 Task: Search one way flight ticket for 1 adult, 5 children, 2 infants in seat and 1 infant on lap in first from Sanford: Orlando Sanford International Airport to Gillette: Gillette Campbell County Airport on 5-1-2023. Choice of flights is Emirates and Kenya Airways. Number of bags: 7 checked bags. Price is upto 55000. Outbound departure time preference is 21:00.
Action: Mouse moved to (231, 221)
Screenshot: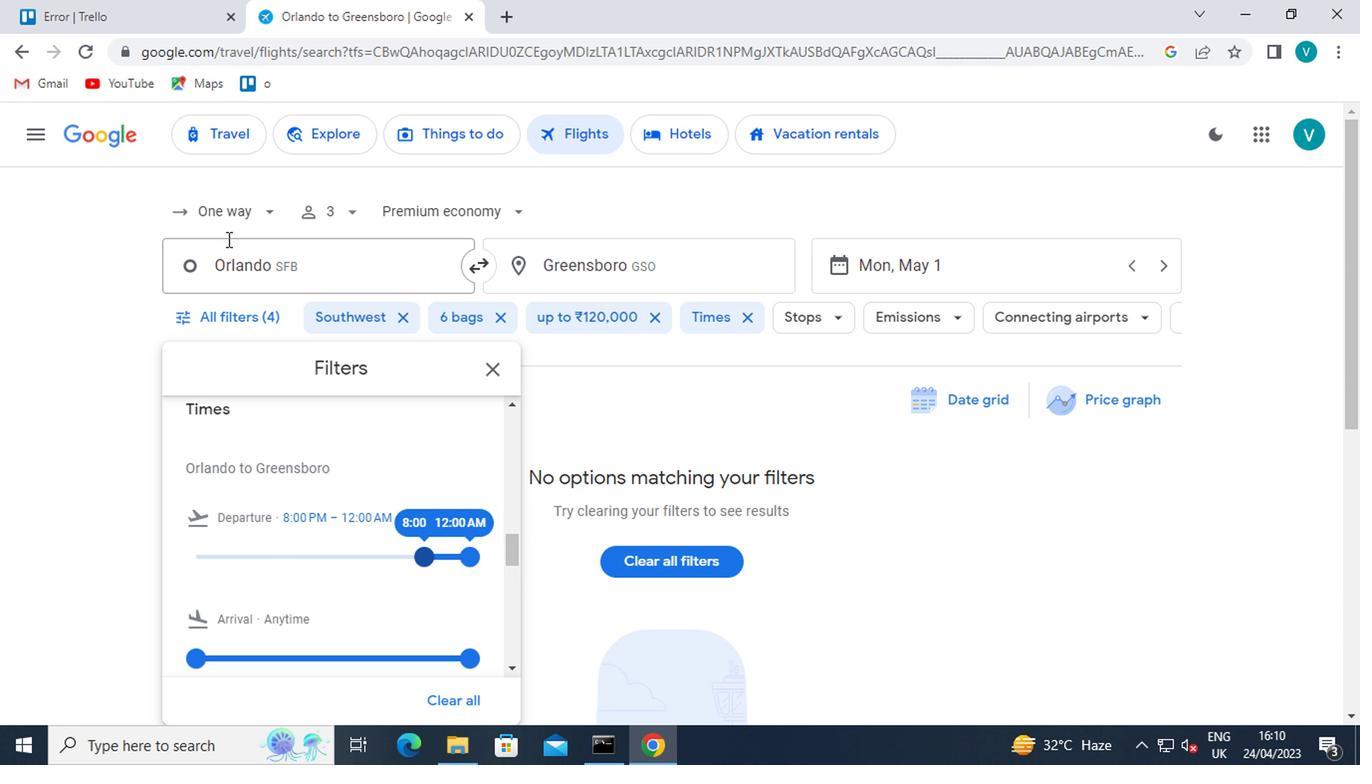 
Action: Mouse pressed left at (231, 221)
Screenshot: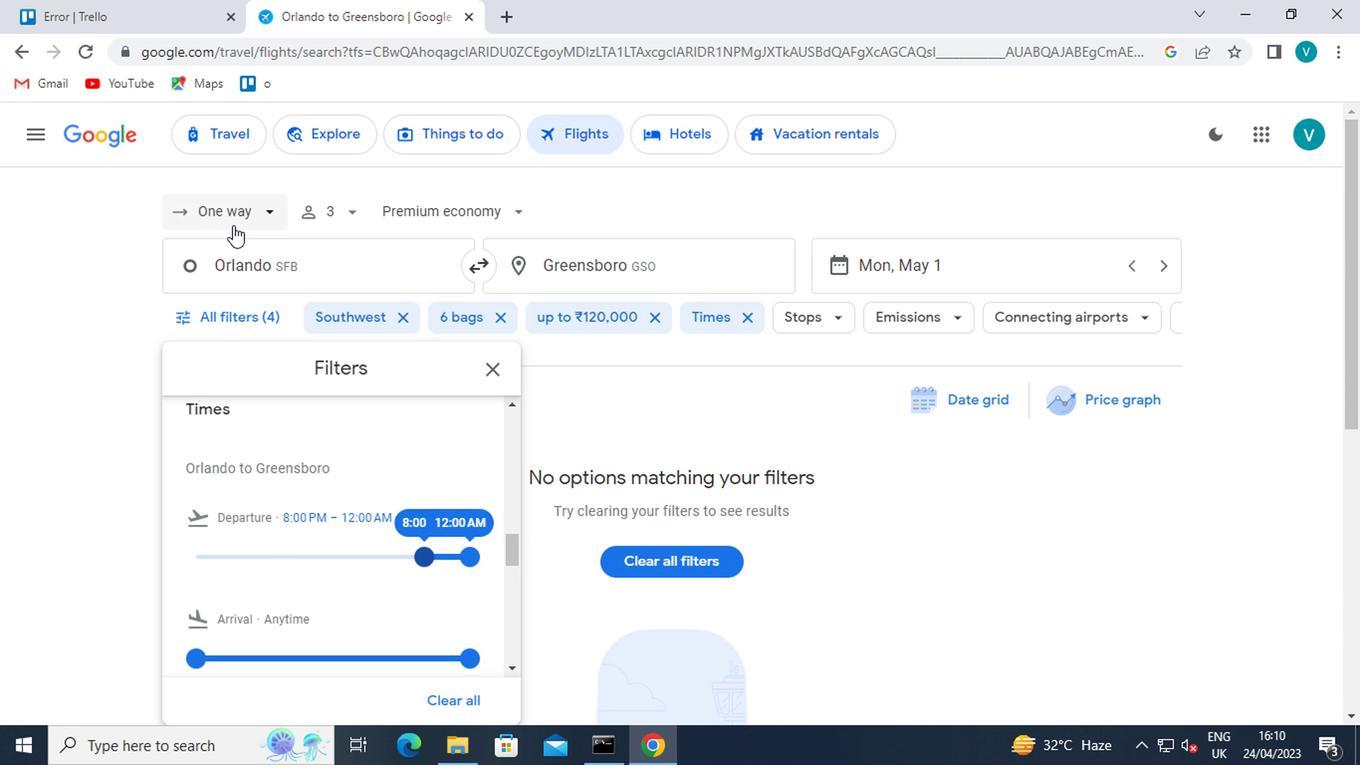 
Action: Mouse moved to (249, 310)
Screenshot: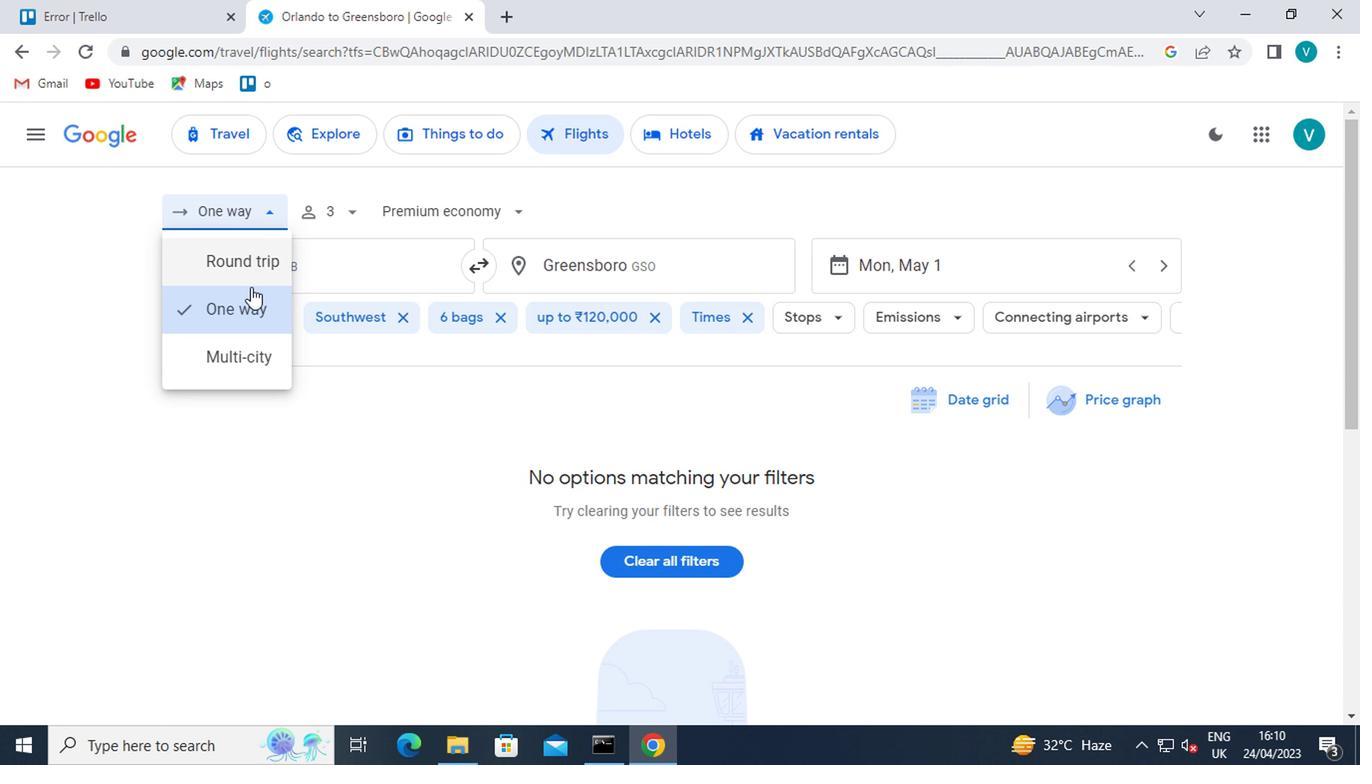 
Action: Mouse pressed left at (249, 310)
Screenshot: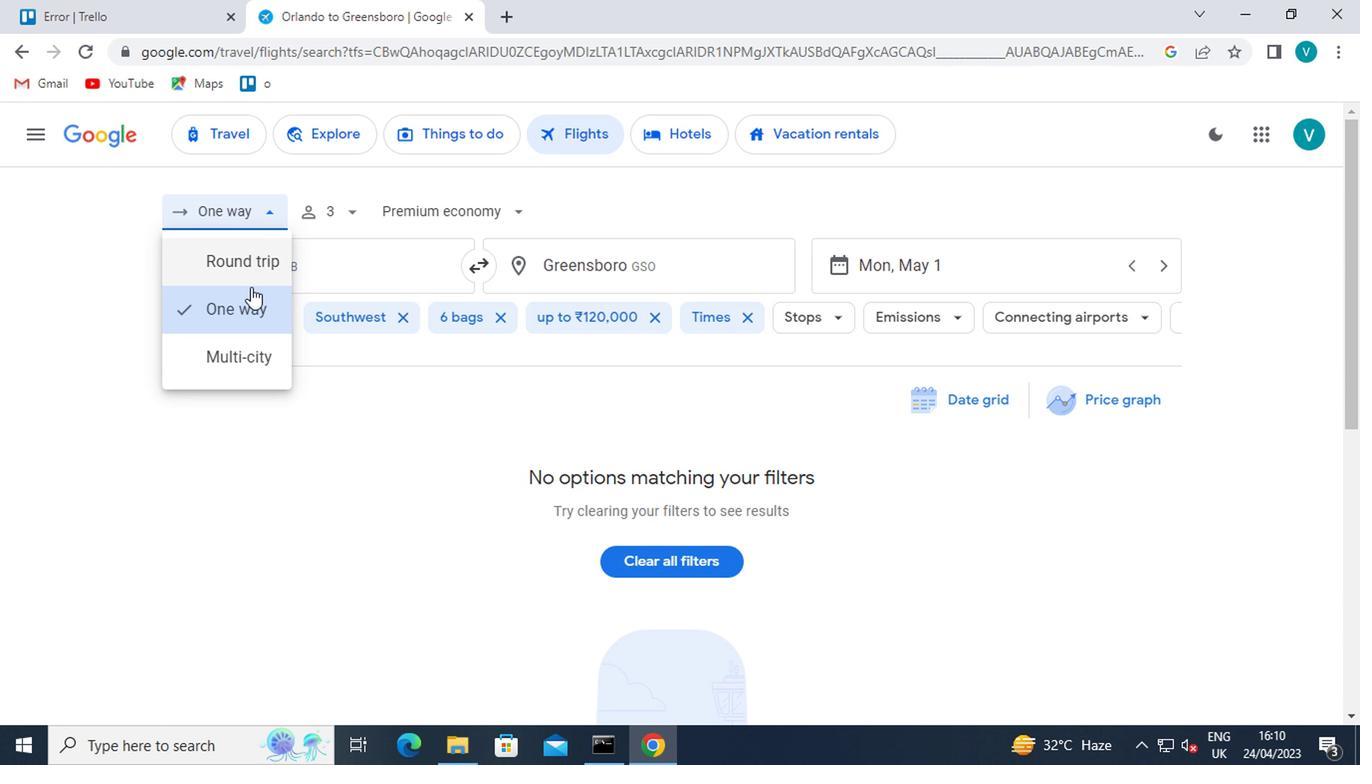 
Action: Mouse moved to (337, 211)
Screenshot: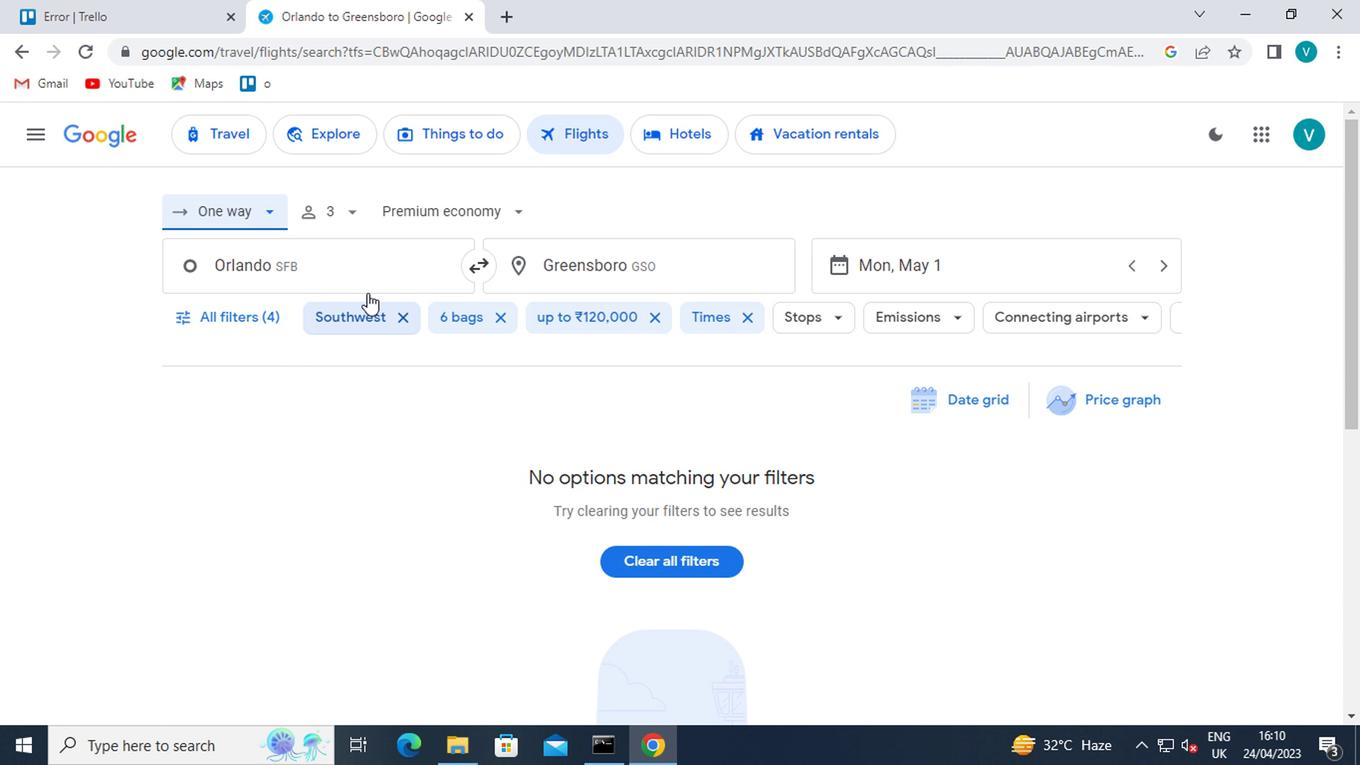 
Action: Mouse pressed left at (337, 211)
Screenshot: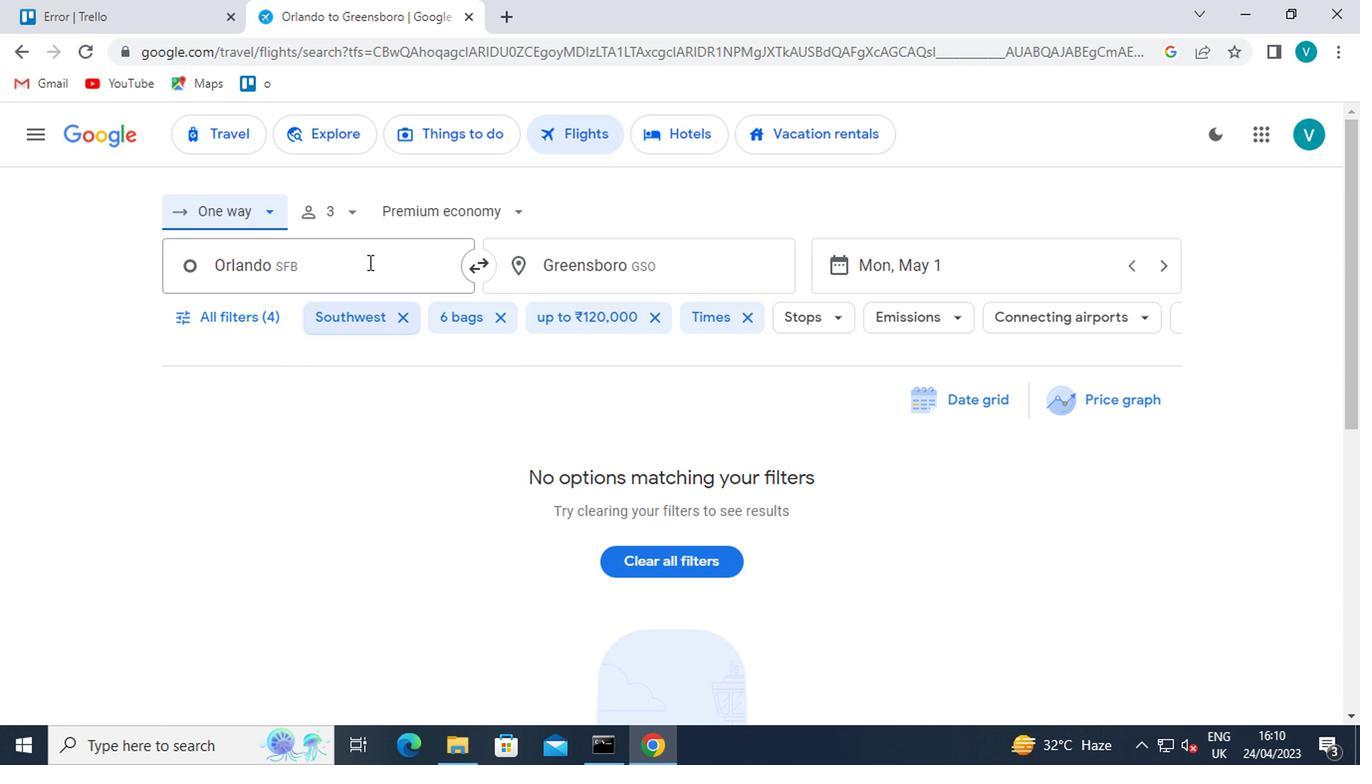 
Action: Mouse moved to (501, 310)
Screenshot: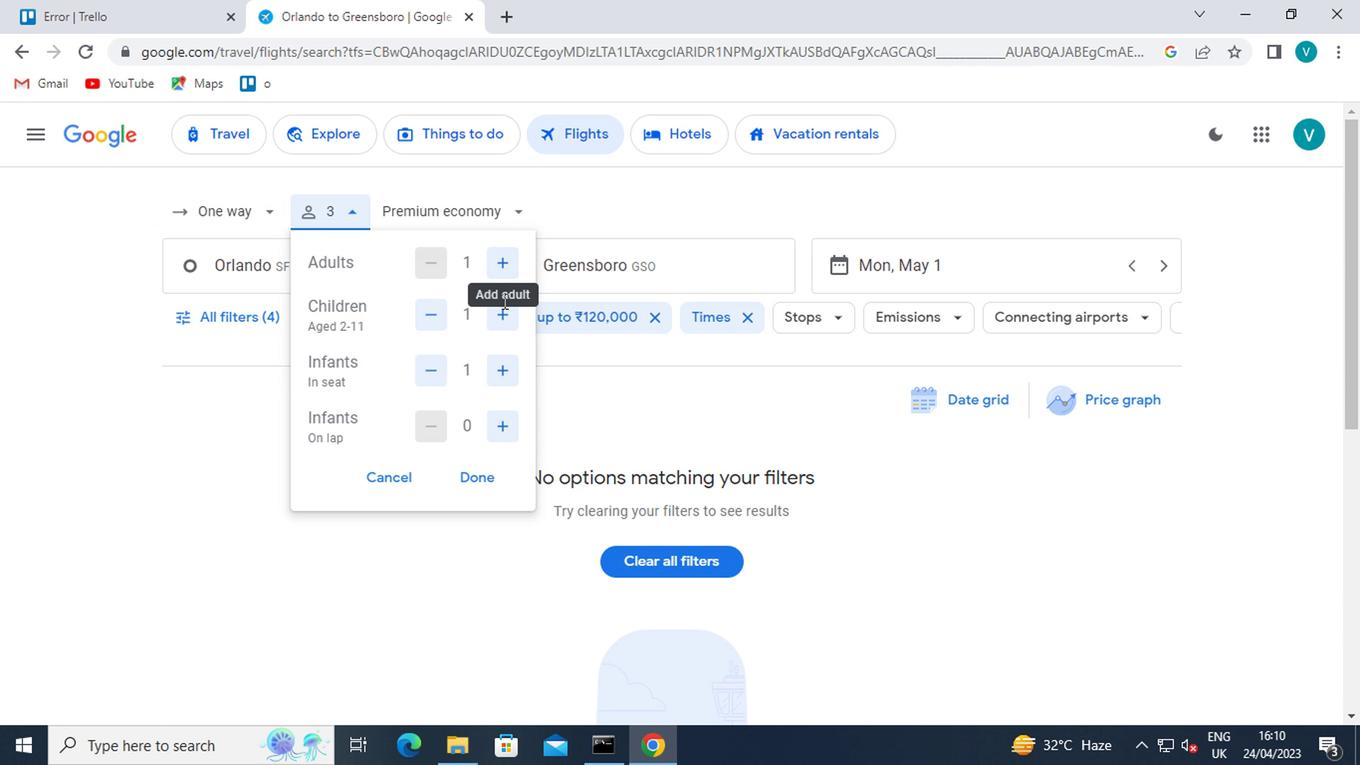 
Action: Mouse pressed left at (501, 310)
Screenshot: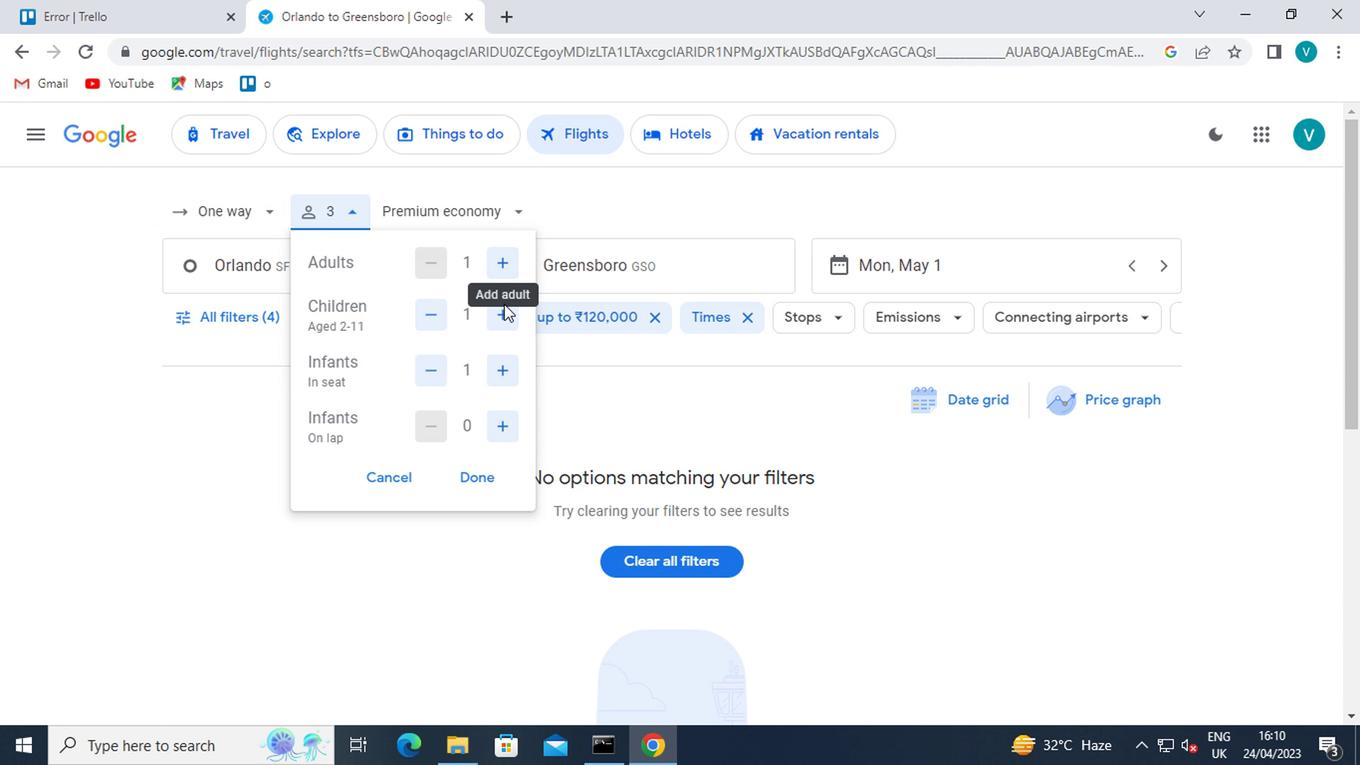 
Action: Mouse moved to (501, 310)
Screenshot: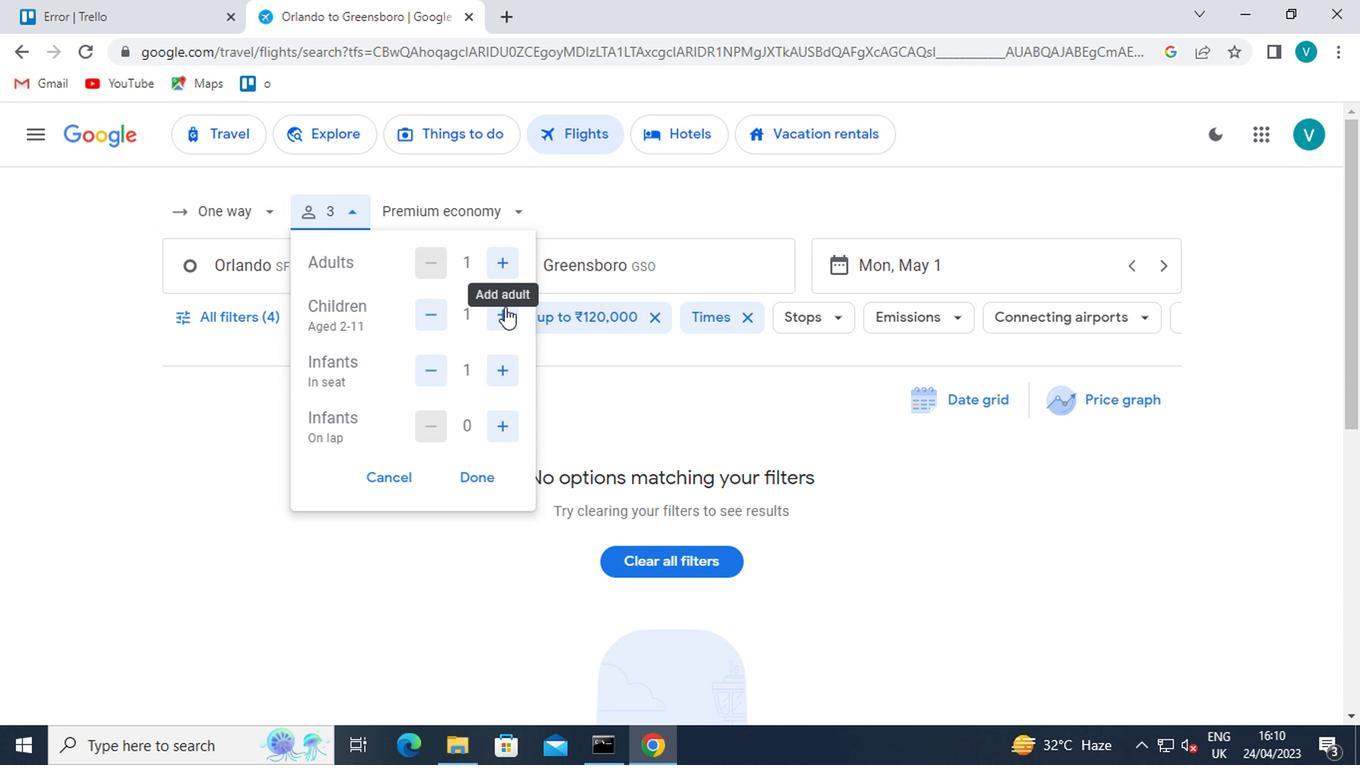 
Action: Mouse pressed left at (501, 310)
Screenshot: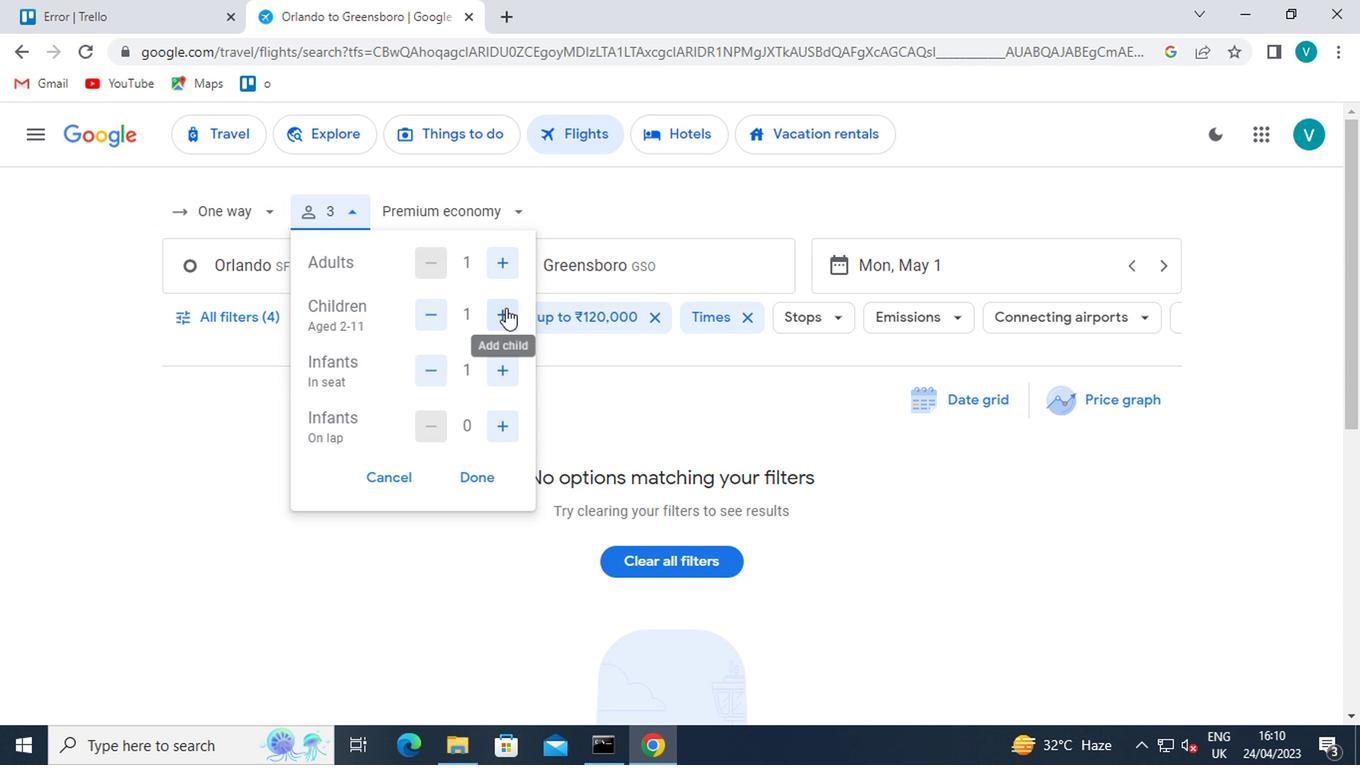
Action: Mouse moved to (500, 310)
Screenshot: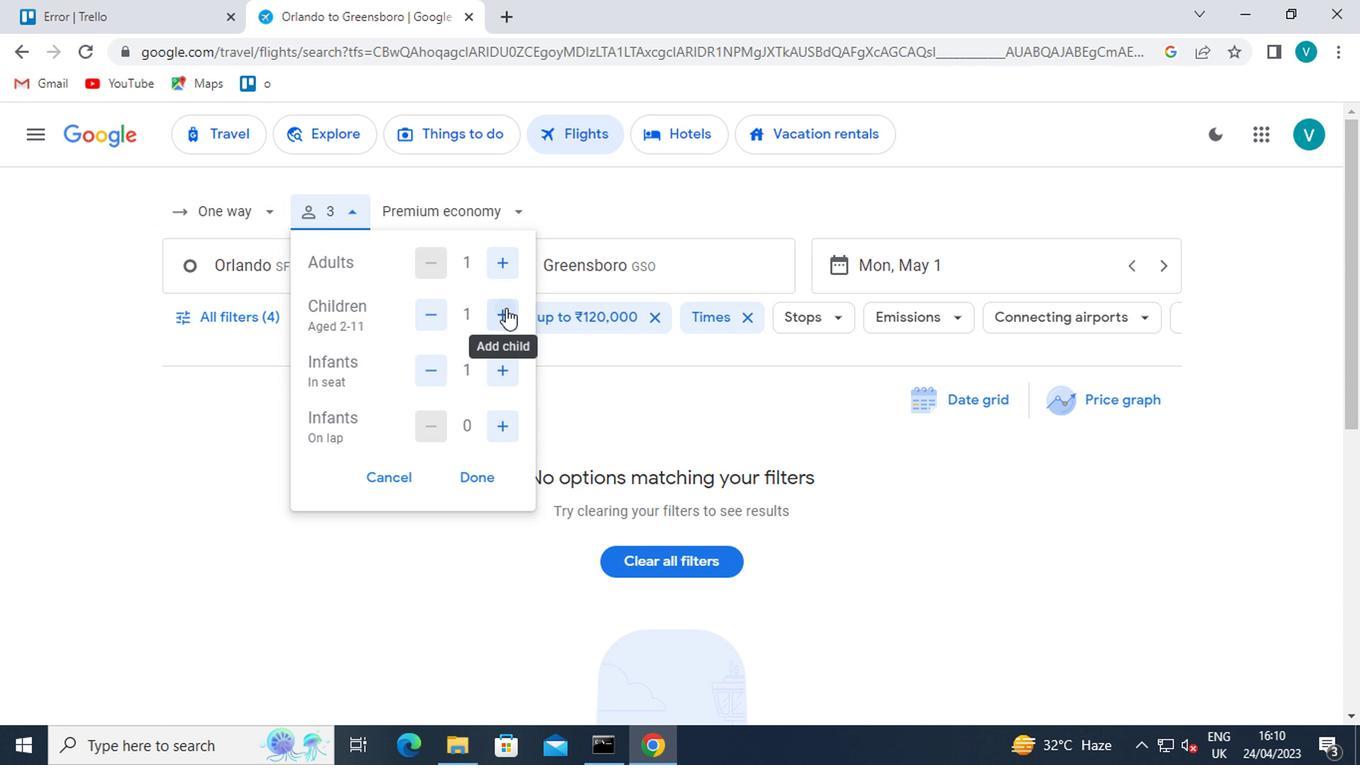 
Action: Mouse pressed left at (500, 310)
Screenshot: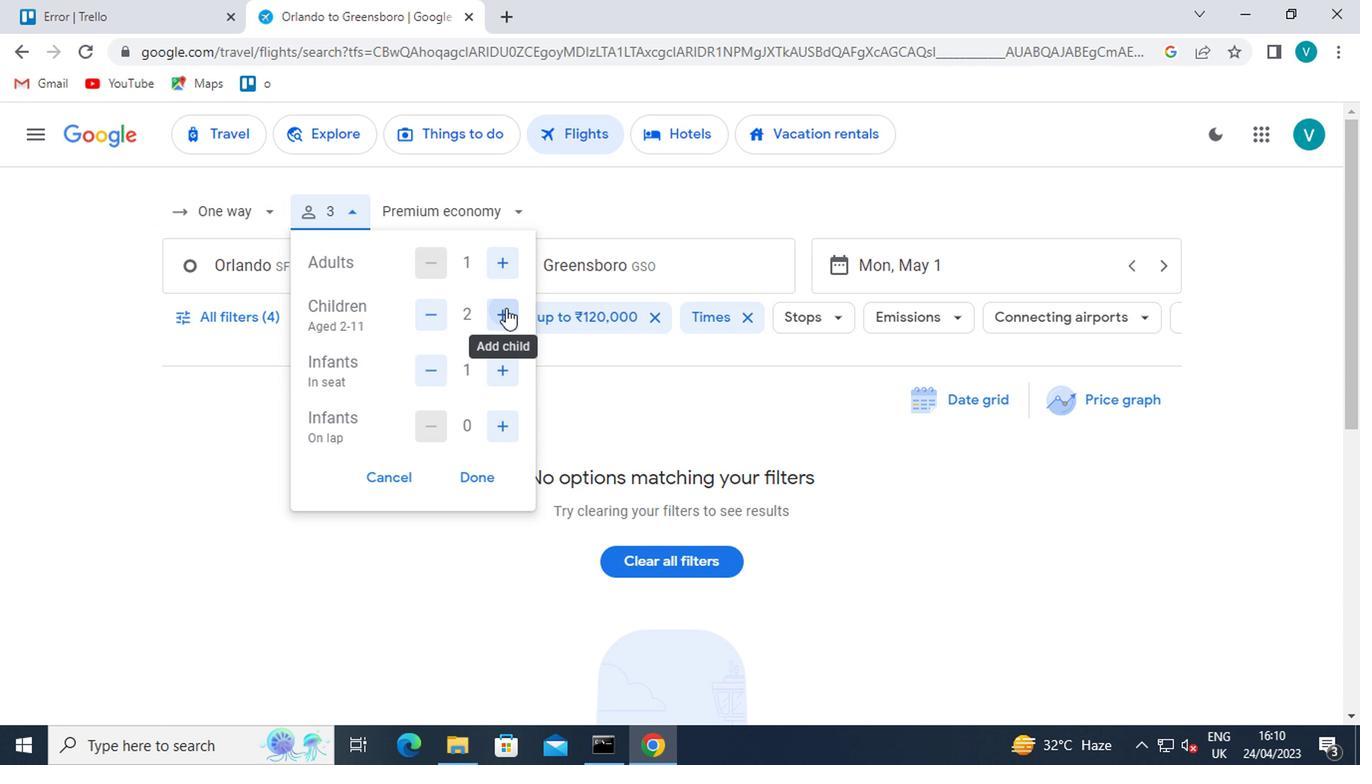 
Action: Mouse pressed left at (500, 310)
Screenshot: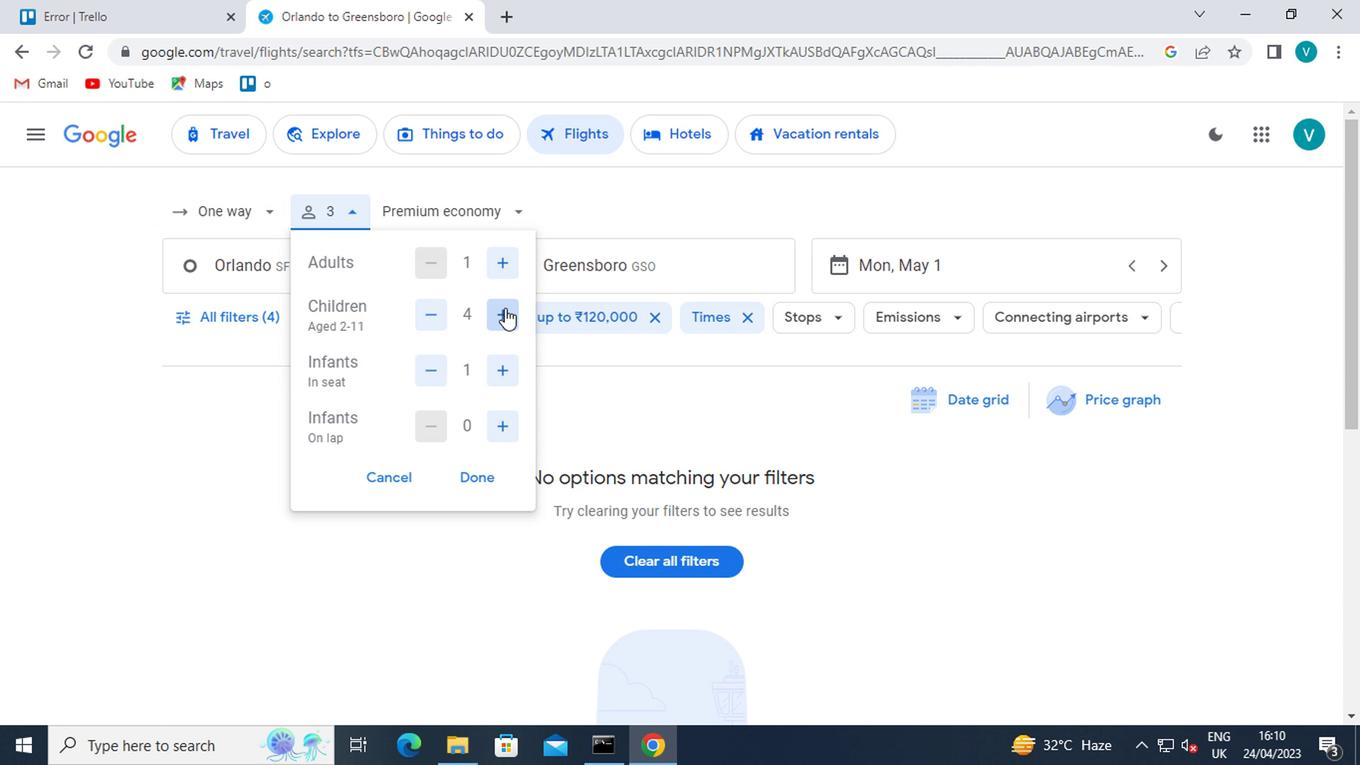 
Action: Mouse moved to (493, 366)
Screenshot: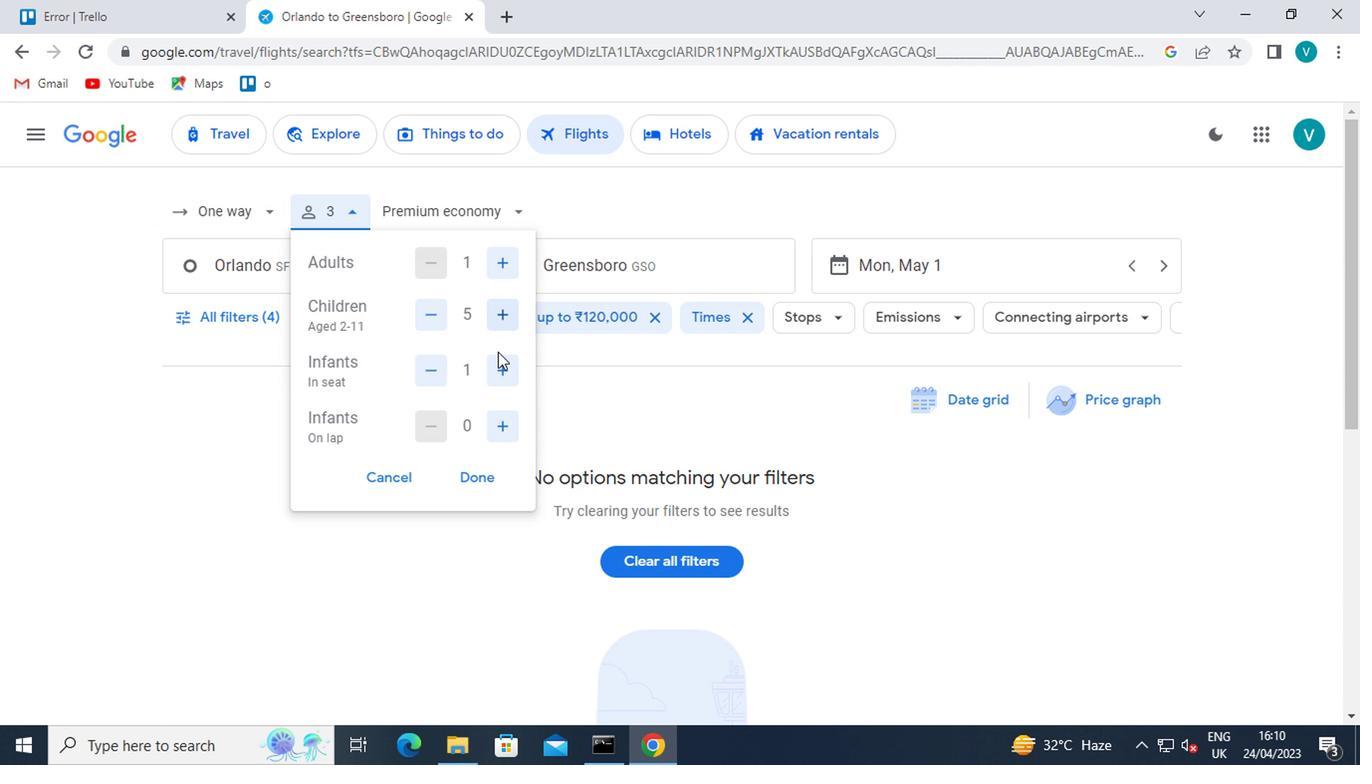 
Action: Mouse pressed left at (493, 366)
Screenshot: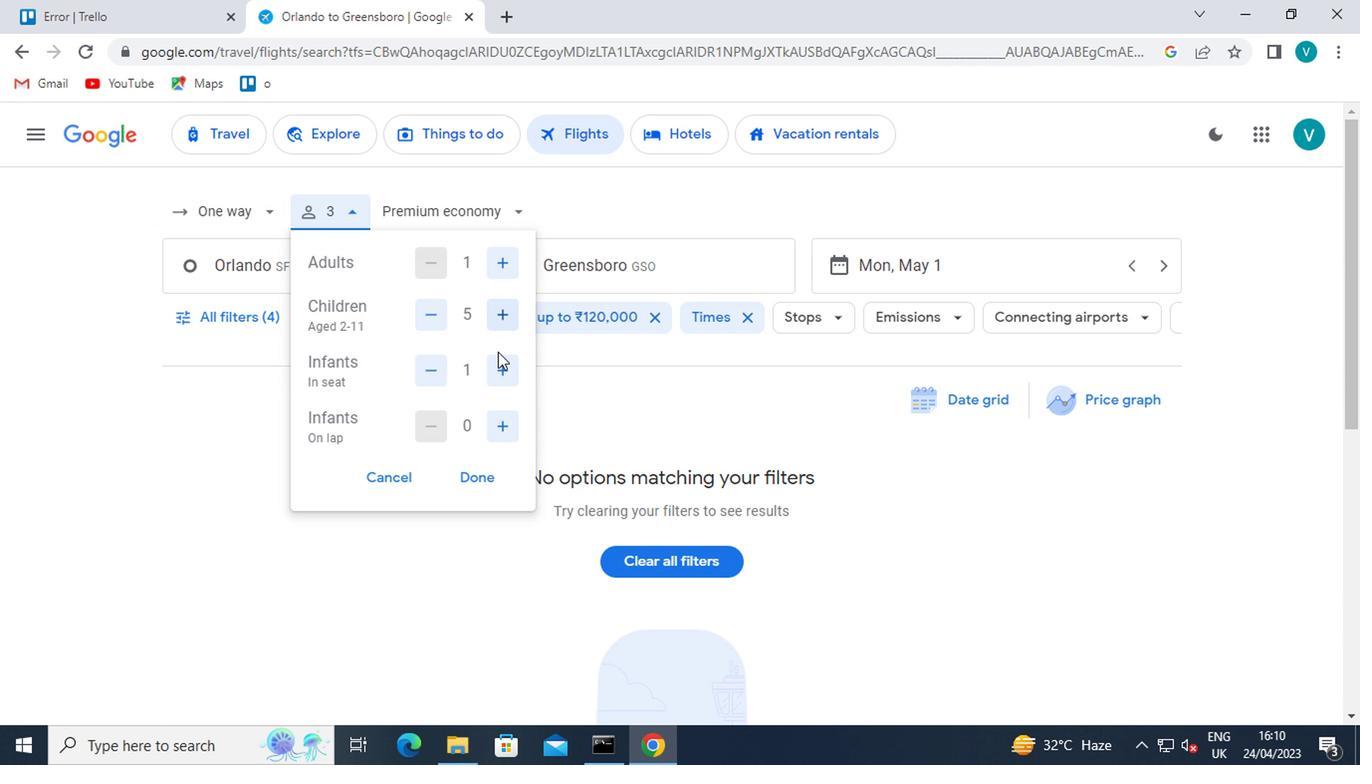 
Action: Mouse moved to (481, 479)
Screenshot: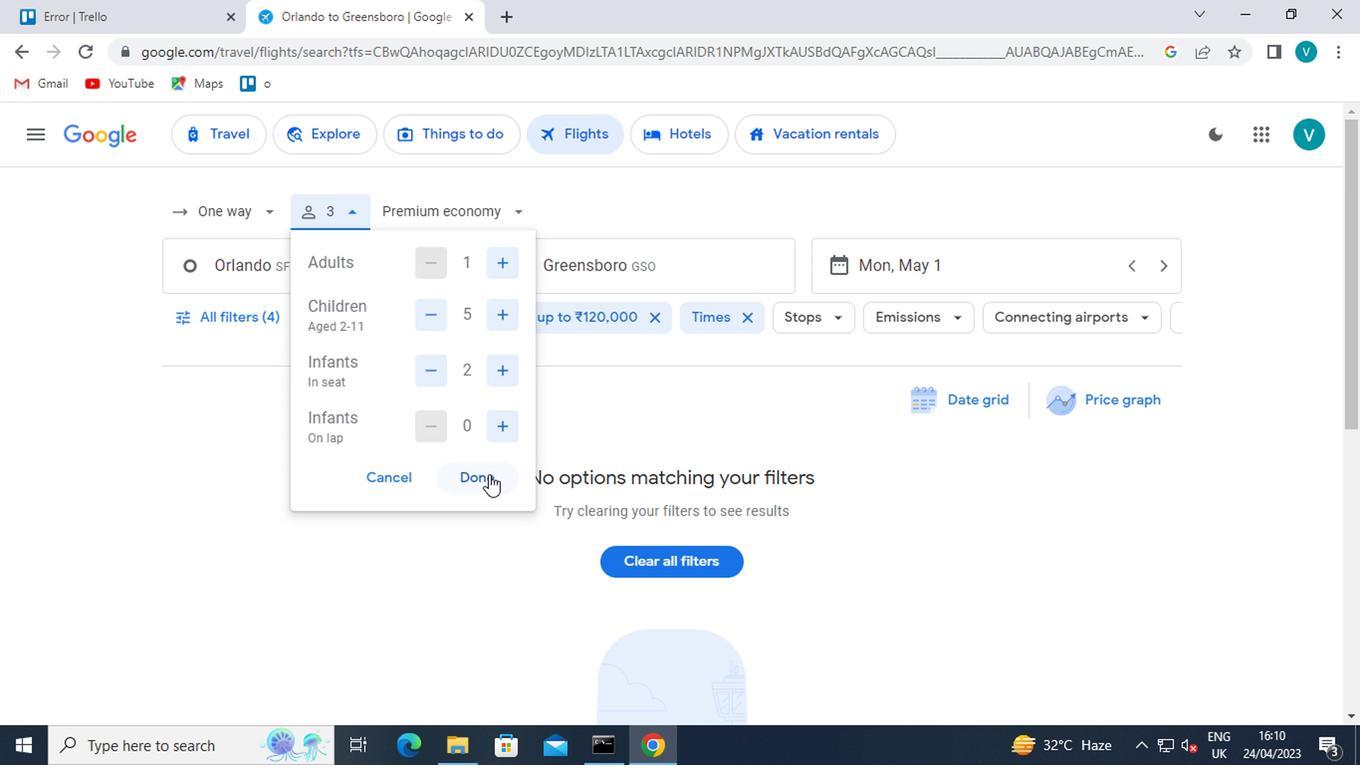 
Action: Mouse pressed left at (481, 479)
Screenshot: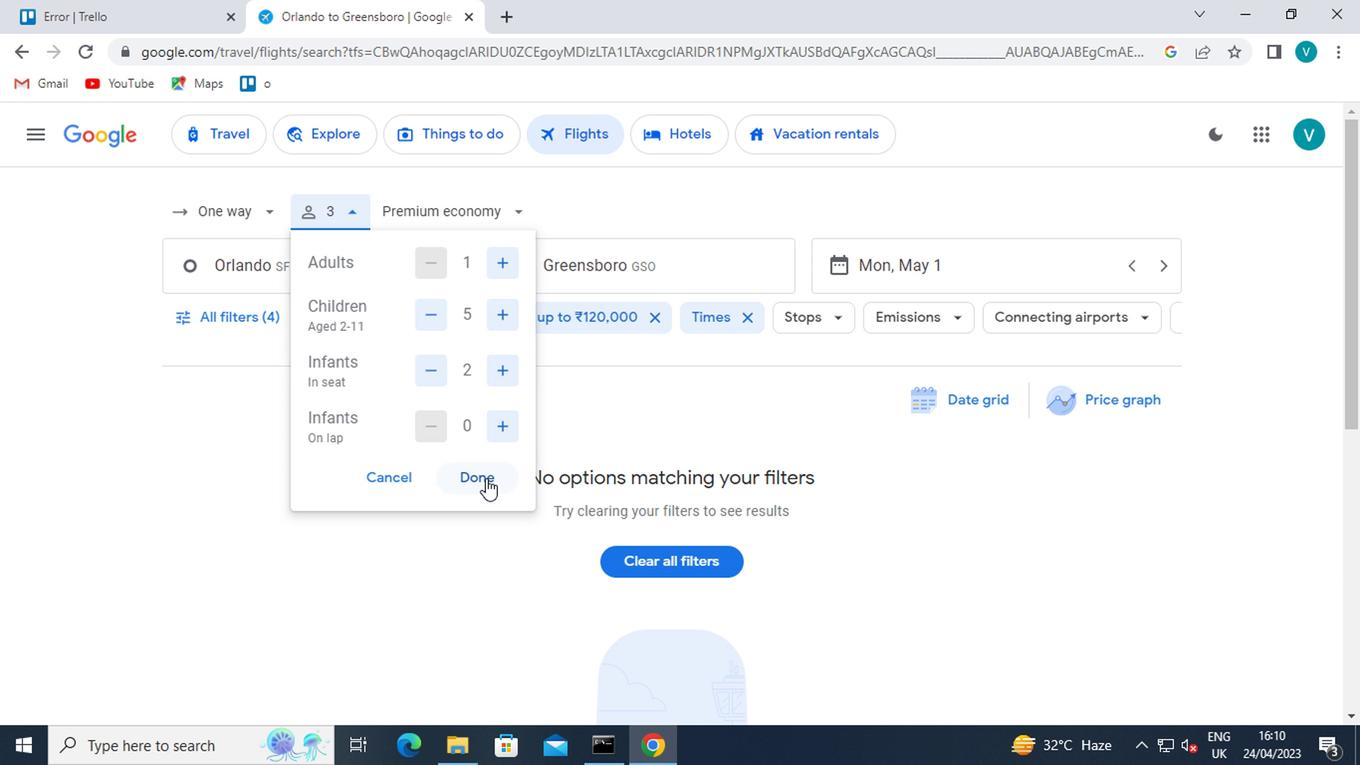 
Action: Mouse moved to (352, 206)
Screenshot: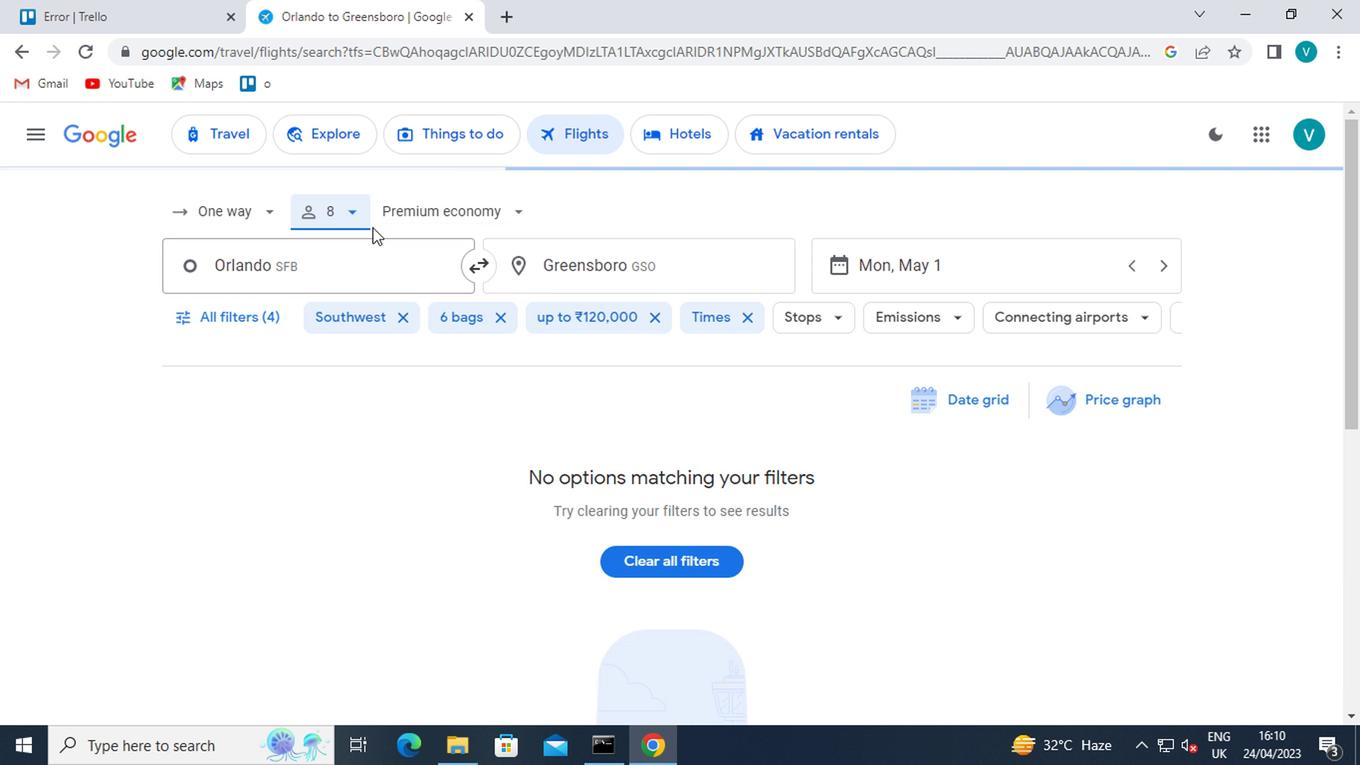 
Action: Mouse pressed left at (352, 206)
Screenshot: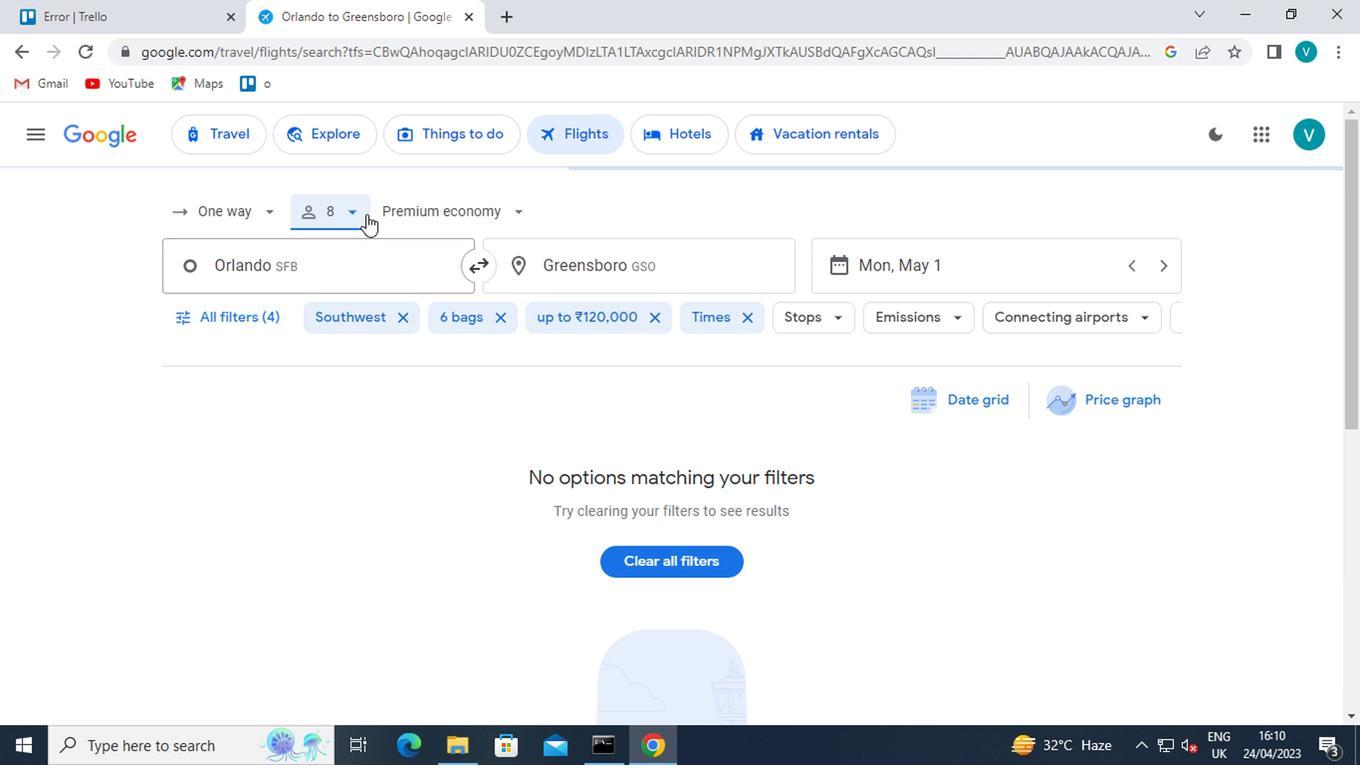
Action: Mouse moved to (494, 426)
Screenshot: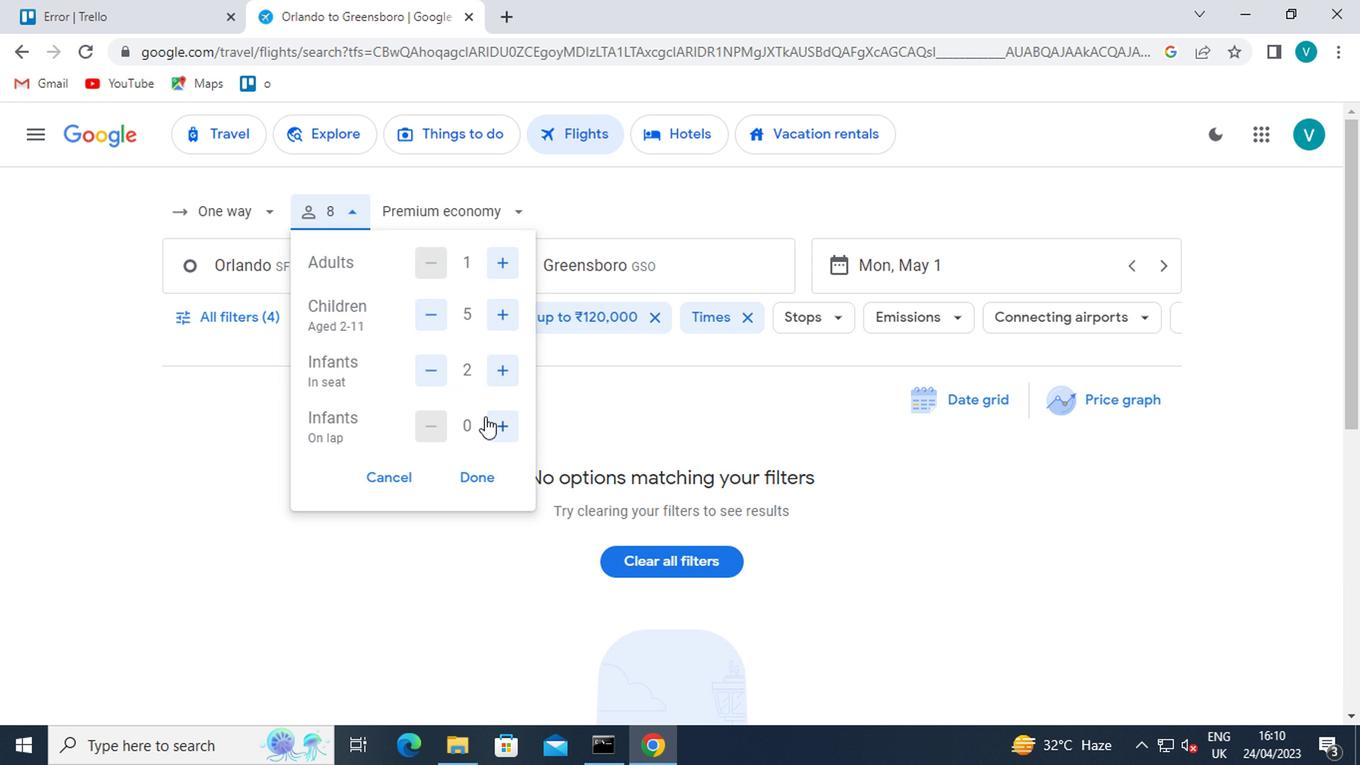 
Action: Mouse pressed left at (494, 426)
Screenshot: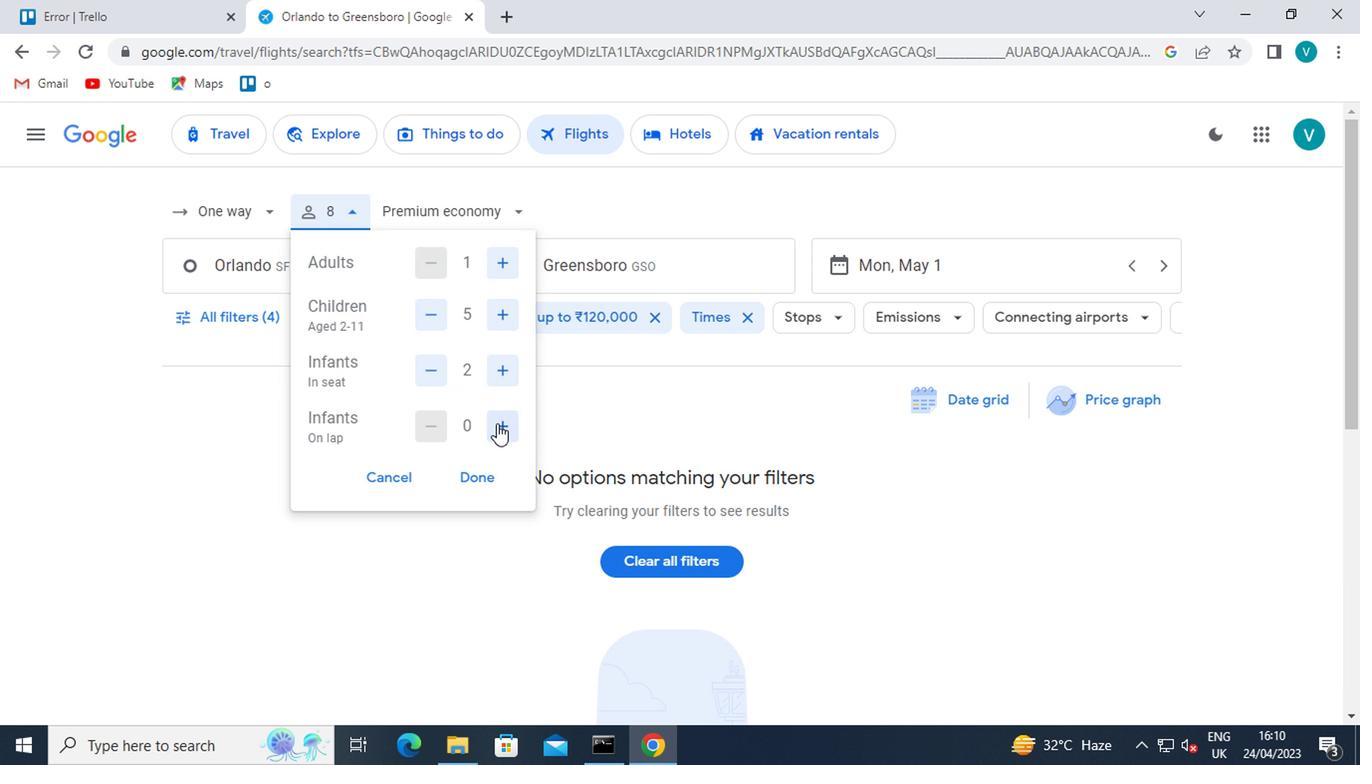 
Action: Mouse moved to (540, 409)
Screenshot: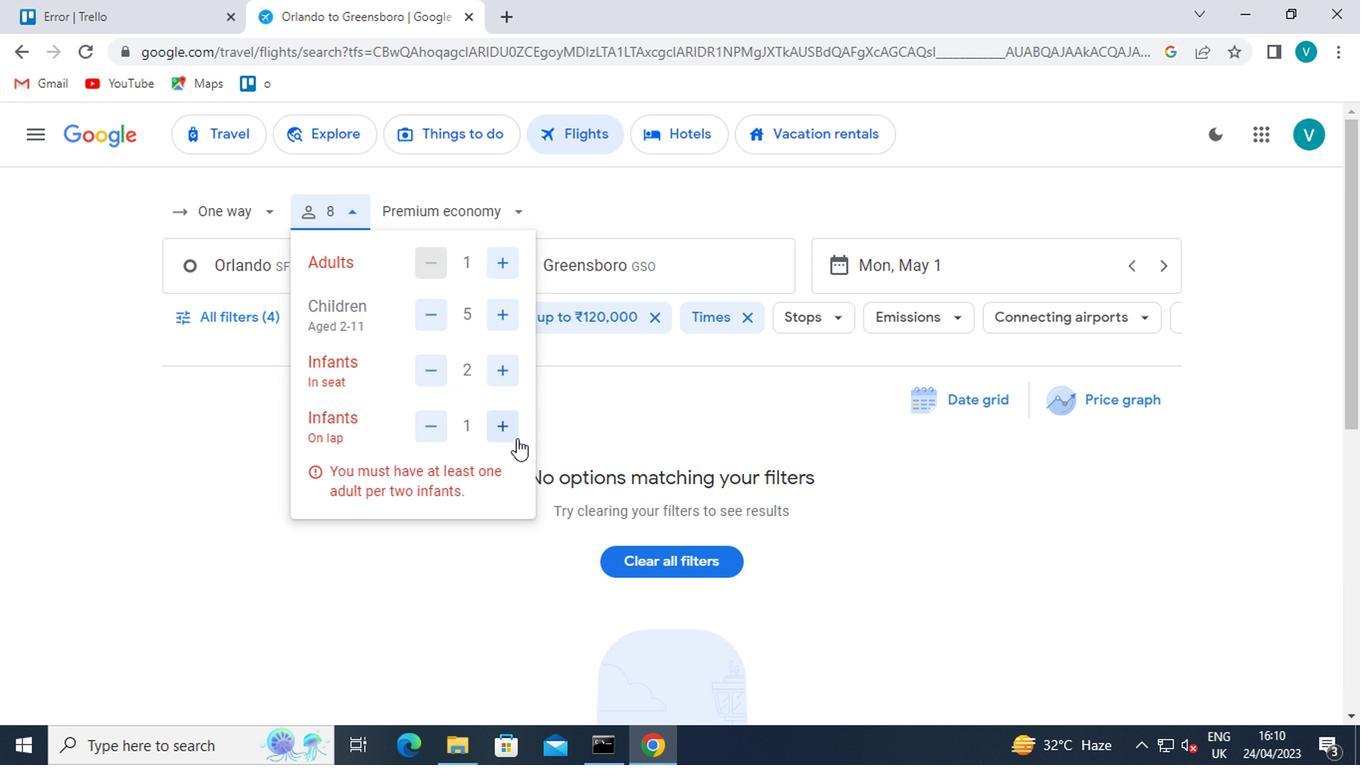 
Action: Mouse pressed left at (540, 409)
Screenshot: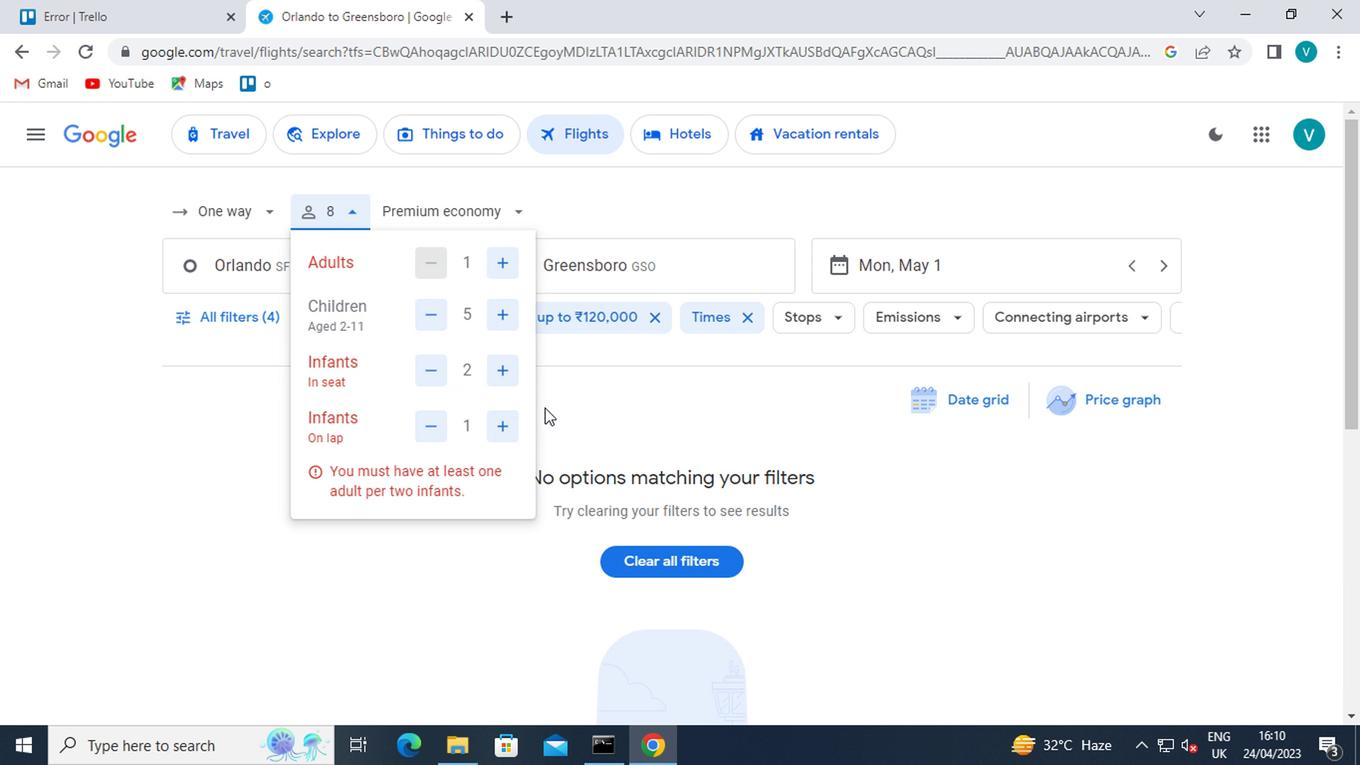 
Action: Mouse moved to (445, 199)
Screenshot: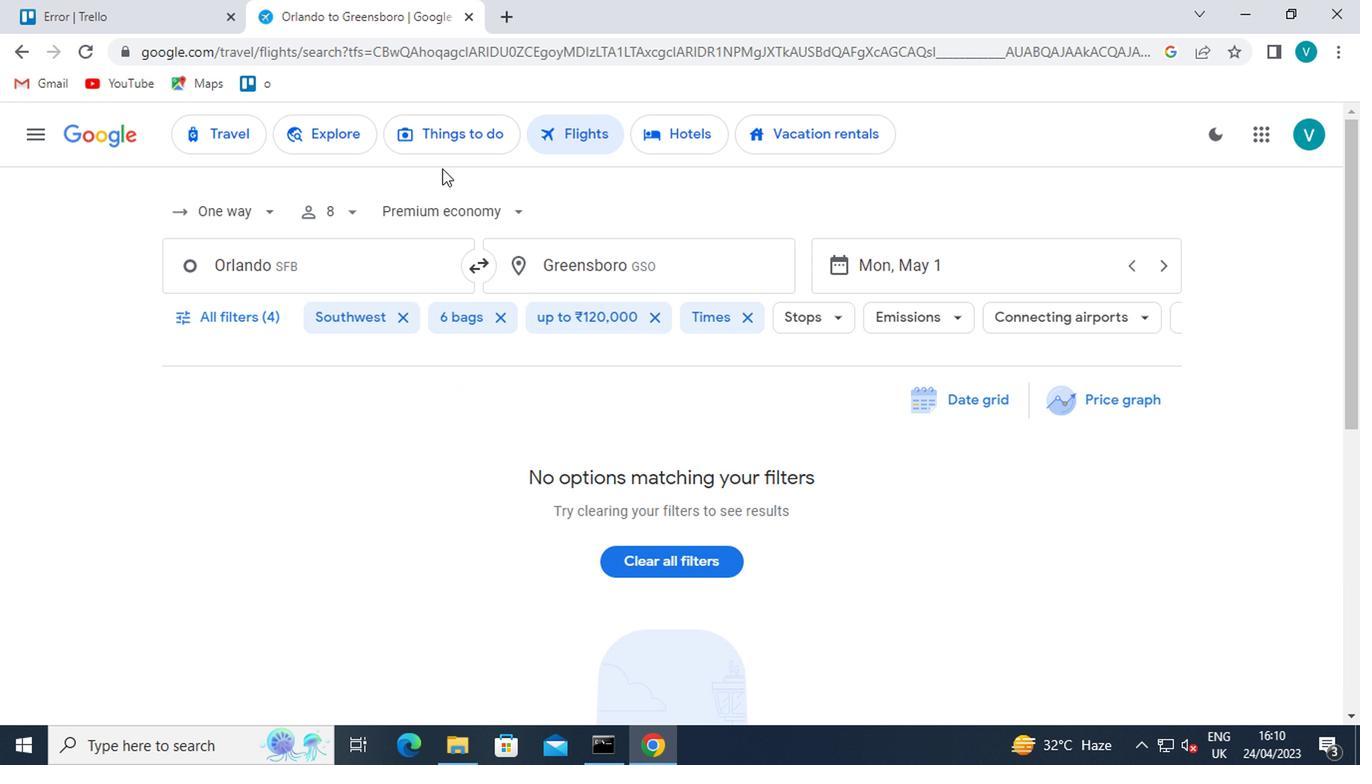 
Action: Mouse pressed left at (445, 199)
Screenshot: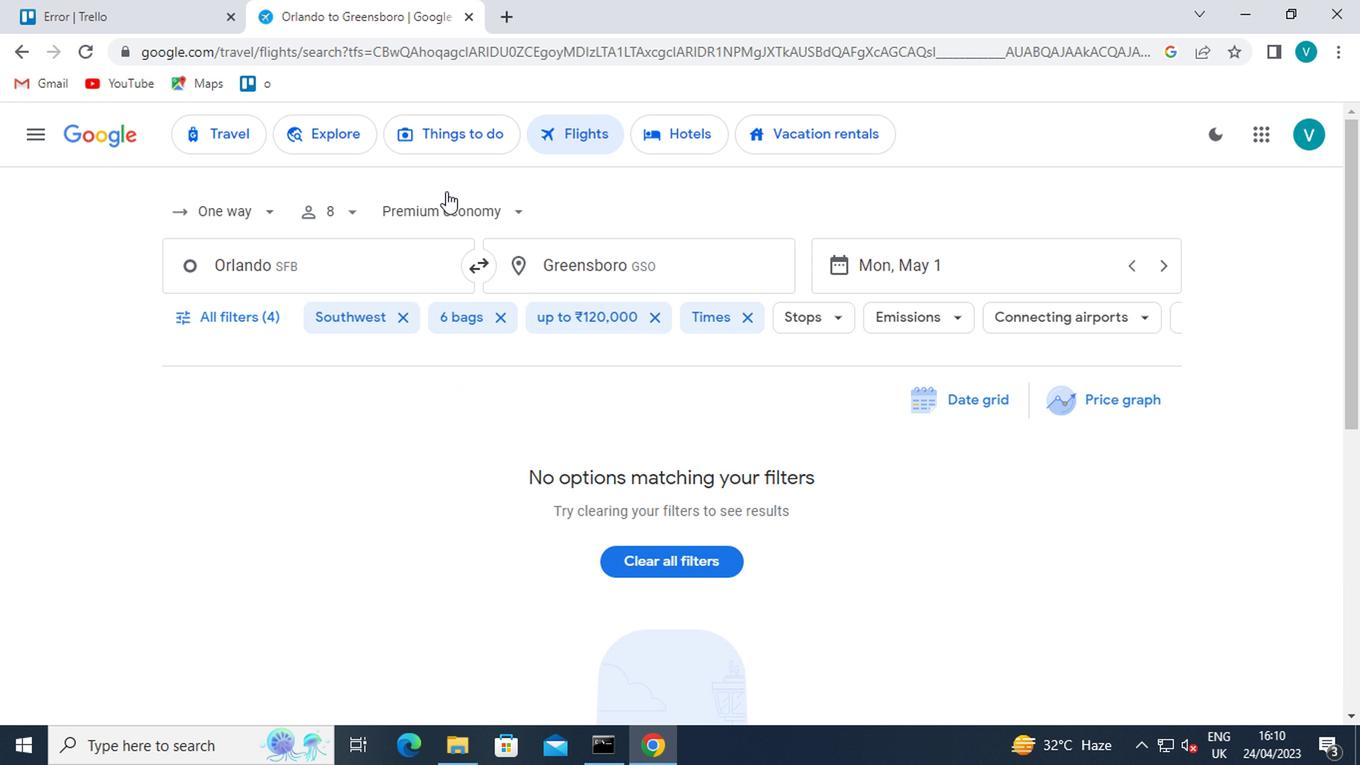 
Action: Mouse moved to (445, 410)
Screenshot: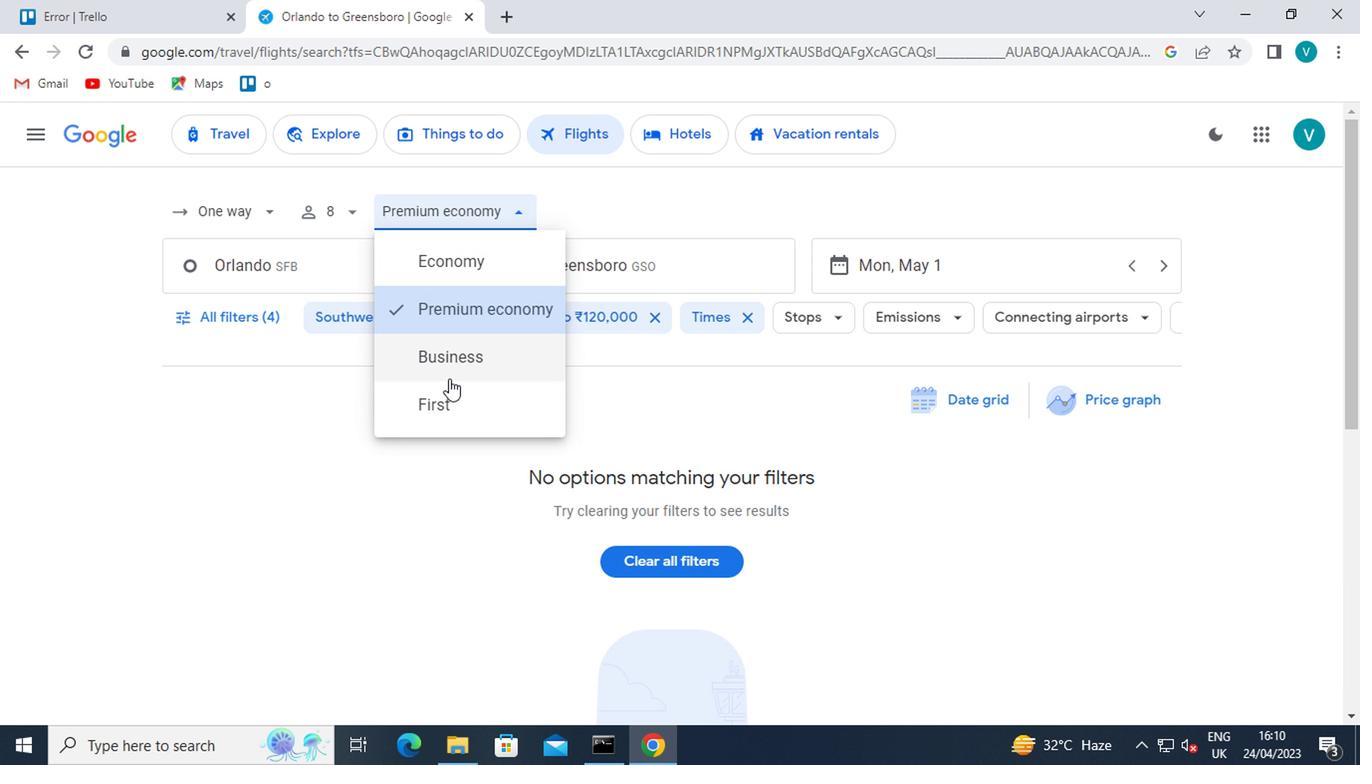 
Action: Mouse pressed left at (445, 410)
Screenshot: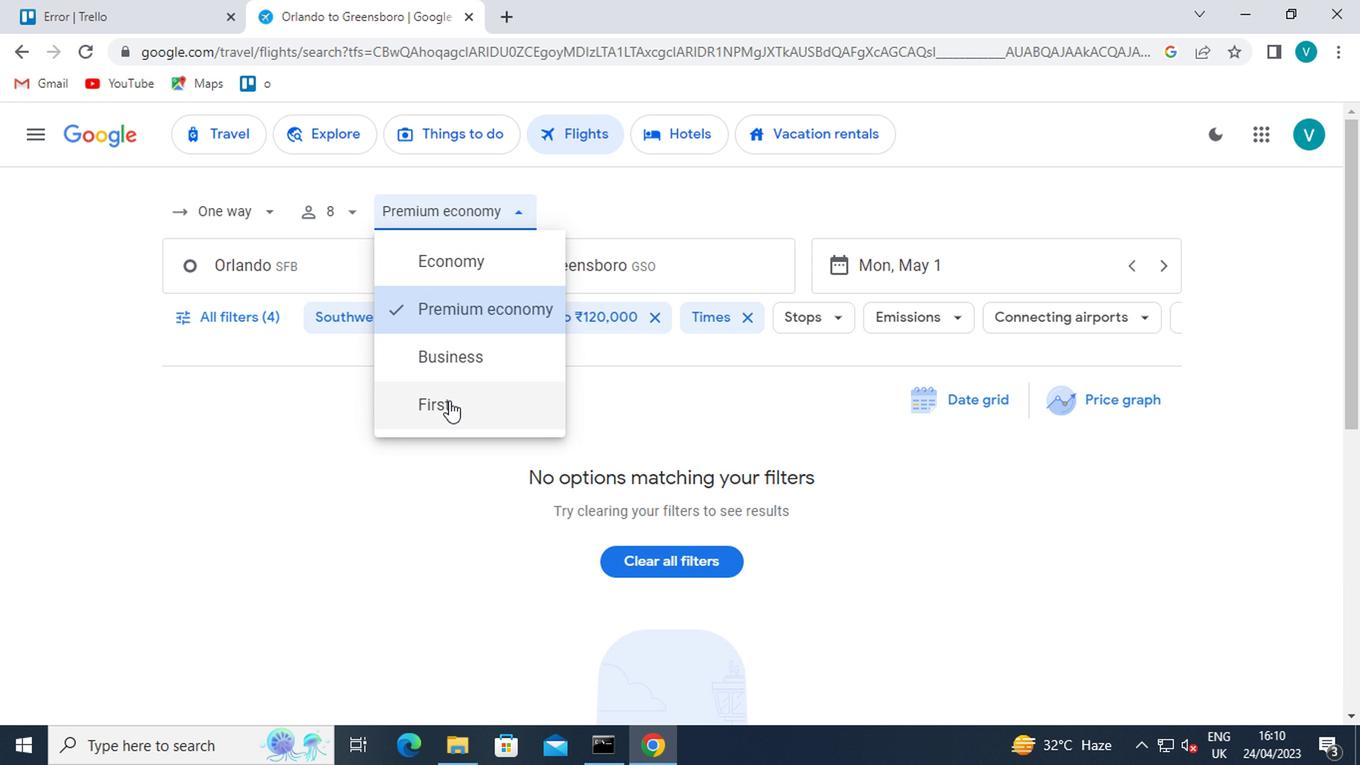 
Action: Mouse moved to (342, 270)
Screenshot: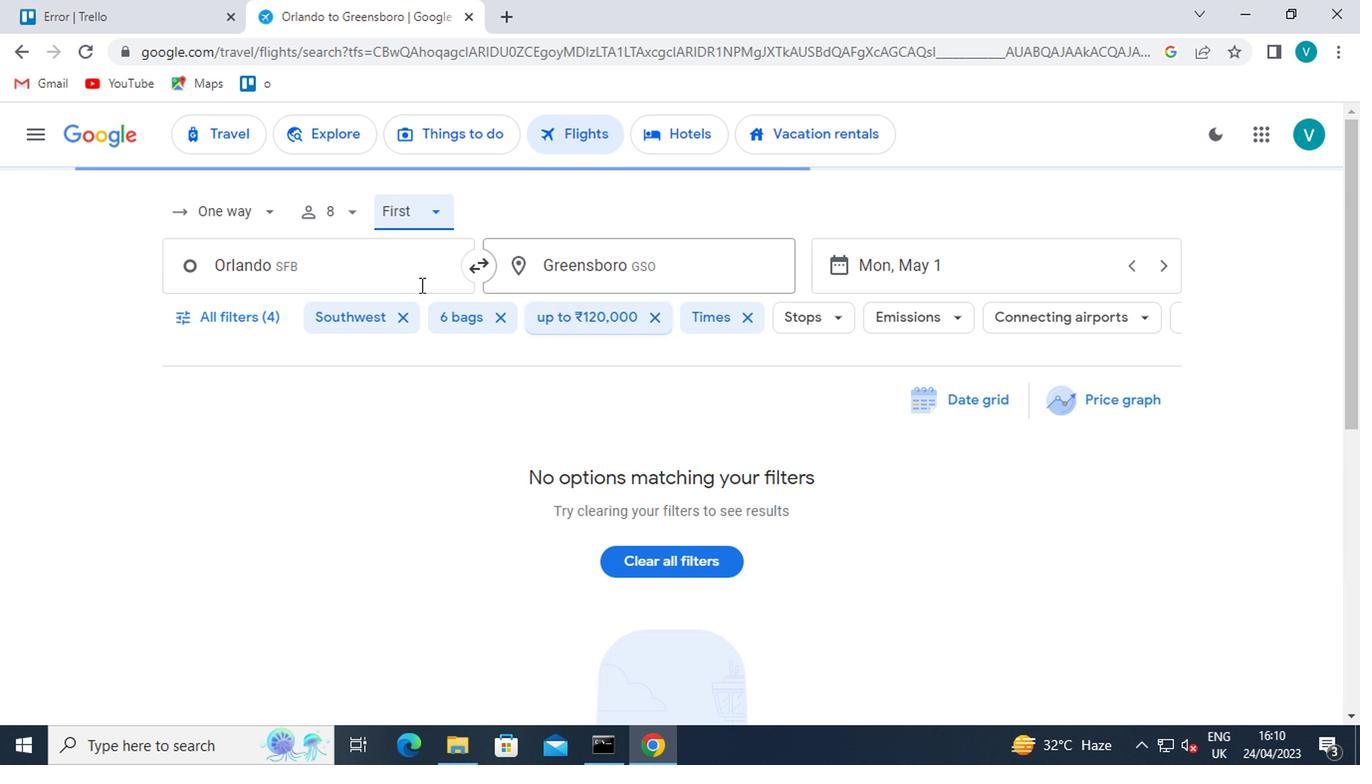
Action: Mouse pressed left at (342, 270)
Screenshot: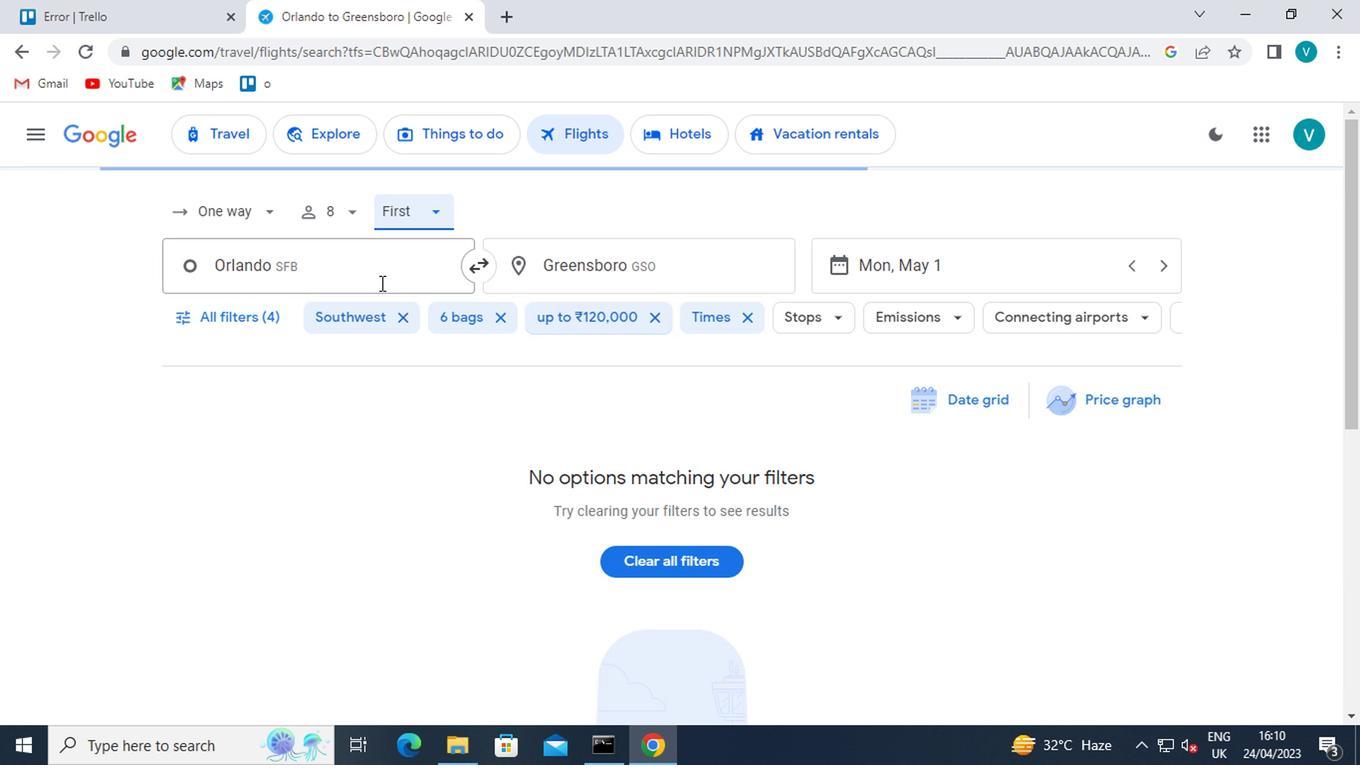 
Action: Key pressed <Key.shift><Key.shift><Key.shift><Key.shift><Key.shift><Key.shift><Key.shift><Key.shift><Key.shift><Key.shift>SANFORD
Screenshot: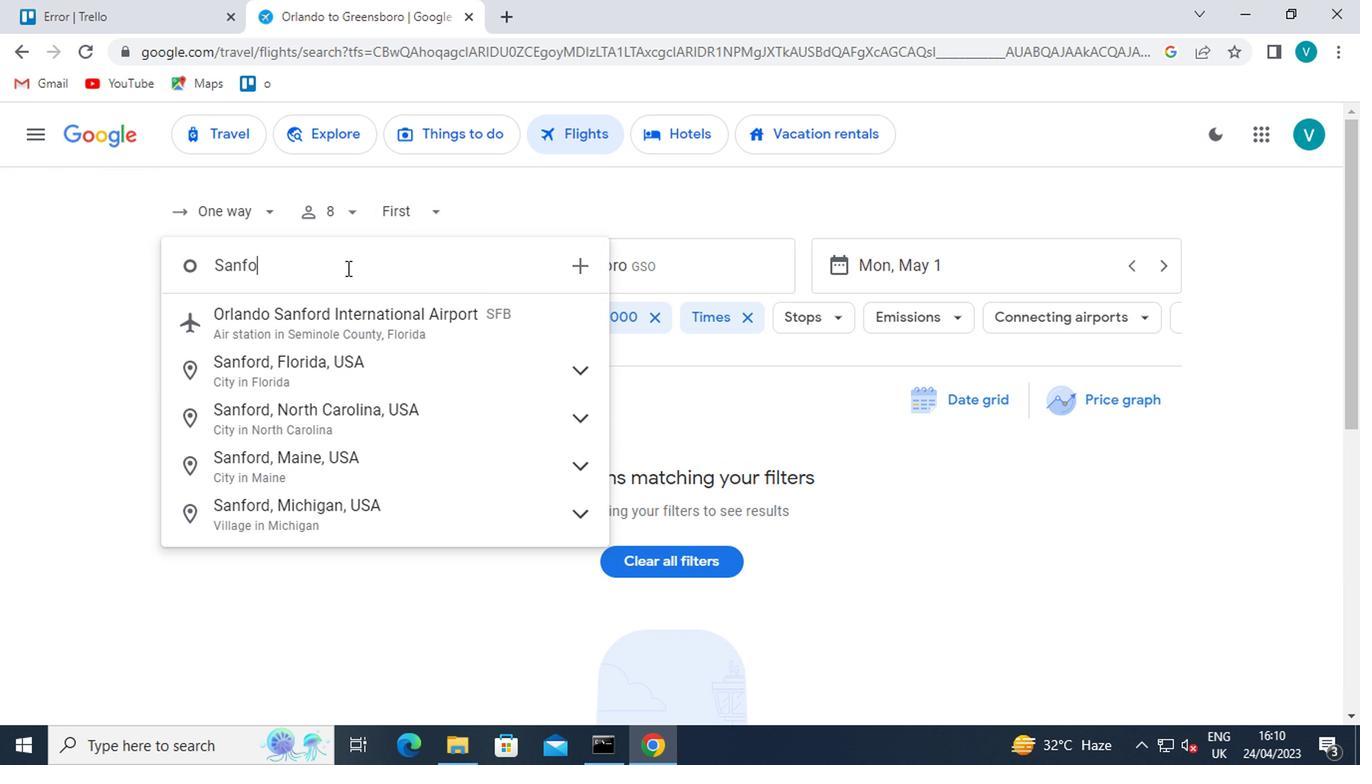 
Action: Mouse moved to (296, 321)
Screenshot: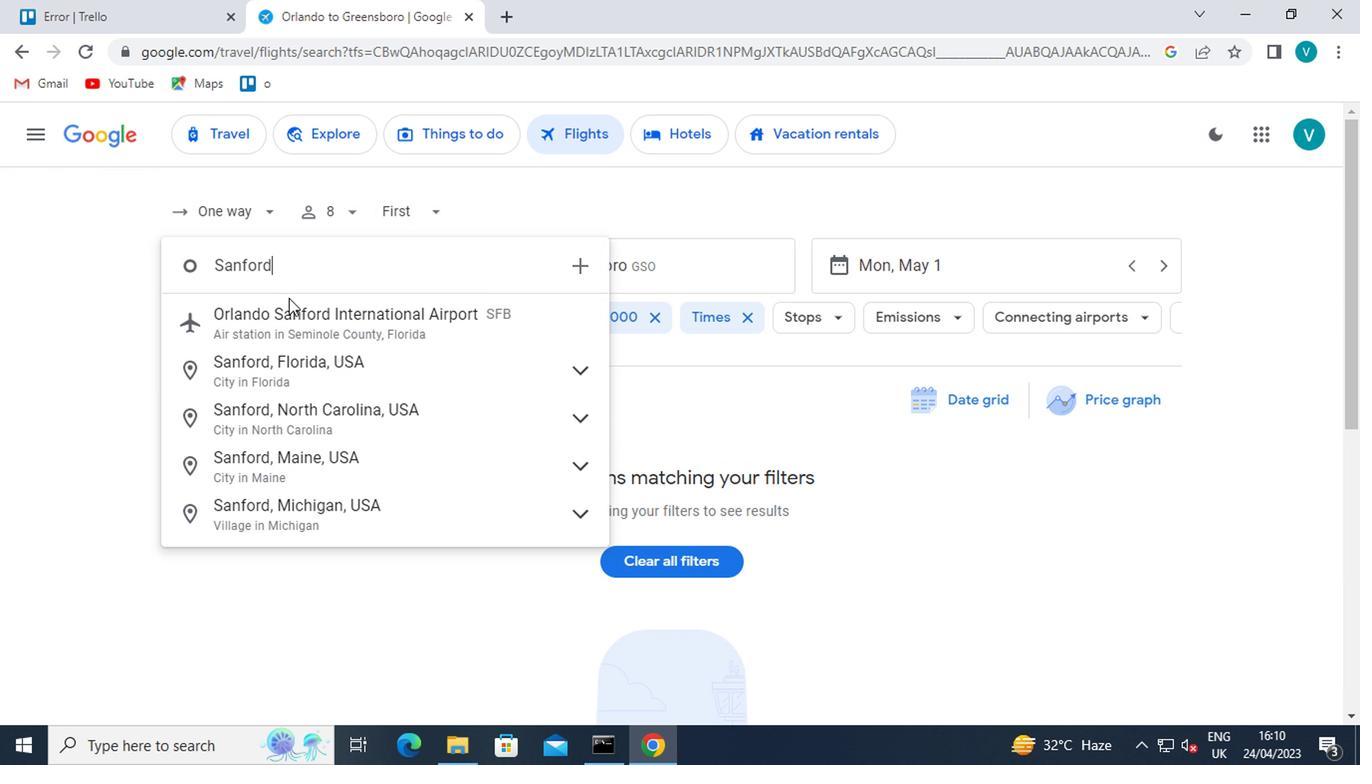 
Action: Mouse pressed left at (296, 321)
Screenshot: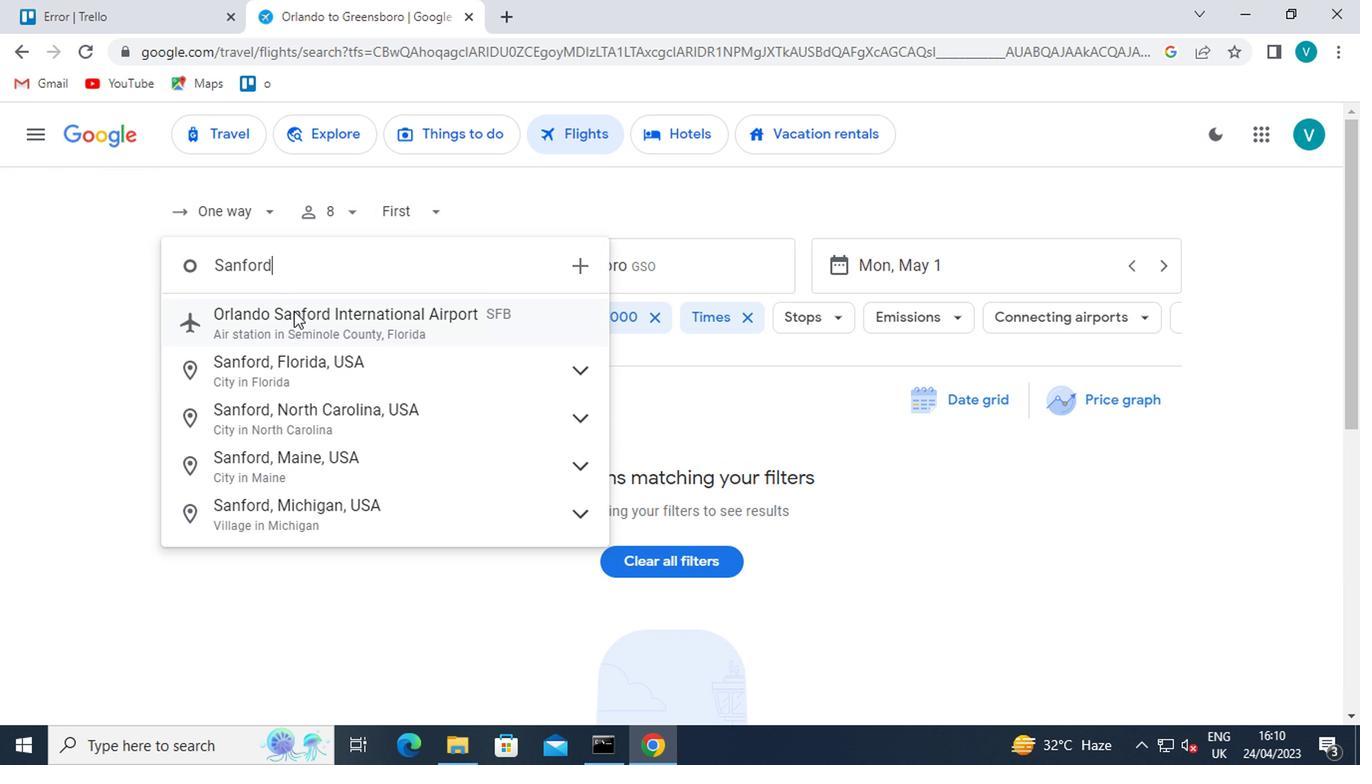 
Action: Mouse moved to (681, 266)
Screenshot: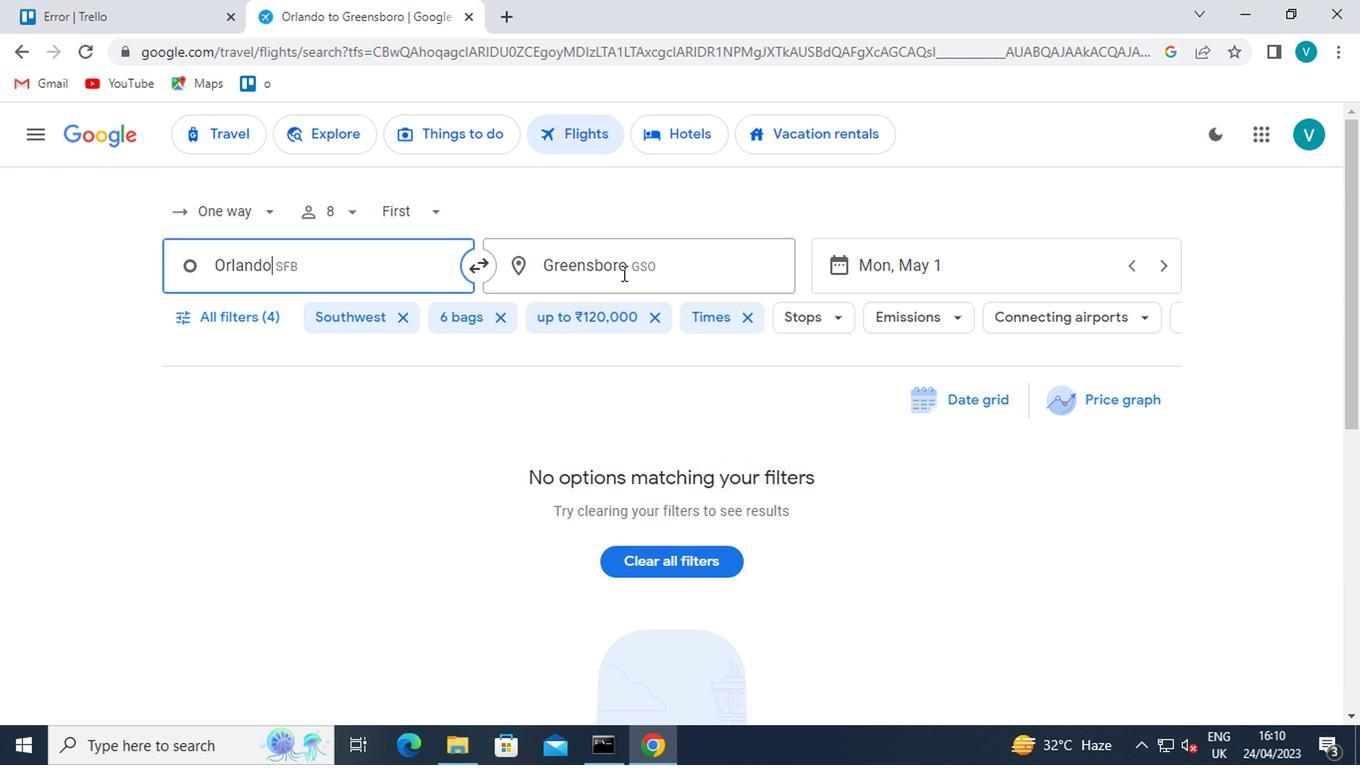 
Action: Mouse pressed left at (681, 266)
Screenshot: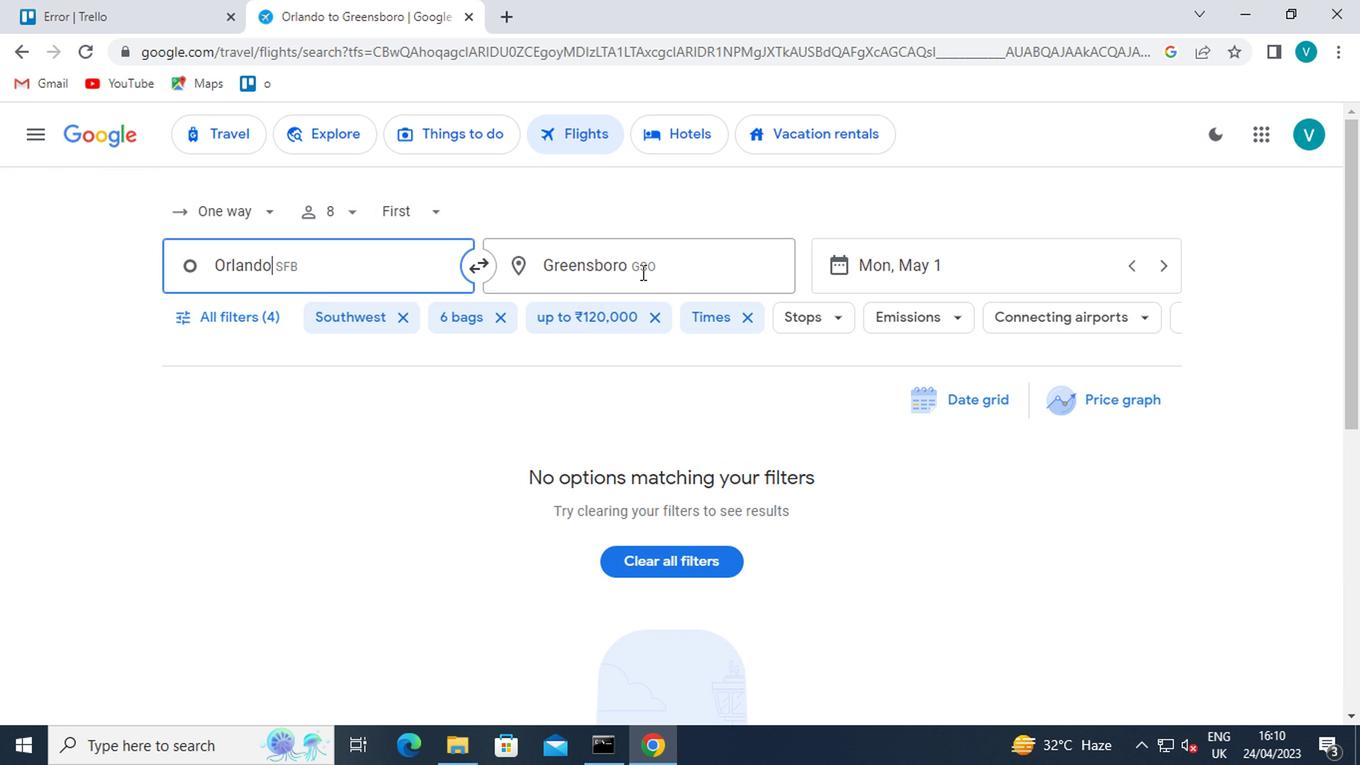 
Action: Mouse moved to (681, 266)
Screenshot: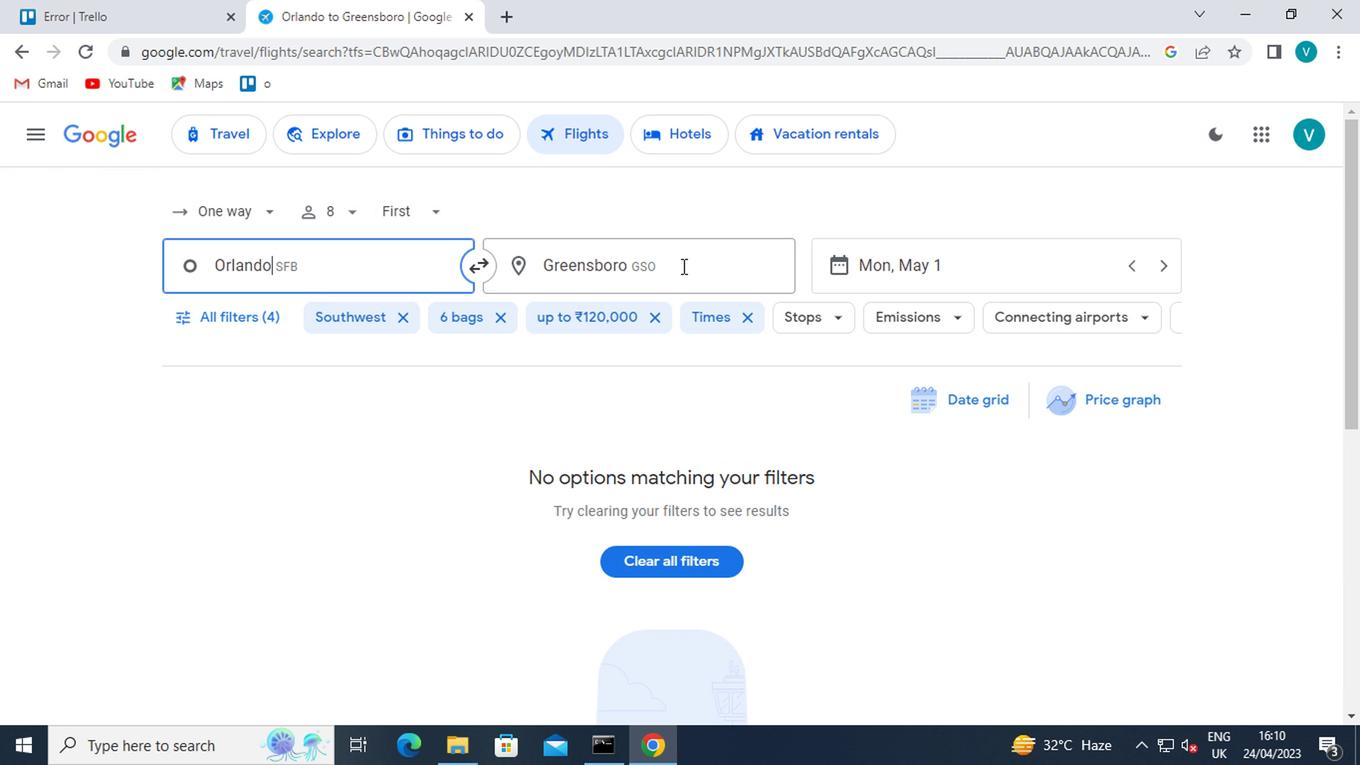 
Action: Key pressed <Key.shift>GILLETTE
Screenshot: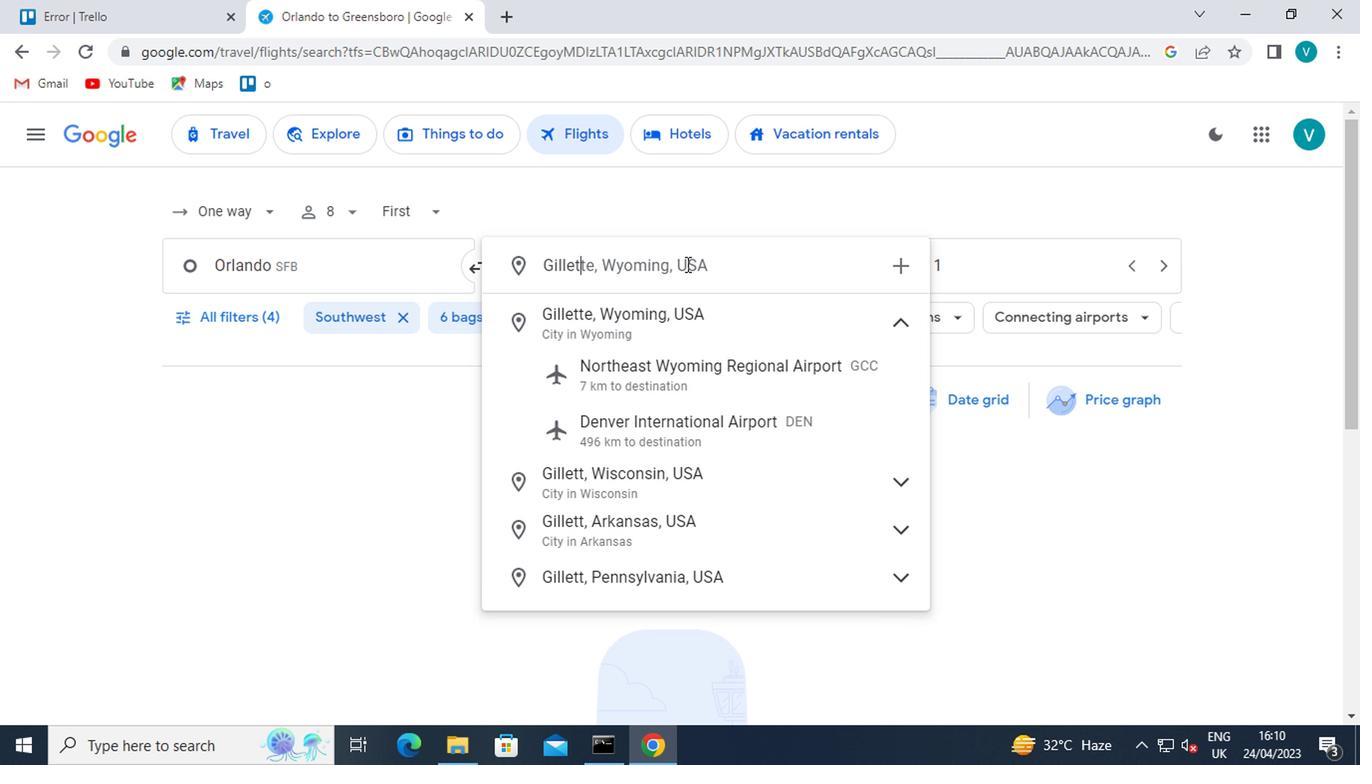 
Action: Mouse moved to (636, 240)
Screenshot: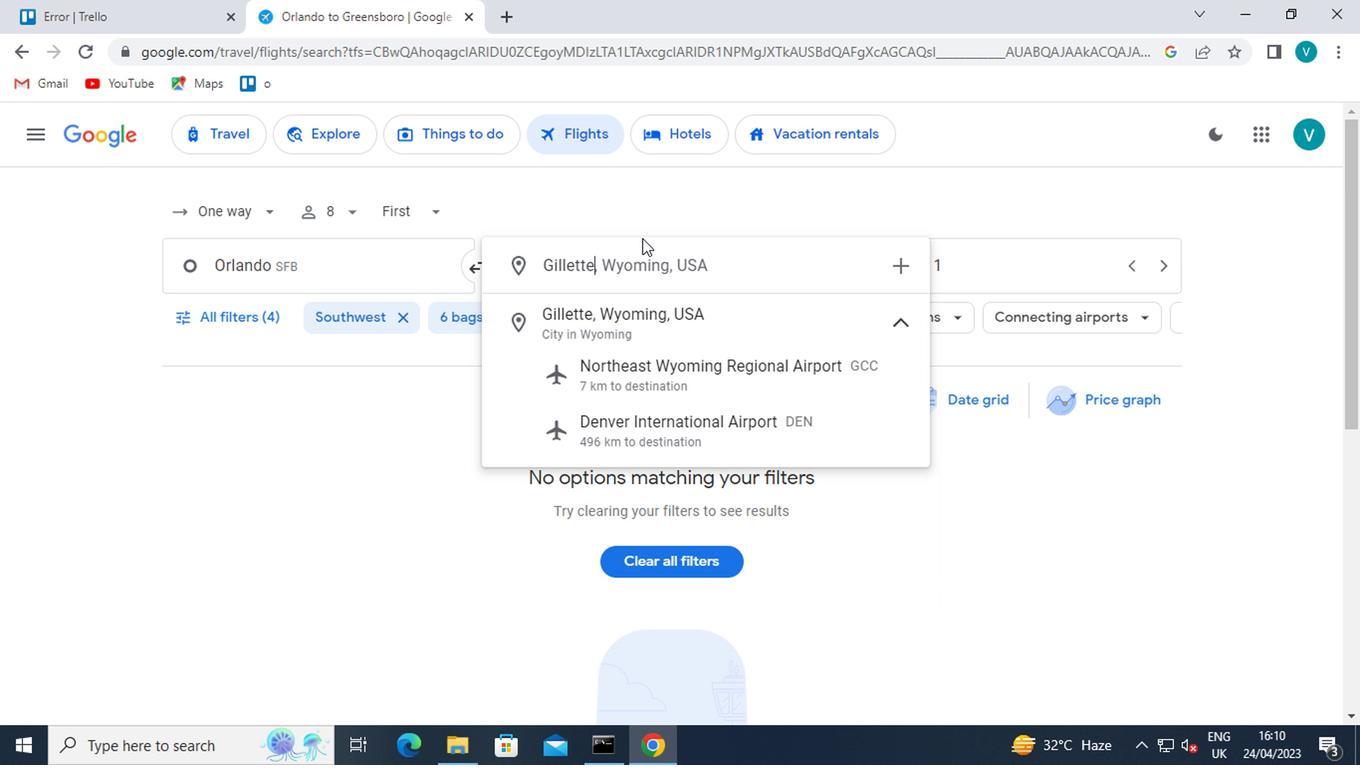 
Action: Key pressed <Key.enter>
Screenshot: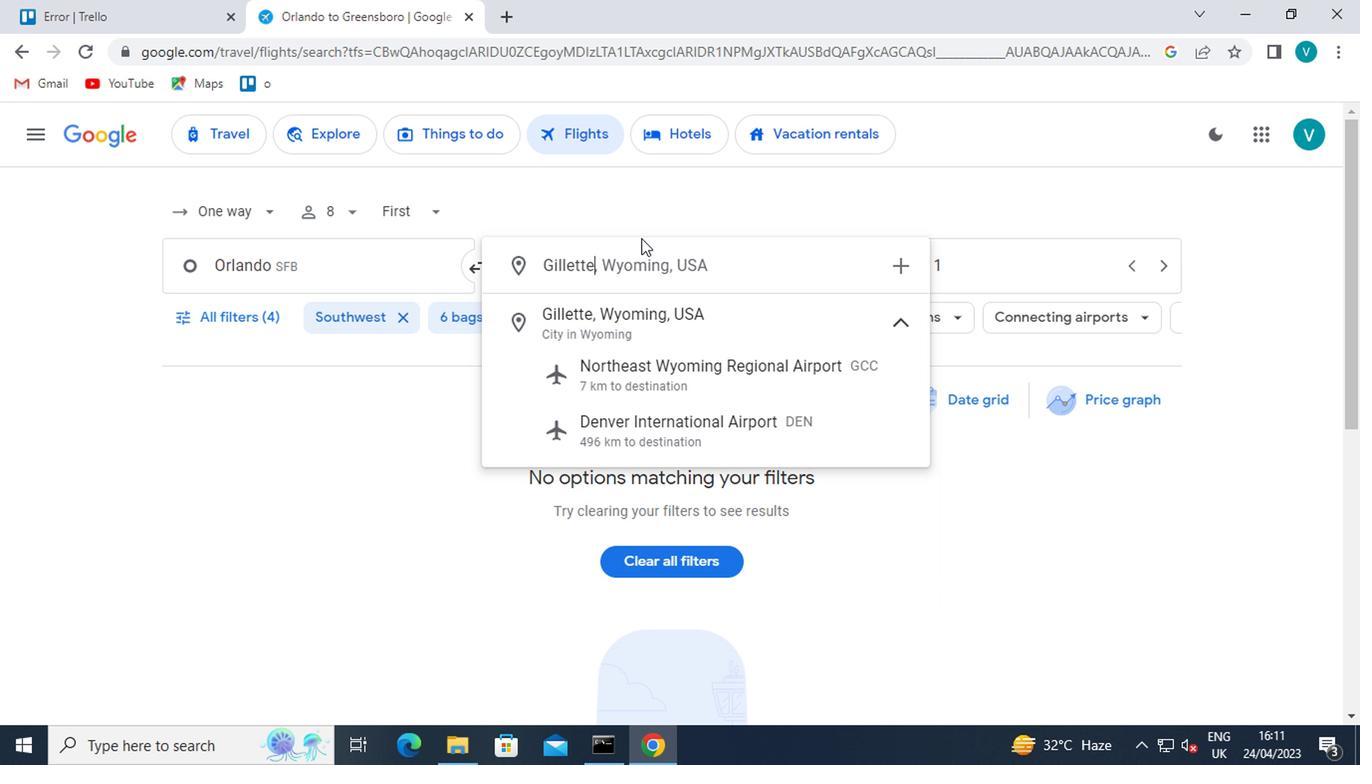 
Action: Mouse moved to (1058, 267)
Screenshot: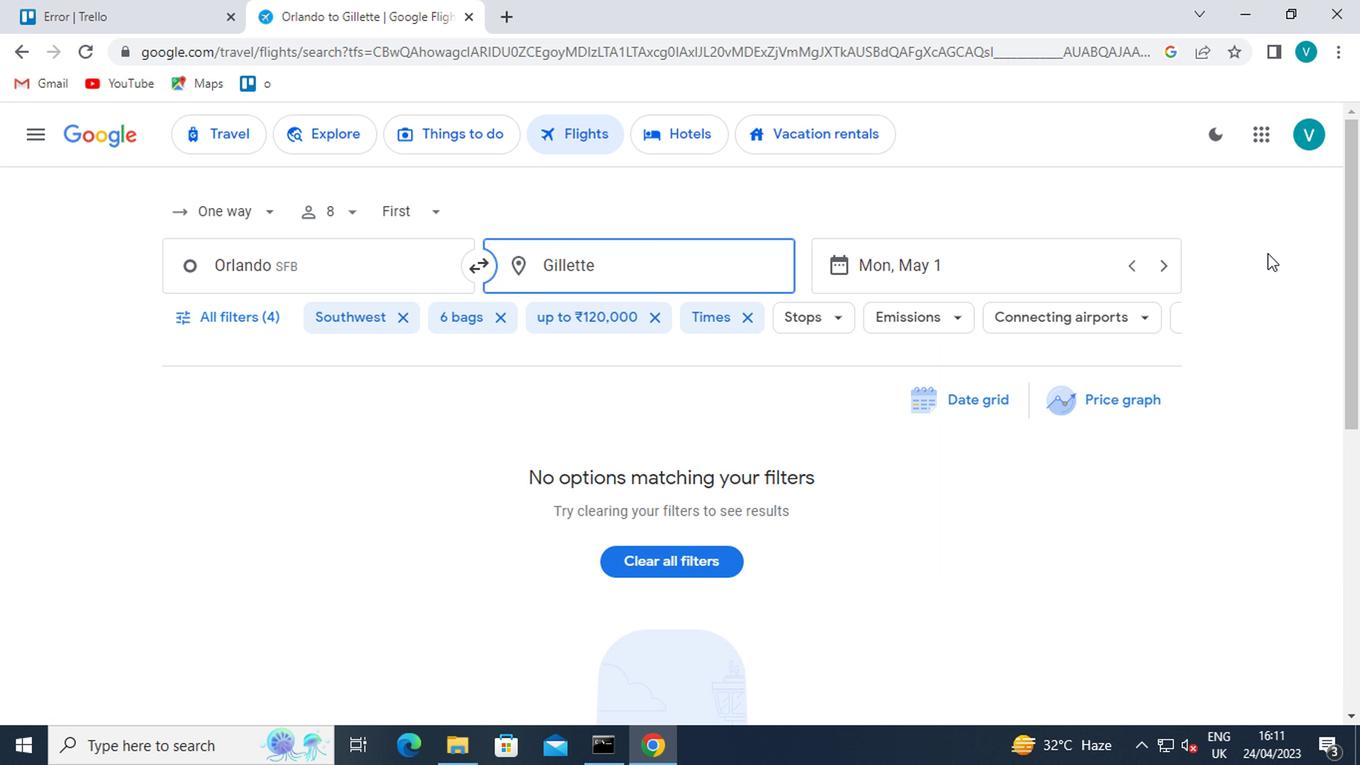 
Action: Mouse pressed left at (1058, 267)
Screenshot: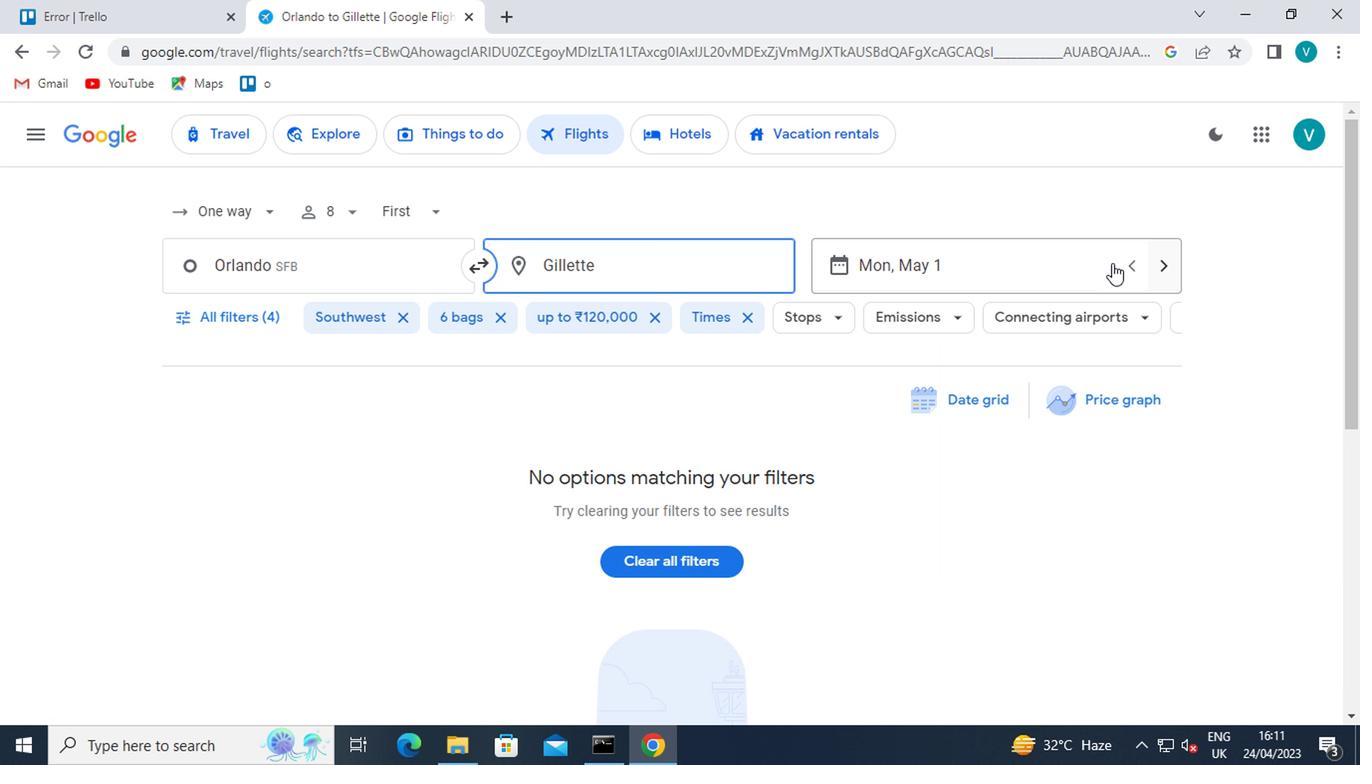 
Action: Mouse moved to (883, 368)
Screenshot: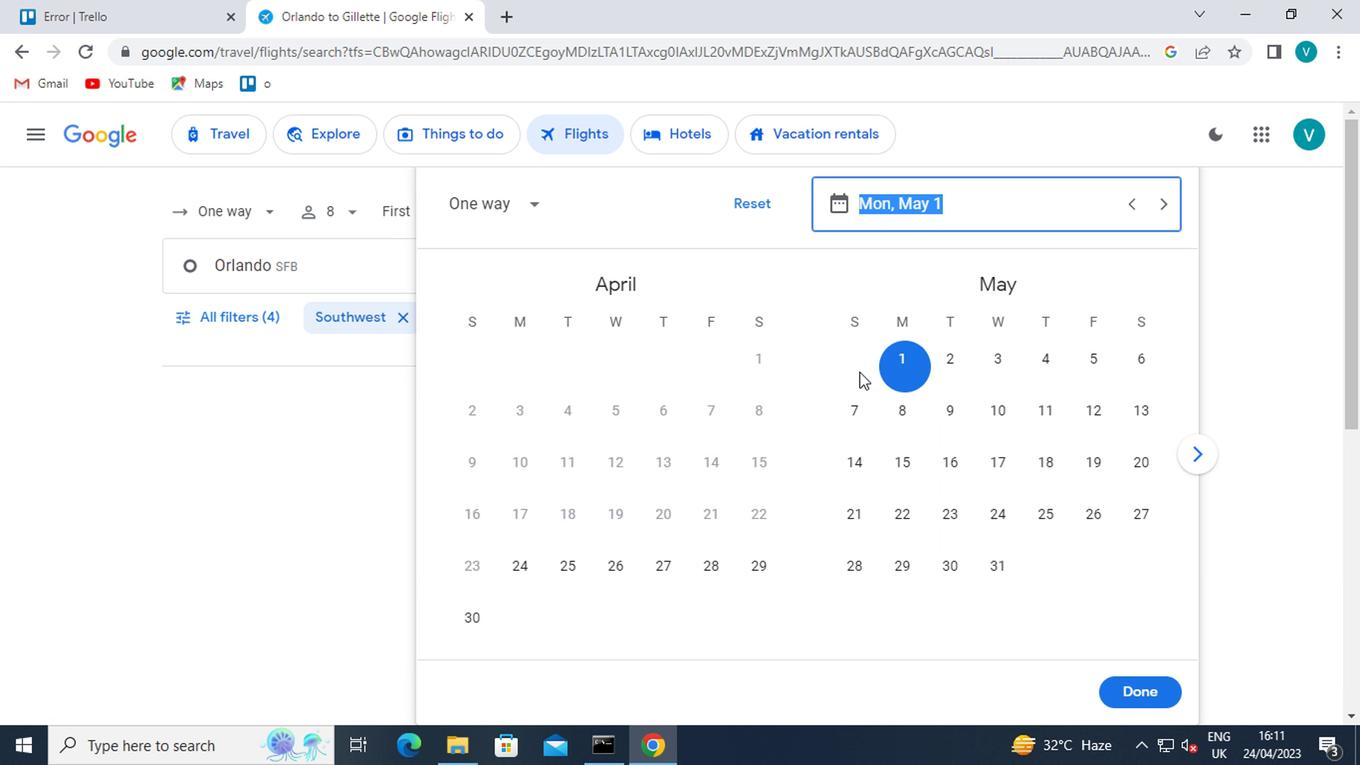 
Action: Mouse pressed left at (883, 368)
Screenshot: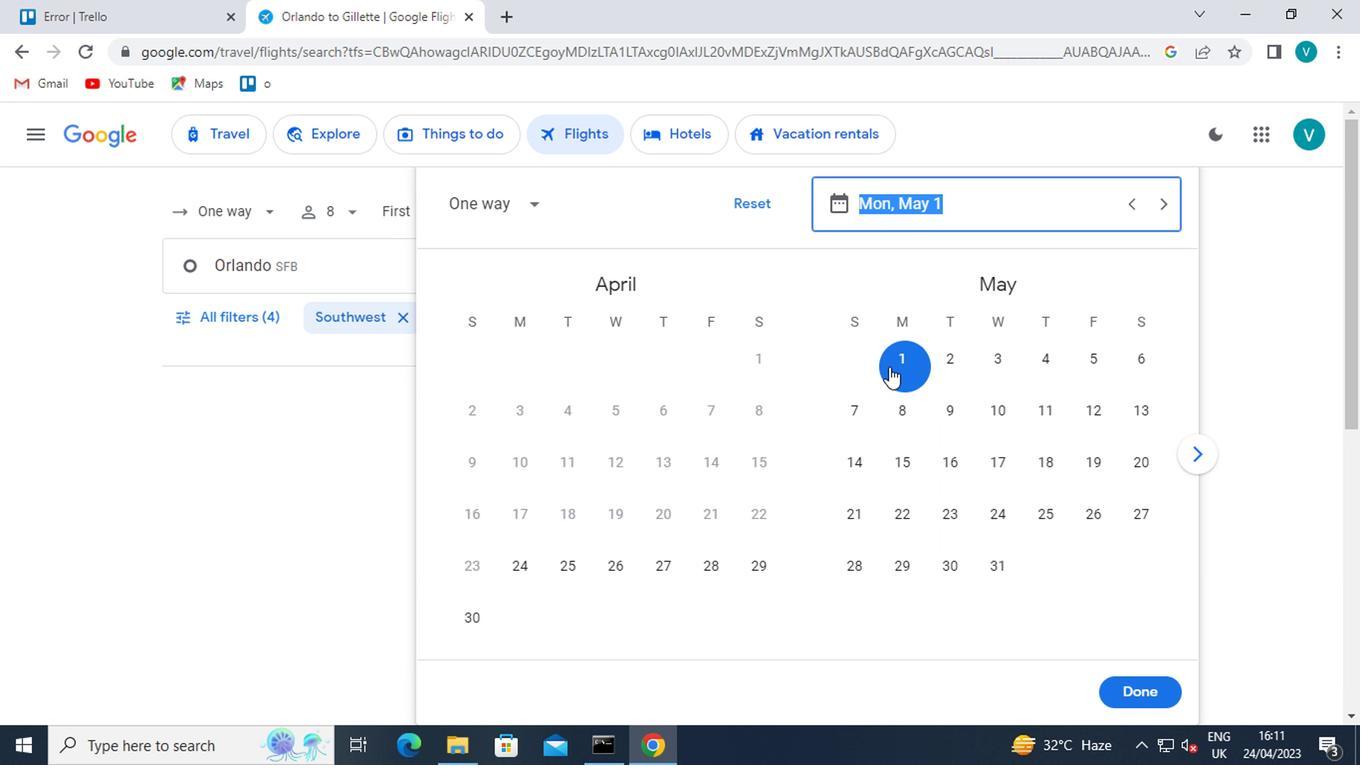 
Action: Mouse moved to (1138, 701)
Screenshot: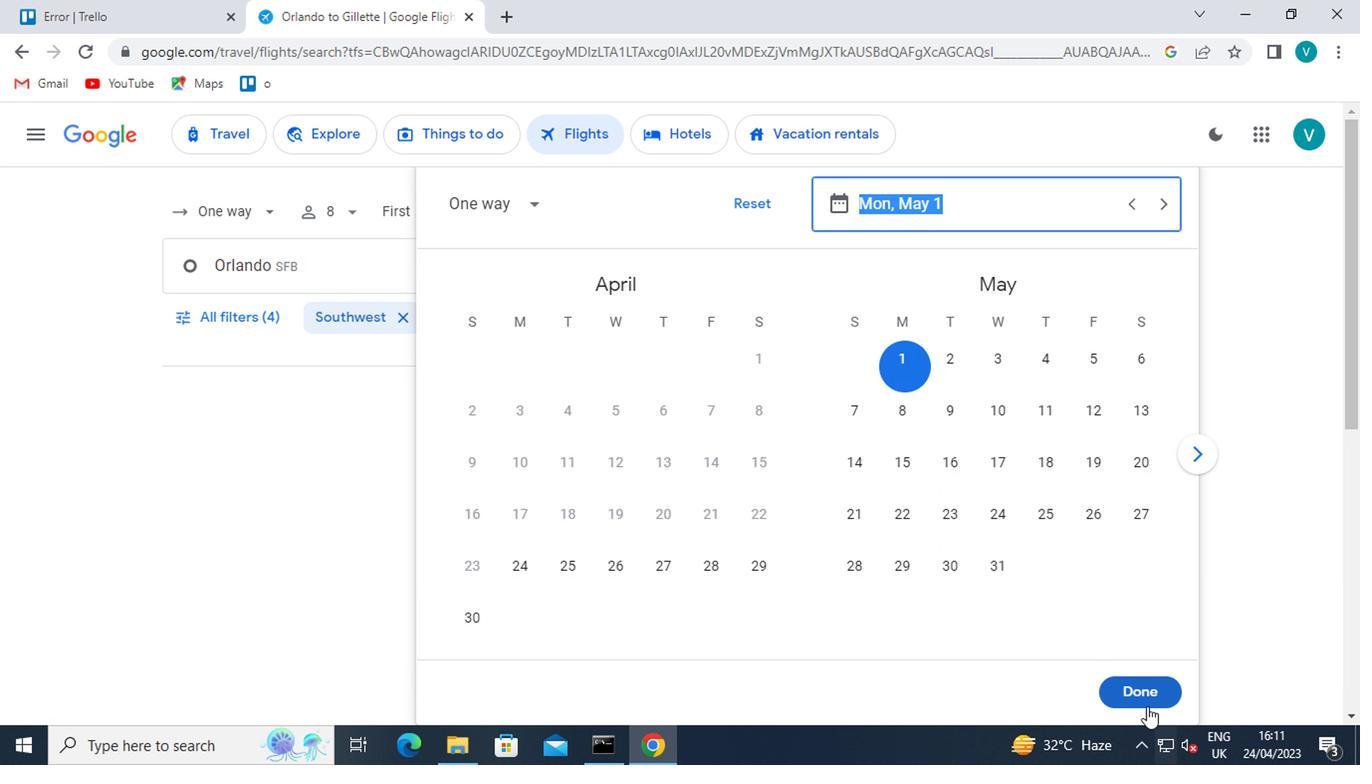 
Action: Mouse pressed left at (1138, 701)
Screenshot: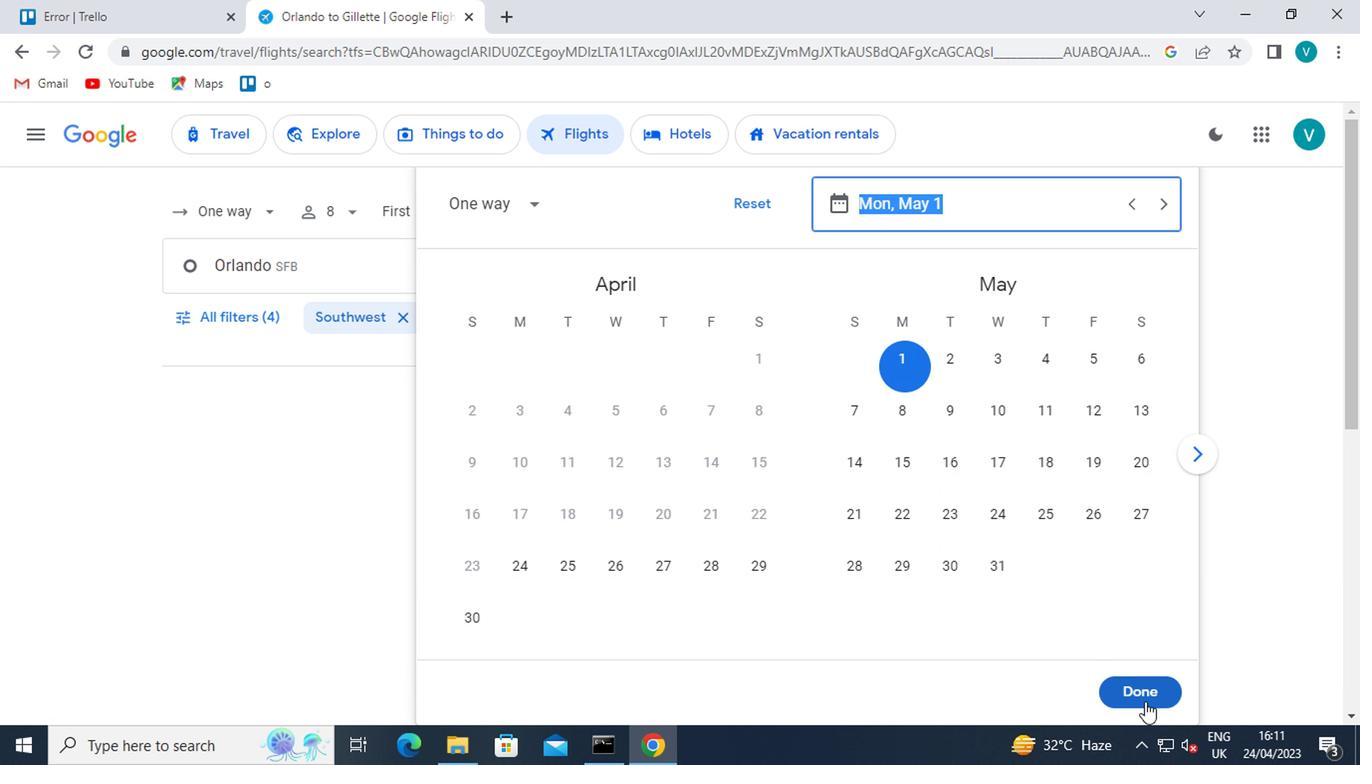 
Action: Mouse moved to (247, 330)
Screenshot: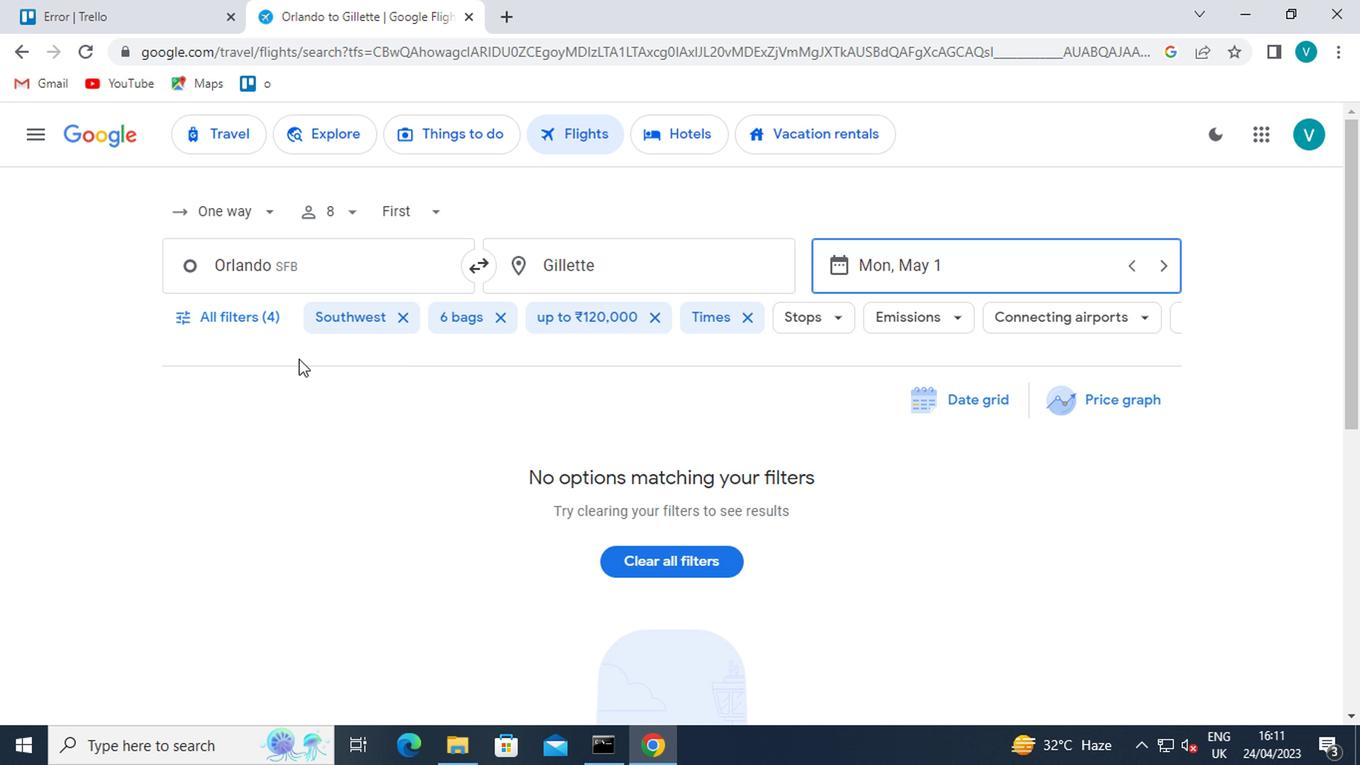 
Action: Mouse pressed left at (247, 330)
Screenshot: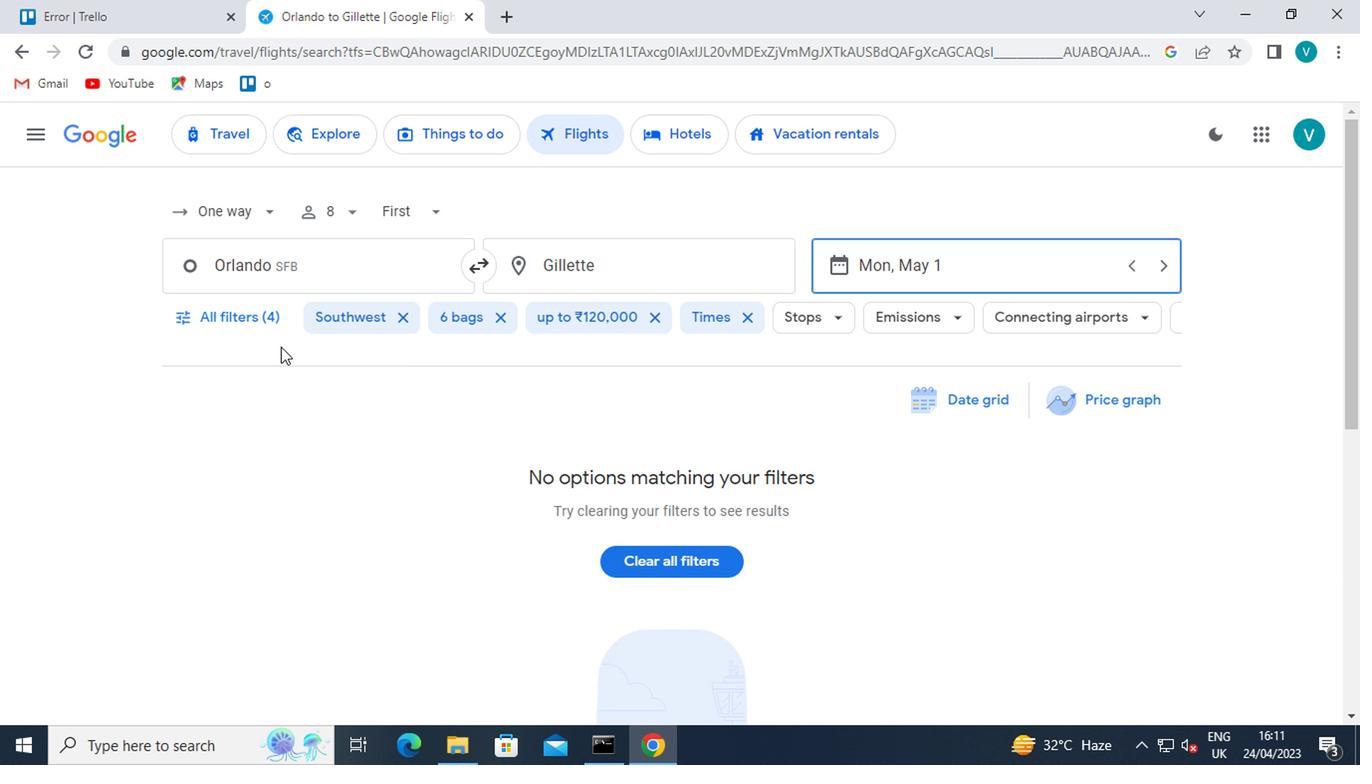 
Action: Mouse moved to (343, 526)
Screenshot: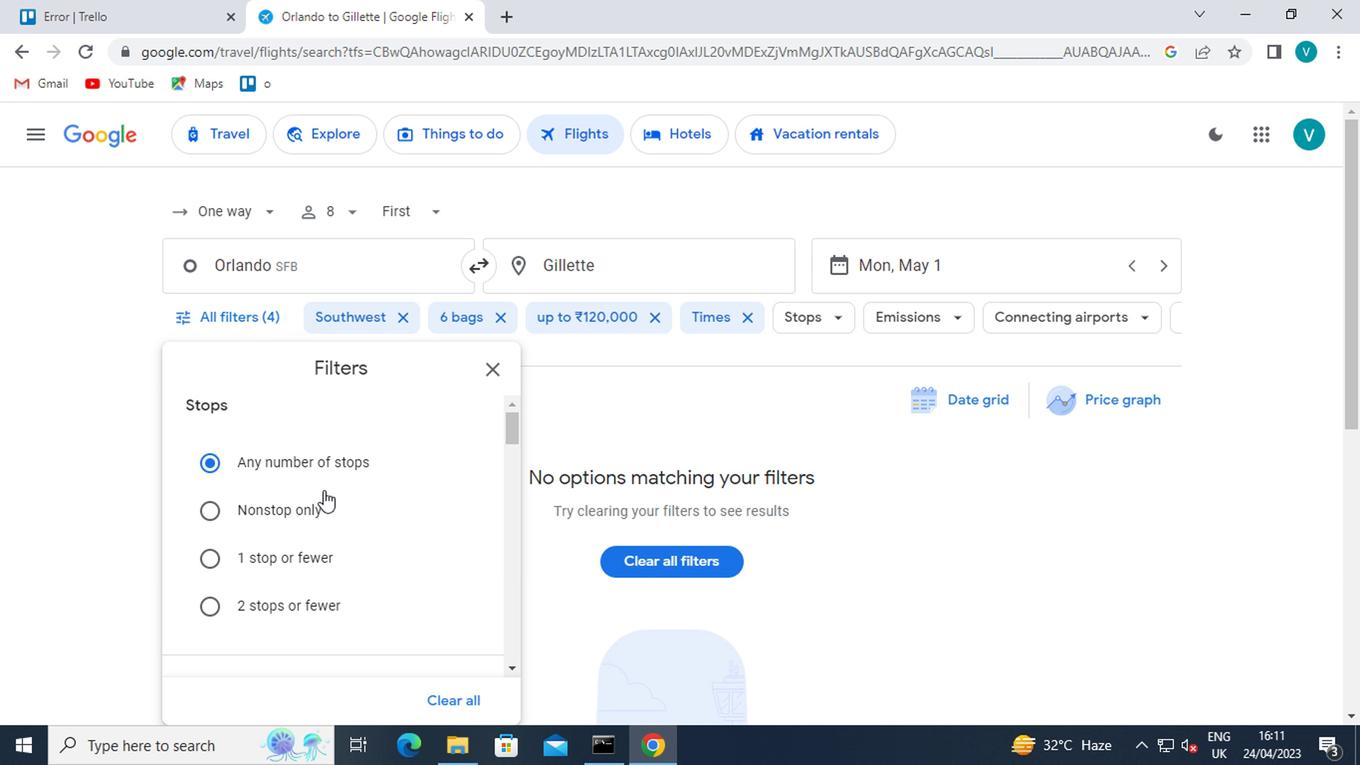 
Action: Mouse scrolled (343, 525) with delta (0, 0)
Screenshot: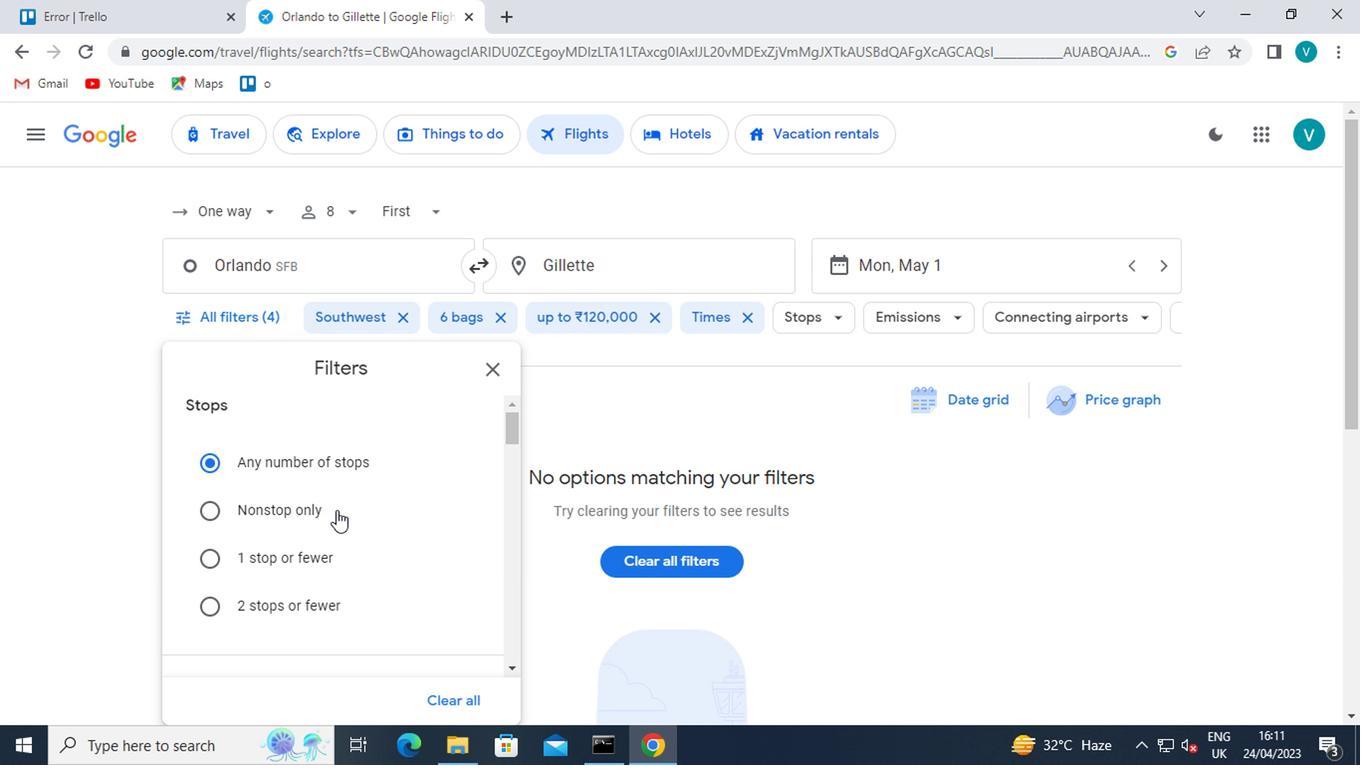 
Action: Mouse scrolled (343, 525) with delta (0, 0)
Screenshot: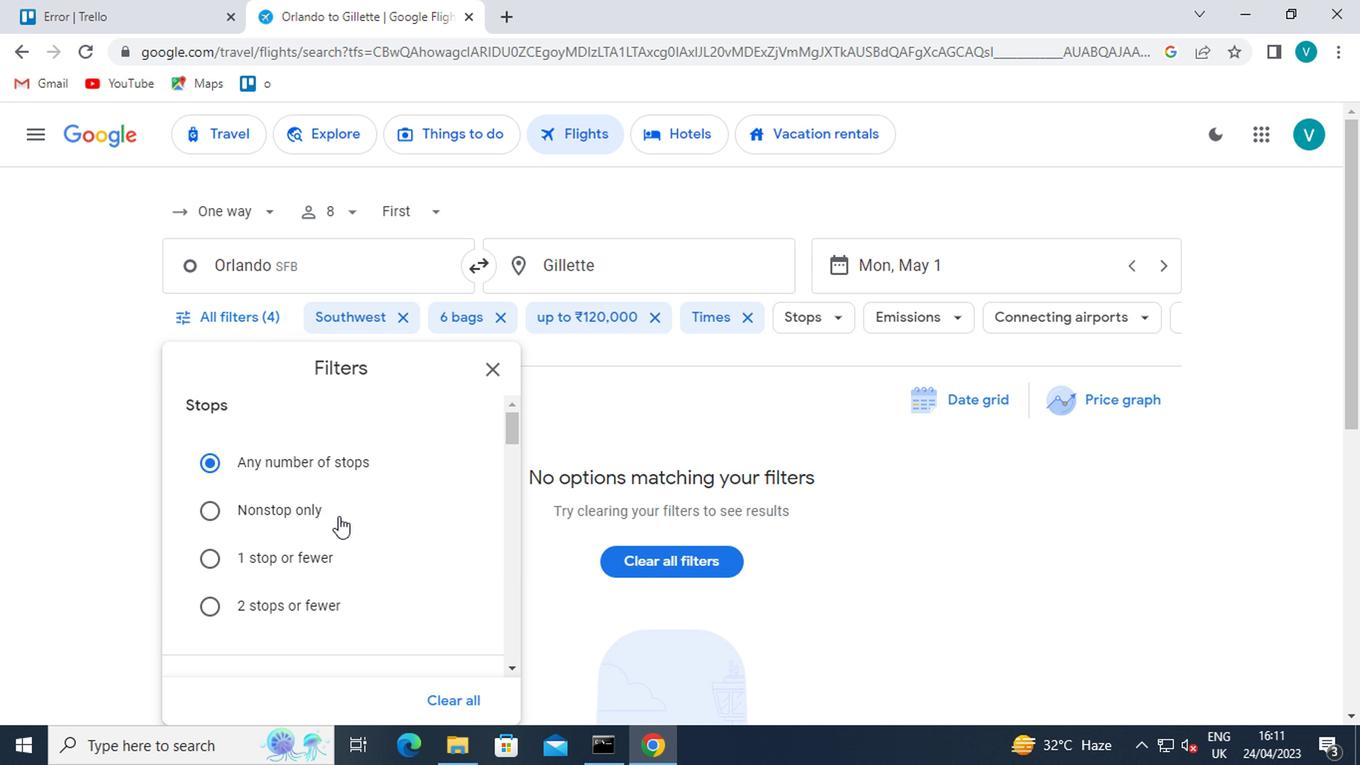 
Action: Mouse scrolled (343, 525) with delta (0, 0)
Screenshot: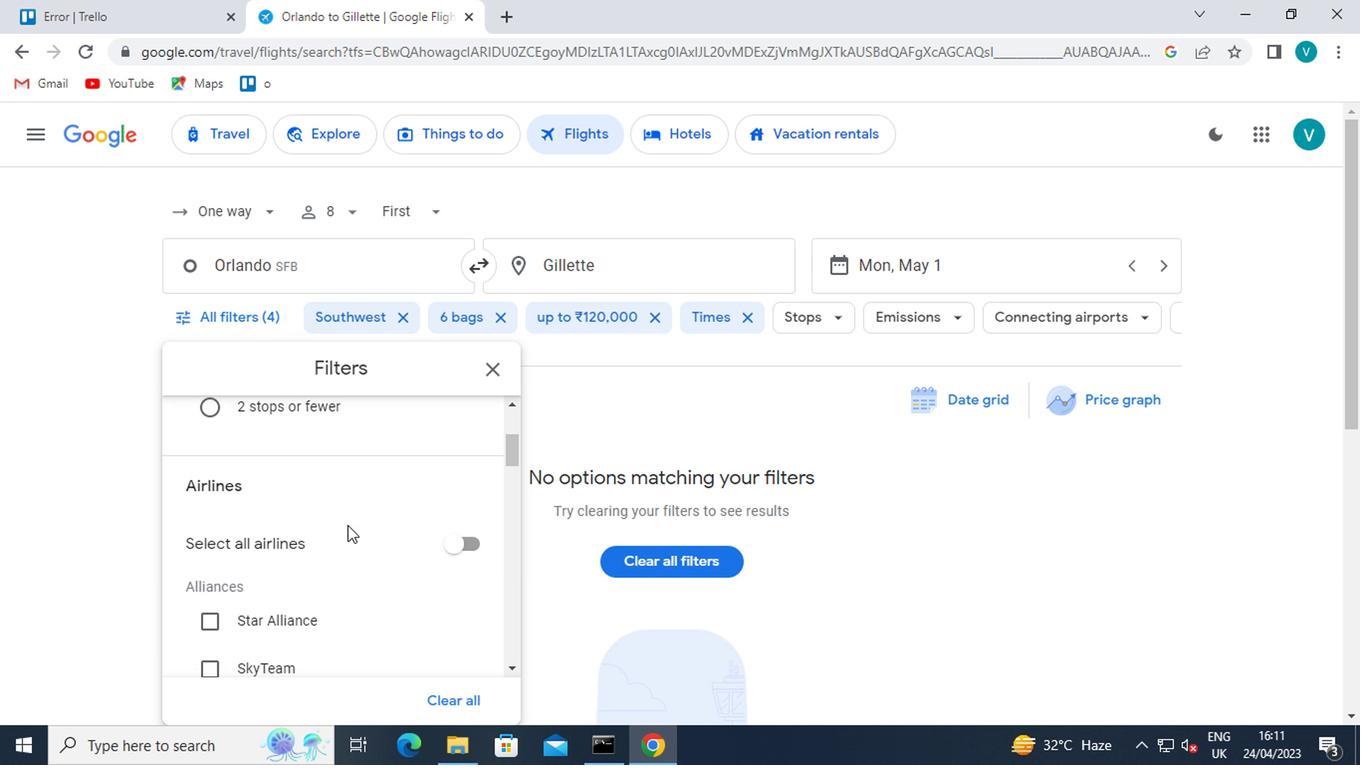 
Action: Mouse scrolled (343, 525) with delta (0, 0)
Screenshot: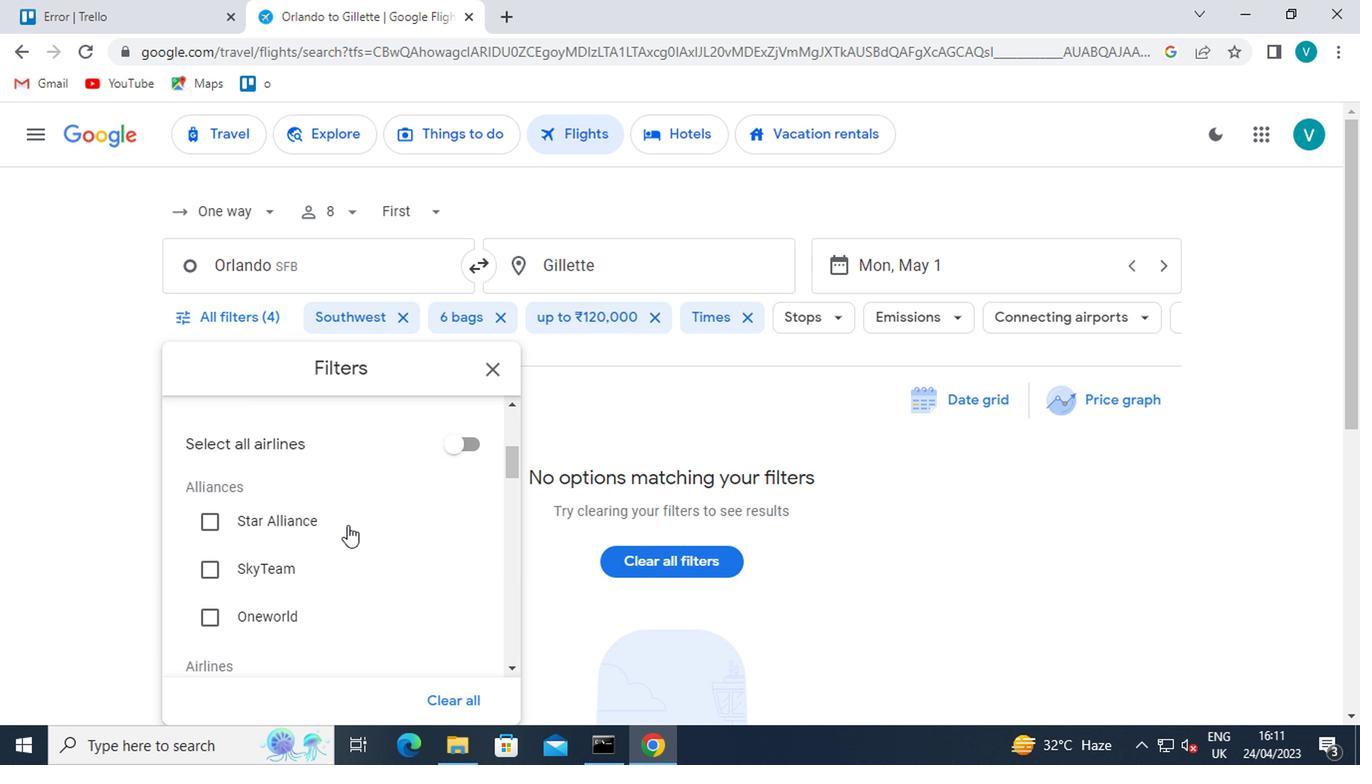 
Action: Mouse scrolled (343, 525) with delta (0, 0)
Screenshot: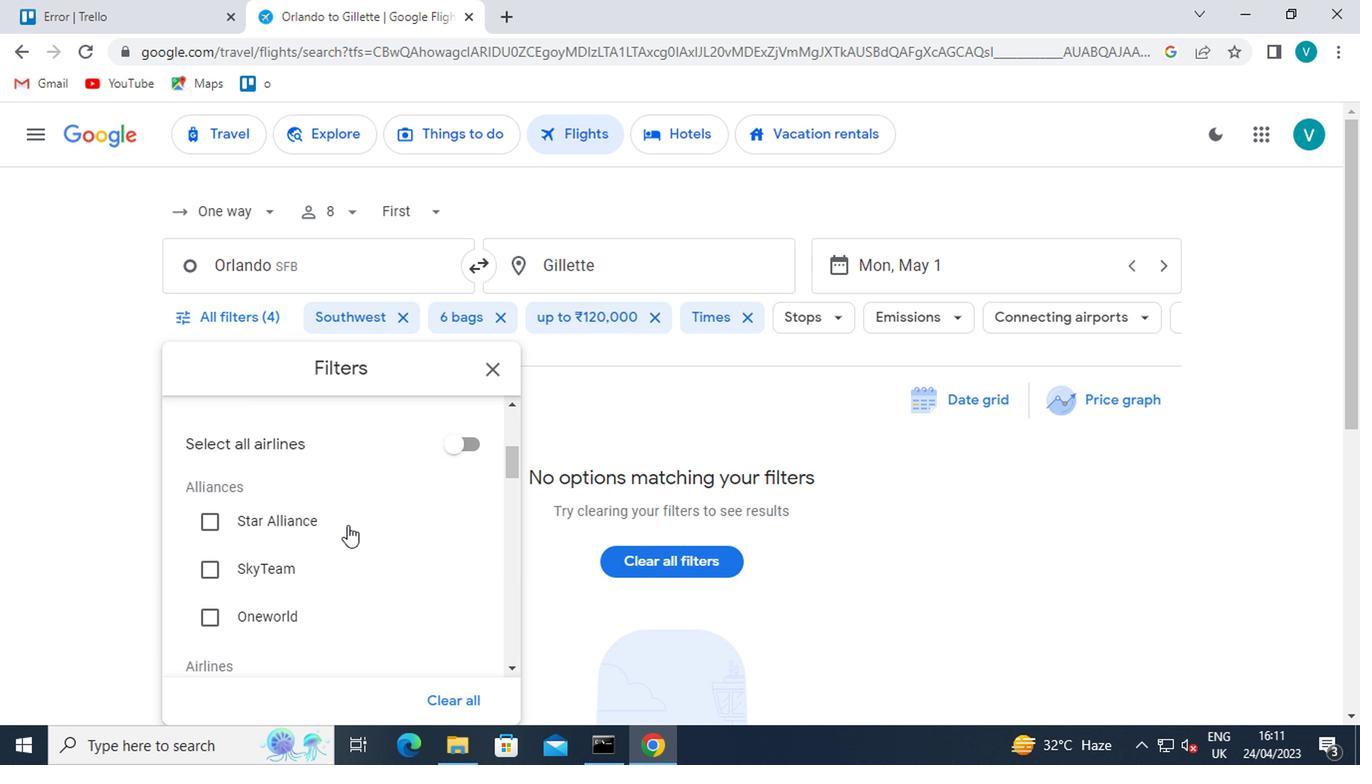
Action: Mouse scrolled (343, 525) with delta (0, 0)
Screenshot: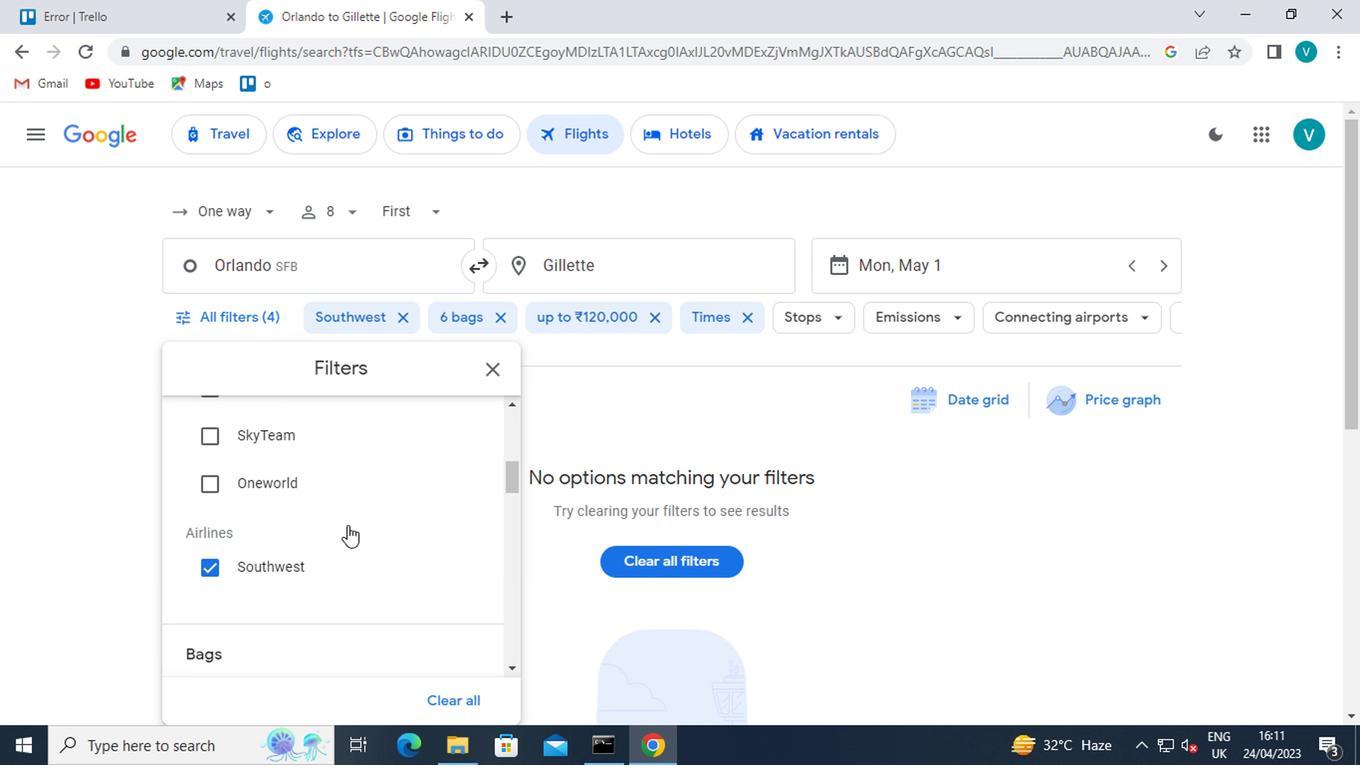 
Action: Mouse moved to (349, 526)
Screenshot: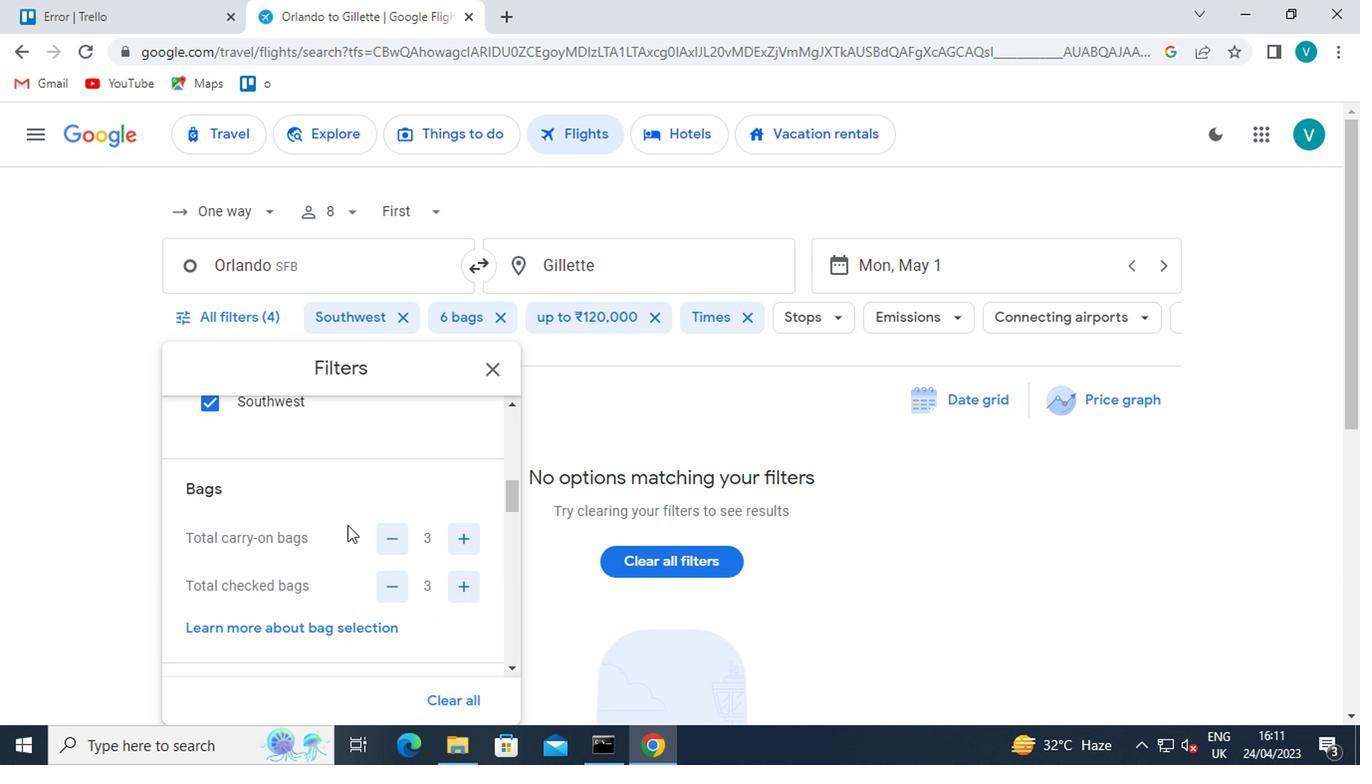 
Action: Mouse scrolled (349, 527) with delta (0, 0)
Screenshot: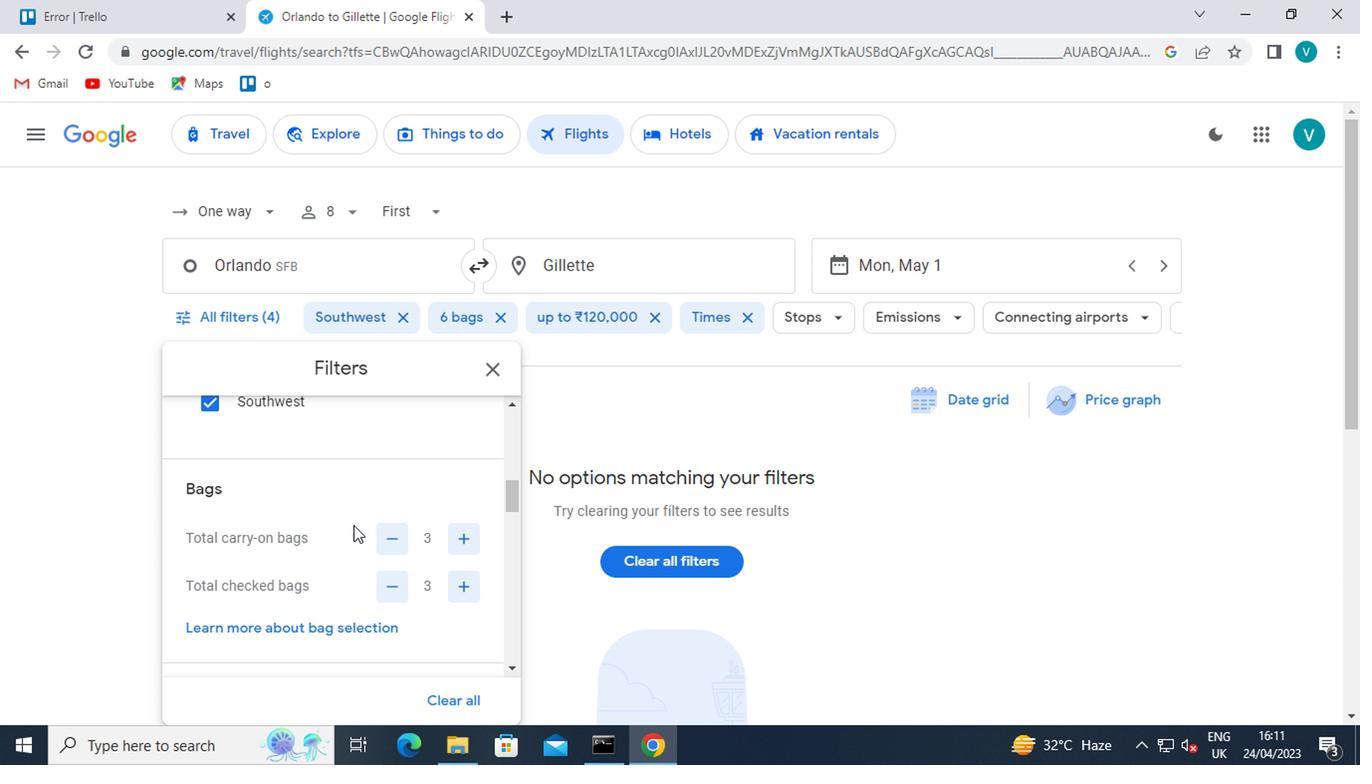 
Action: Mouse scrolled (349, 527) with delta (0, 0)
Screenshot: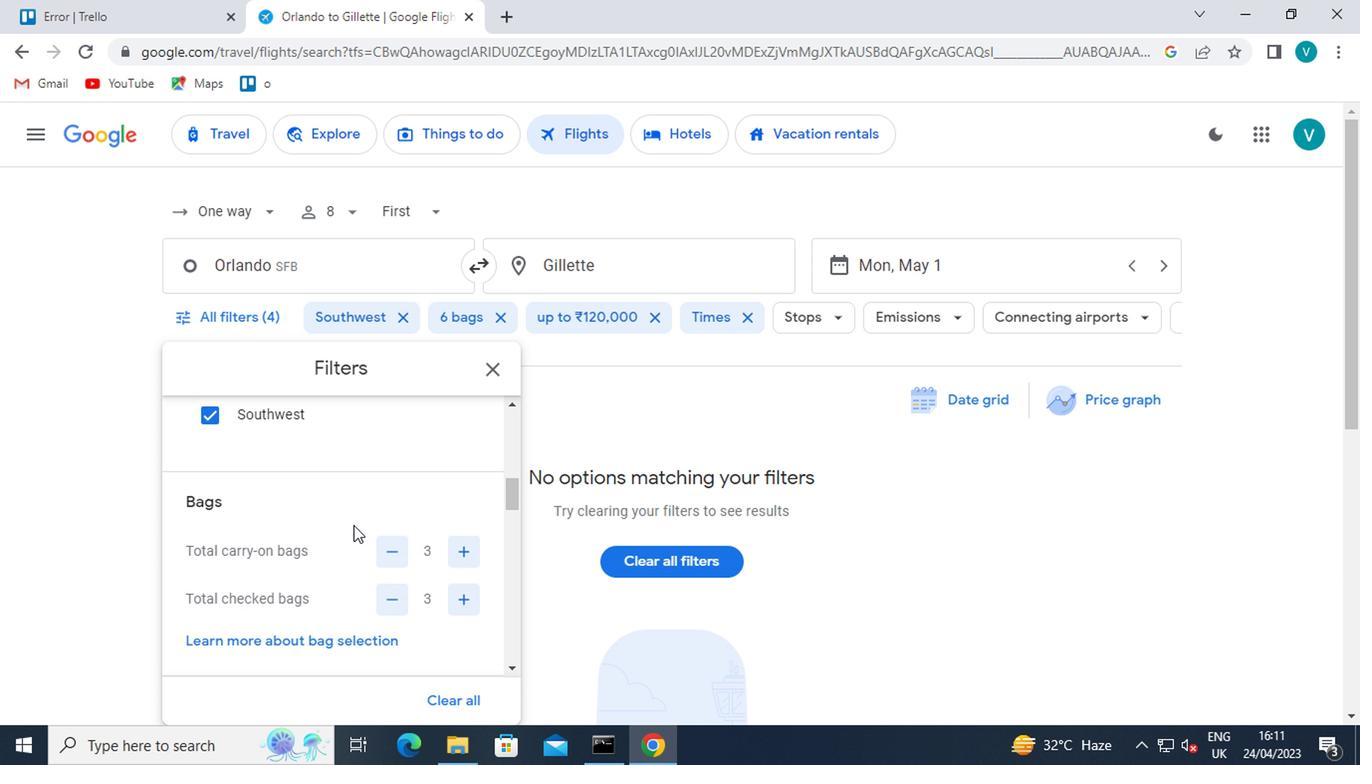 
Action: Mouse scrolled (349, 527) with delta (0, 0)
Screenshot: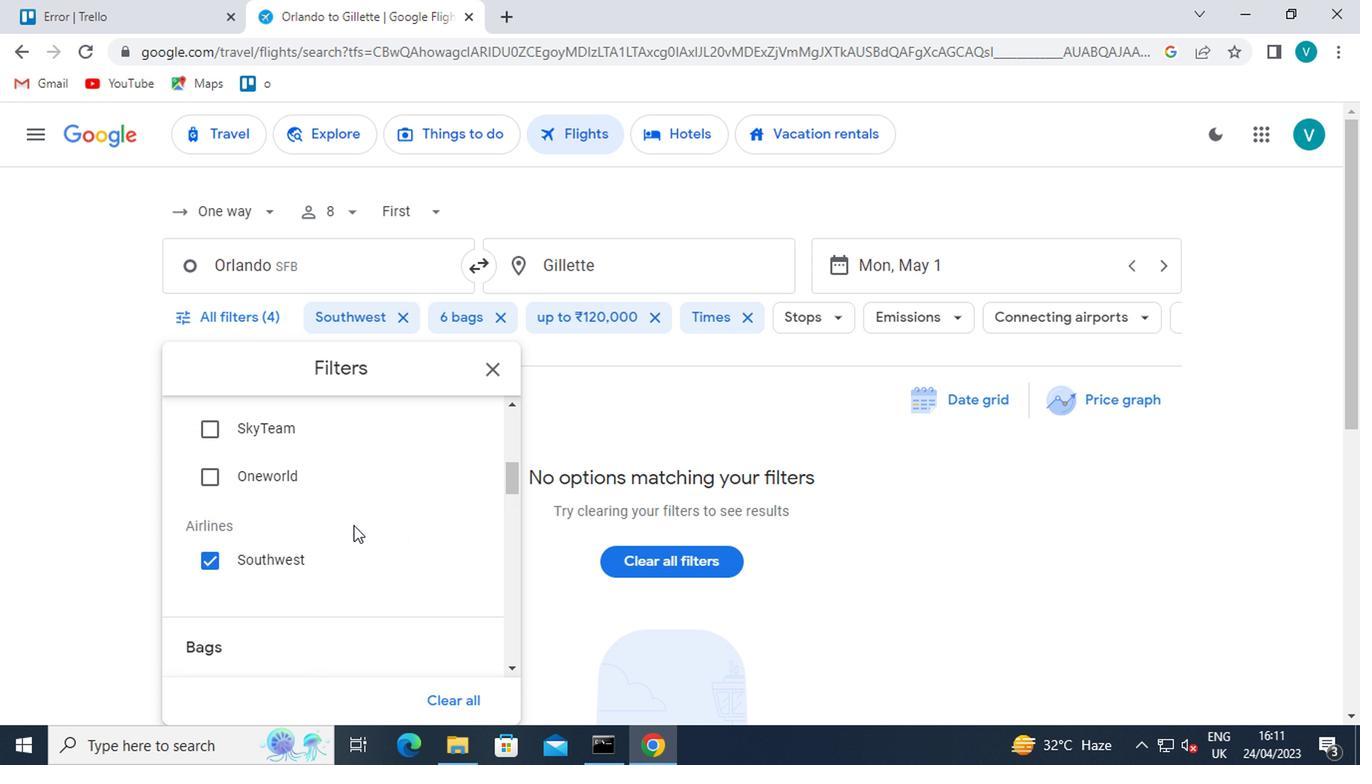 
Action: Mouse scrolled (349, 525) with delta (0, 0)
Screenshot: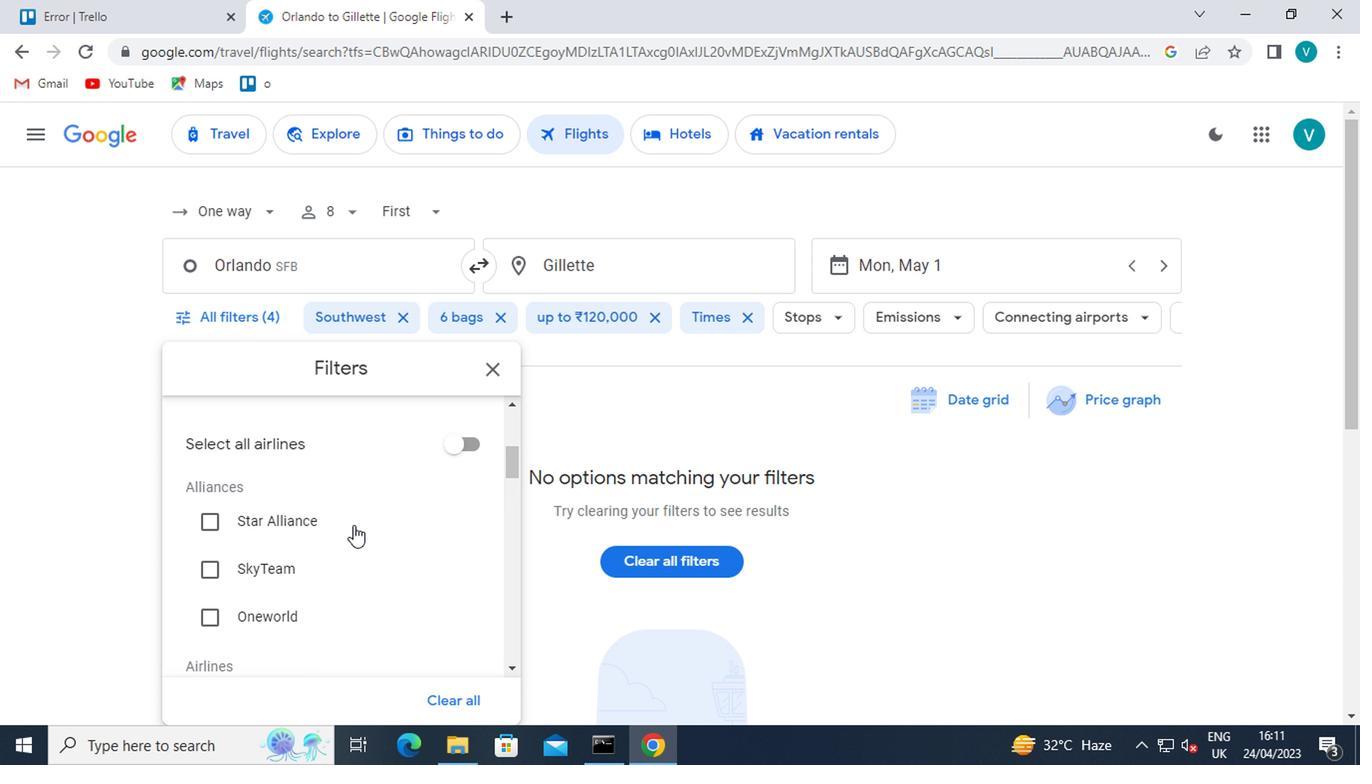 
Action: Mouse scrolled (349, 525) with delta (0, 0)
Screenshot: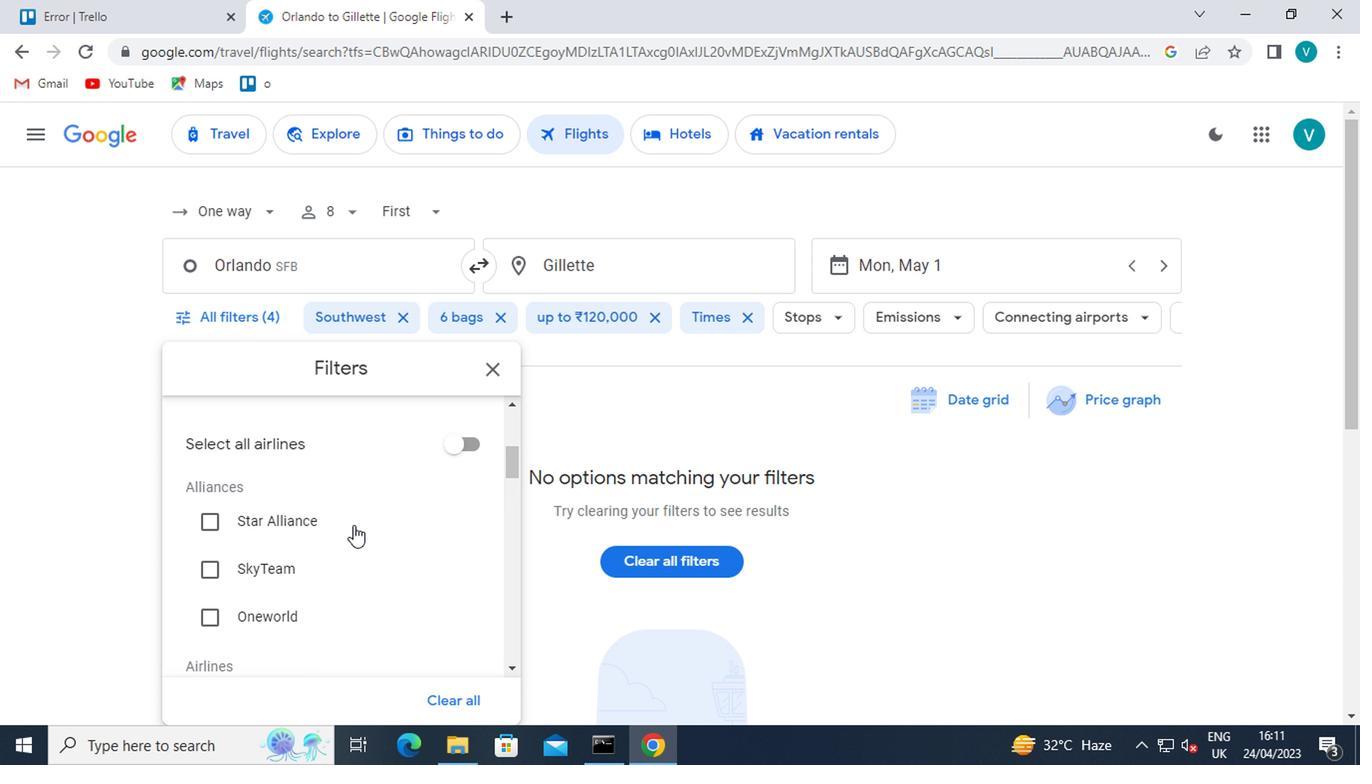 
Action: Mouse moved to (351, 526)
Screenshot: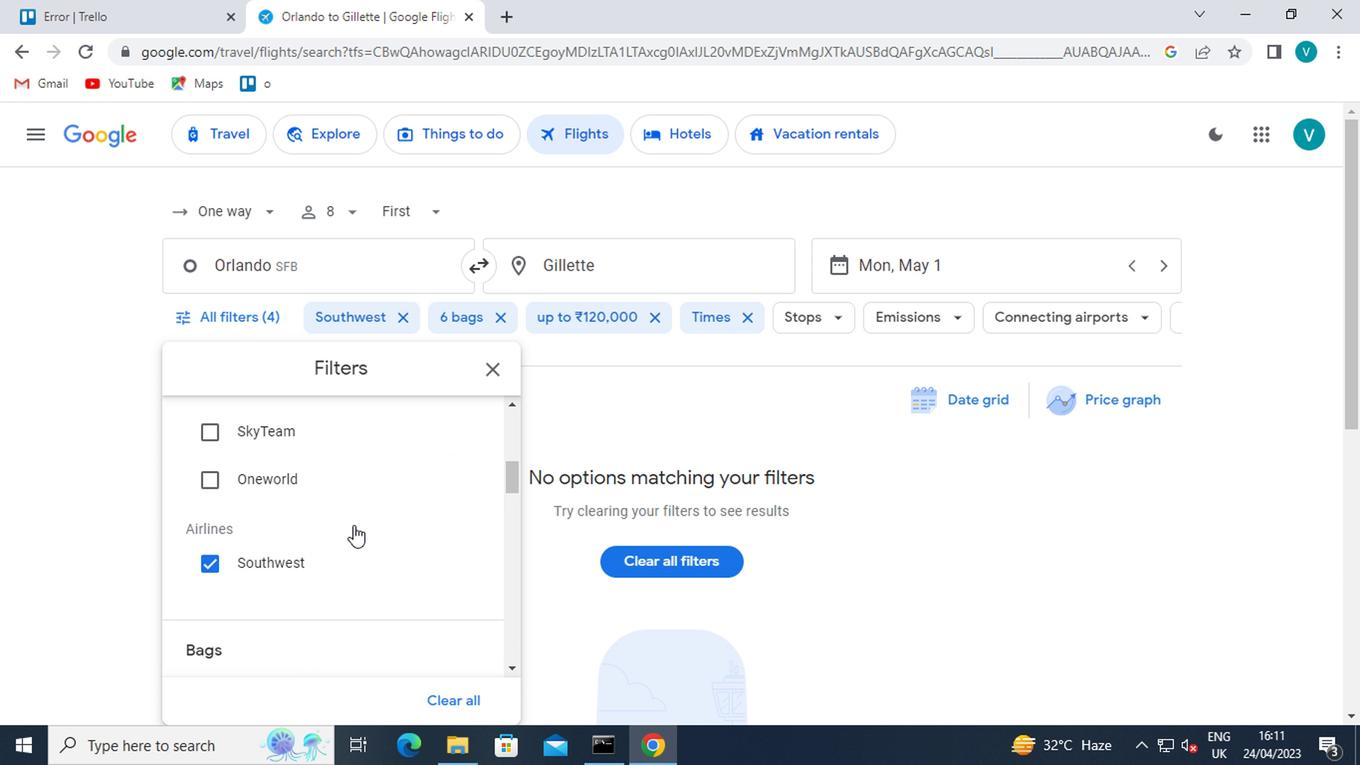 
Action: Mouse scrolled (351, 525) with delta (0, 0)
Screenshot: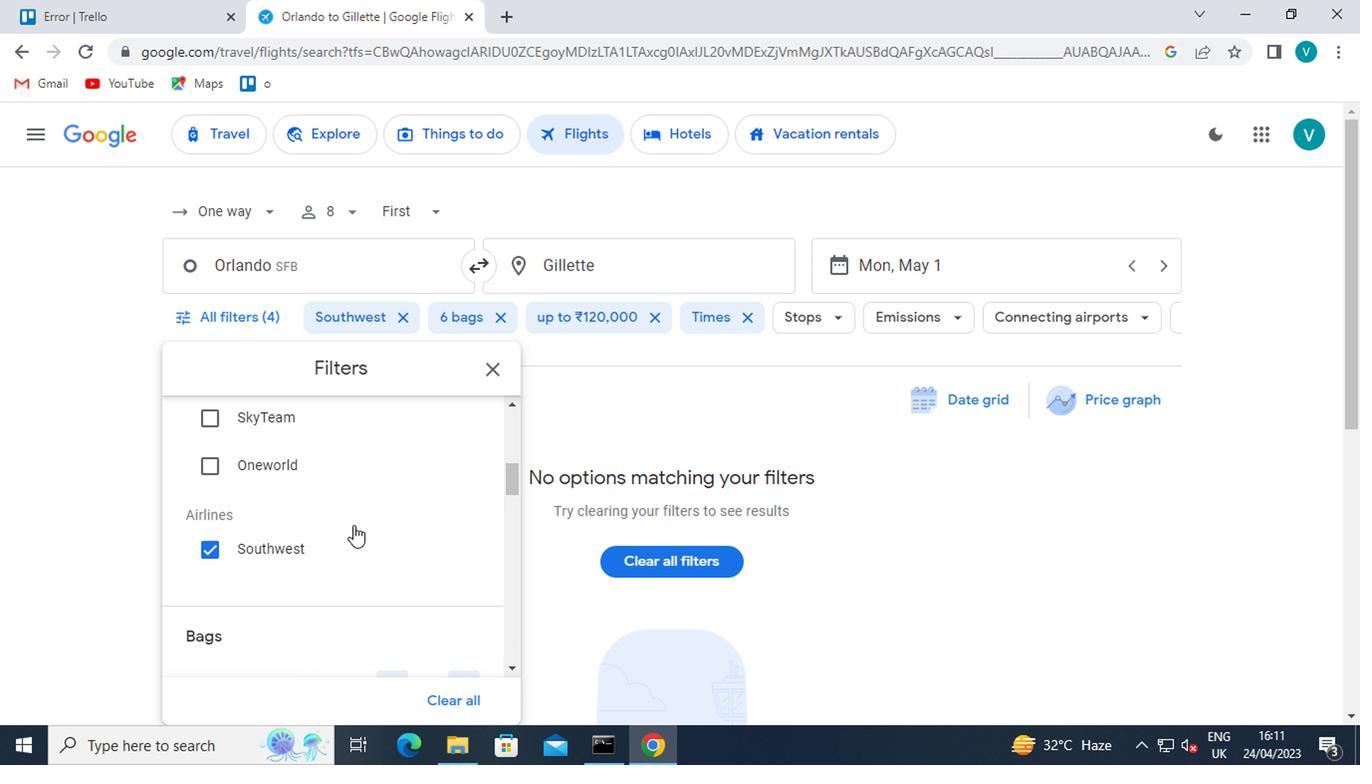 
Action: Mouse scrolled (351, 525) with delta (0, 0)
Screenshot: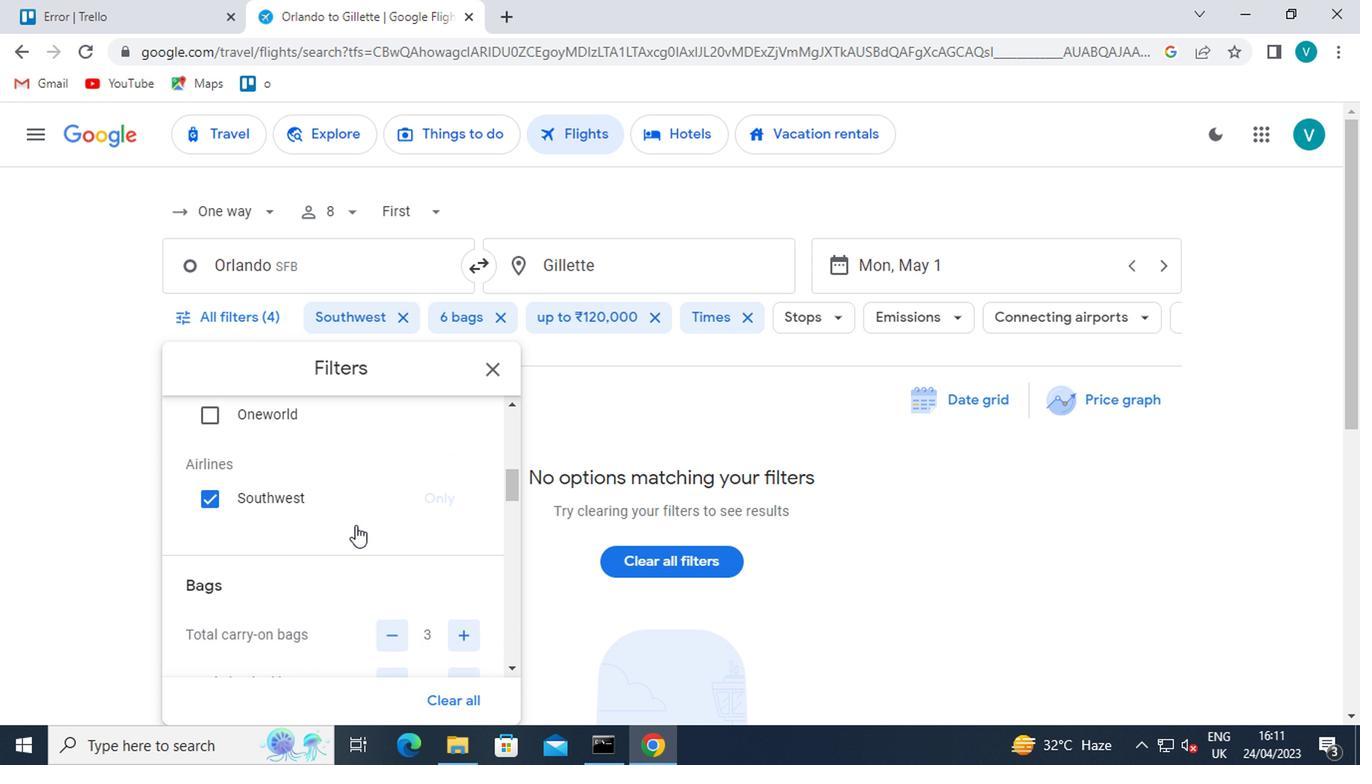 
Action: Mouse moved to (464, 482)
Screenshot: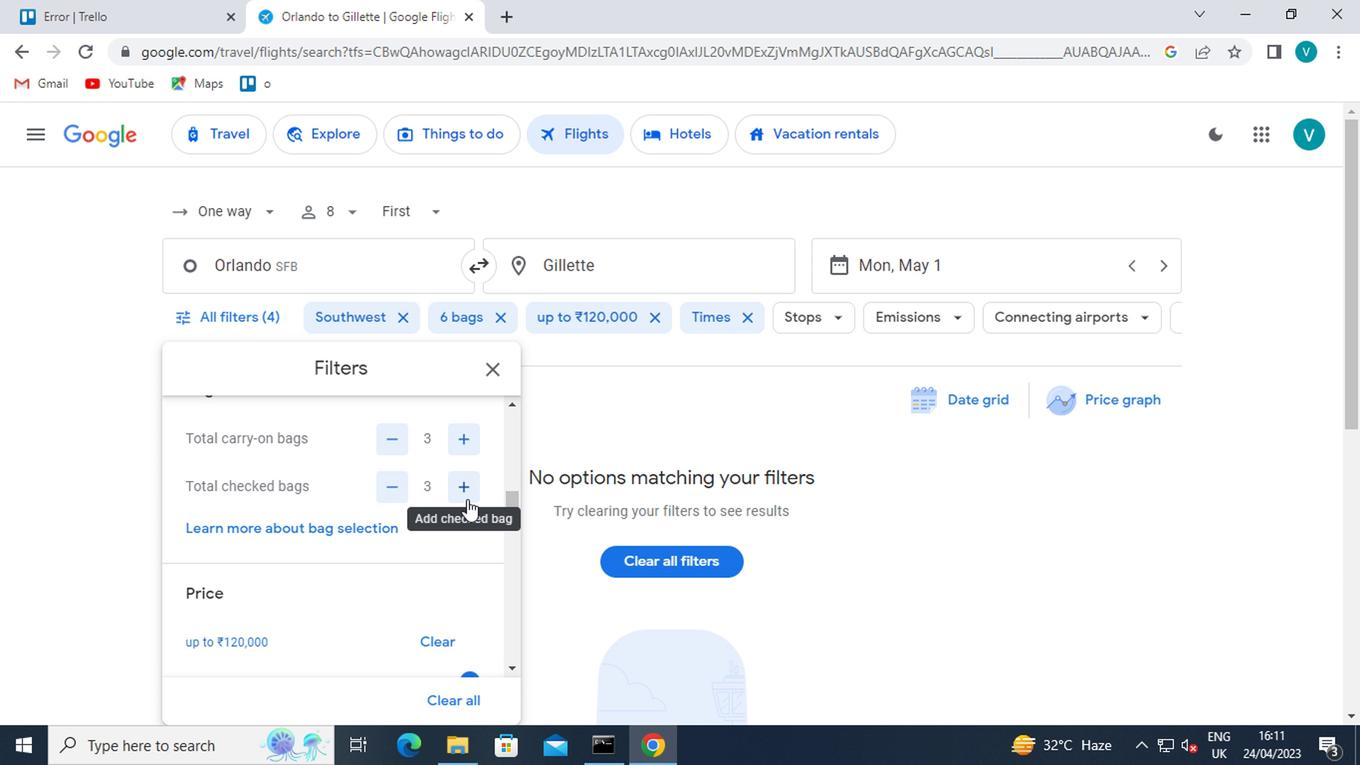 
Action: Mouse pressed left at (464, 482)
Screenshot: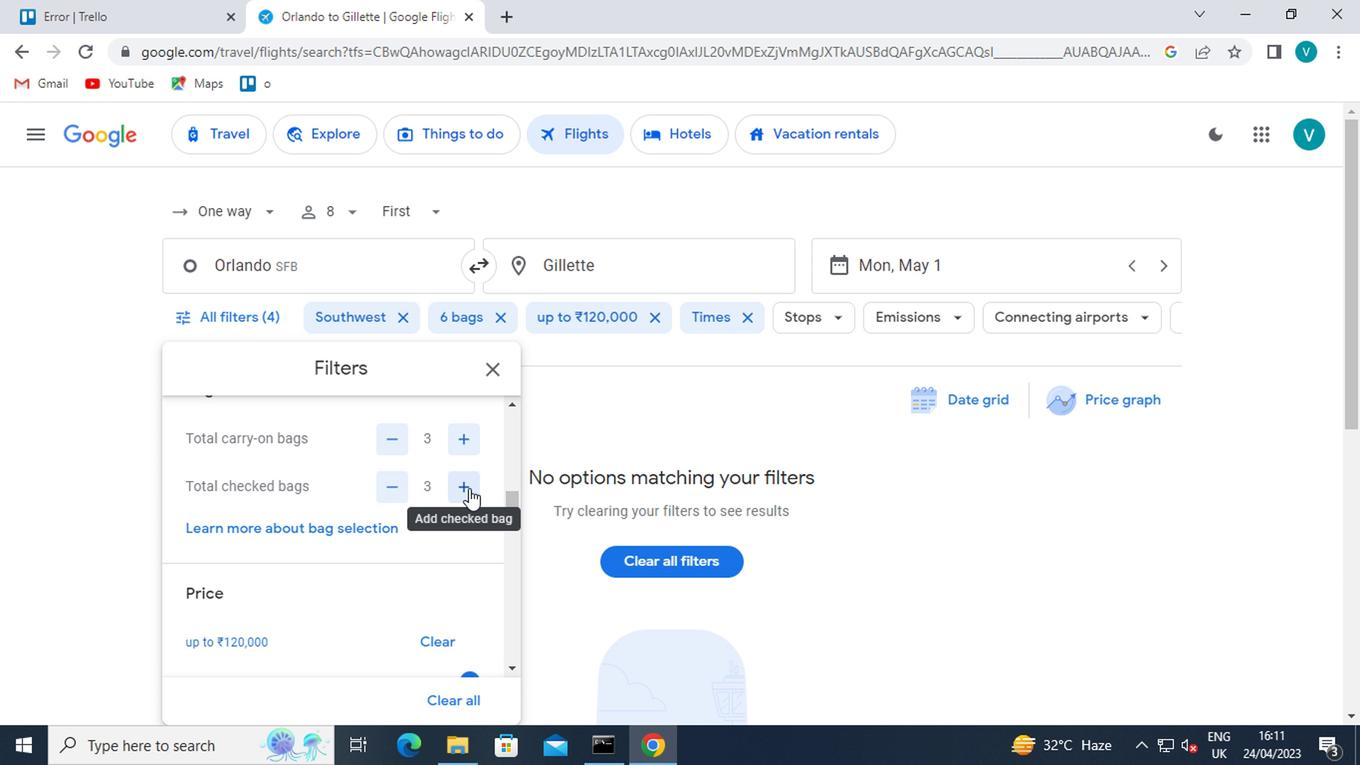 
Action: Mouse pressed left at (464, 482)
Screenshot: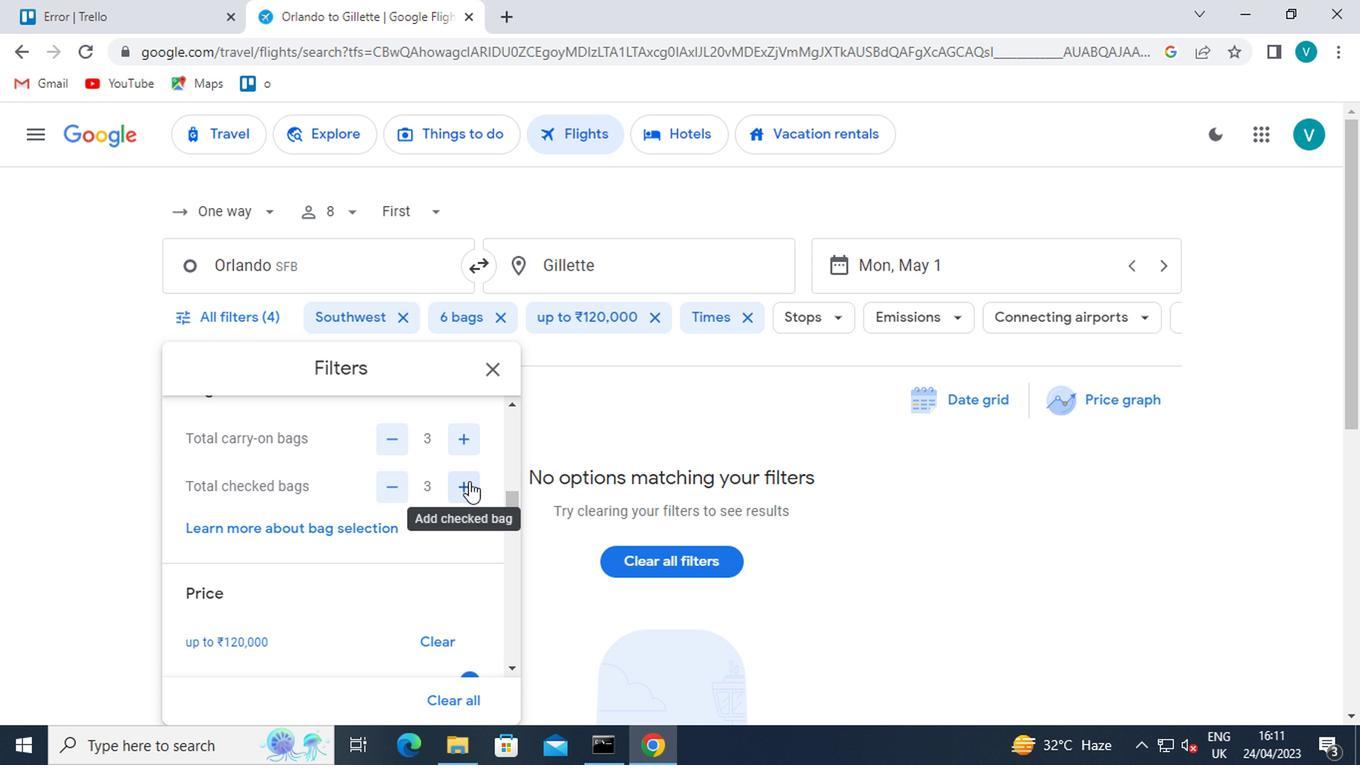 
Action: Mouse pressed left at (464, 482)
Screenshot: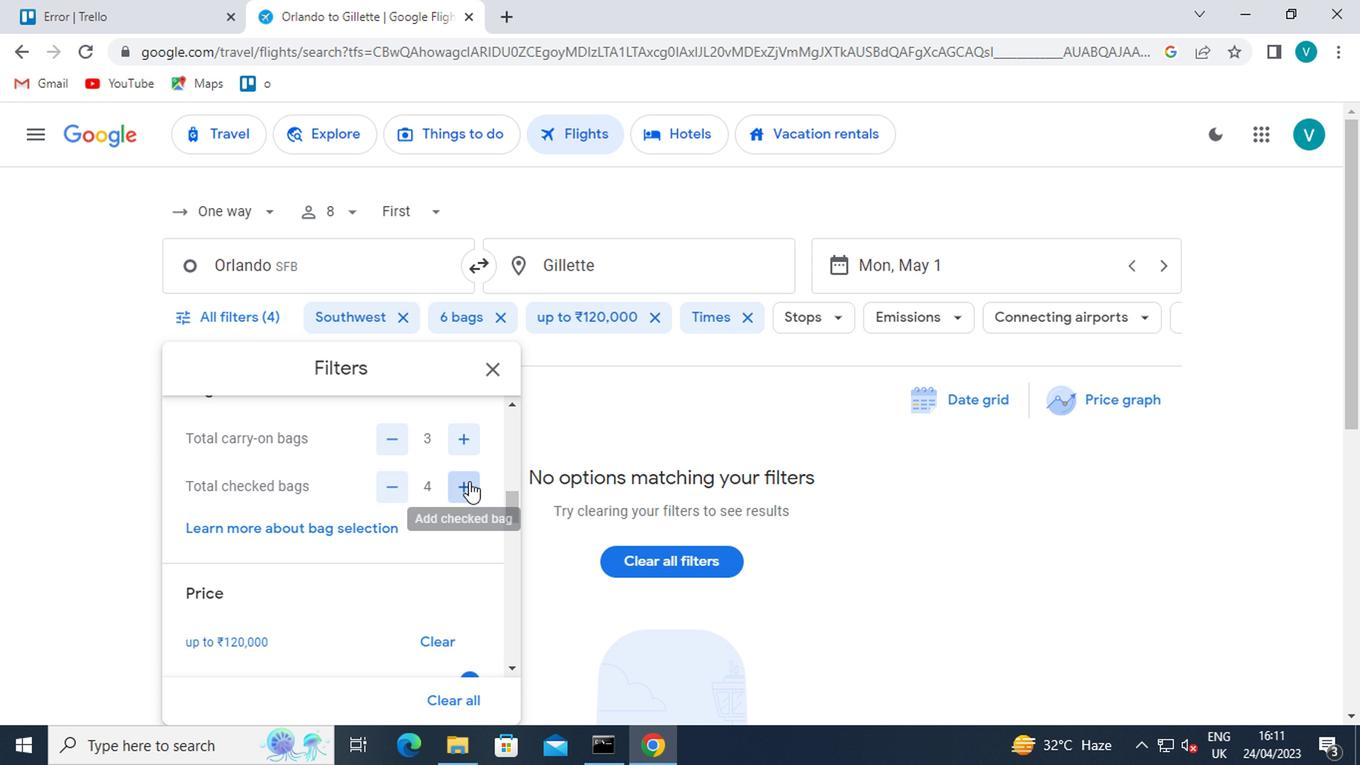 
Action: Mouse pressed left at (464, 482)
Screenshot: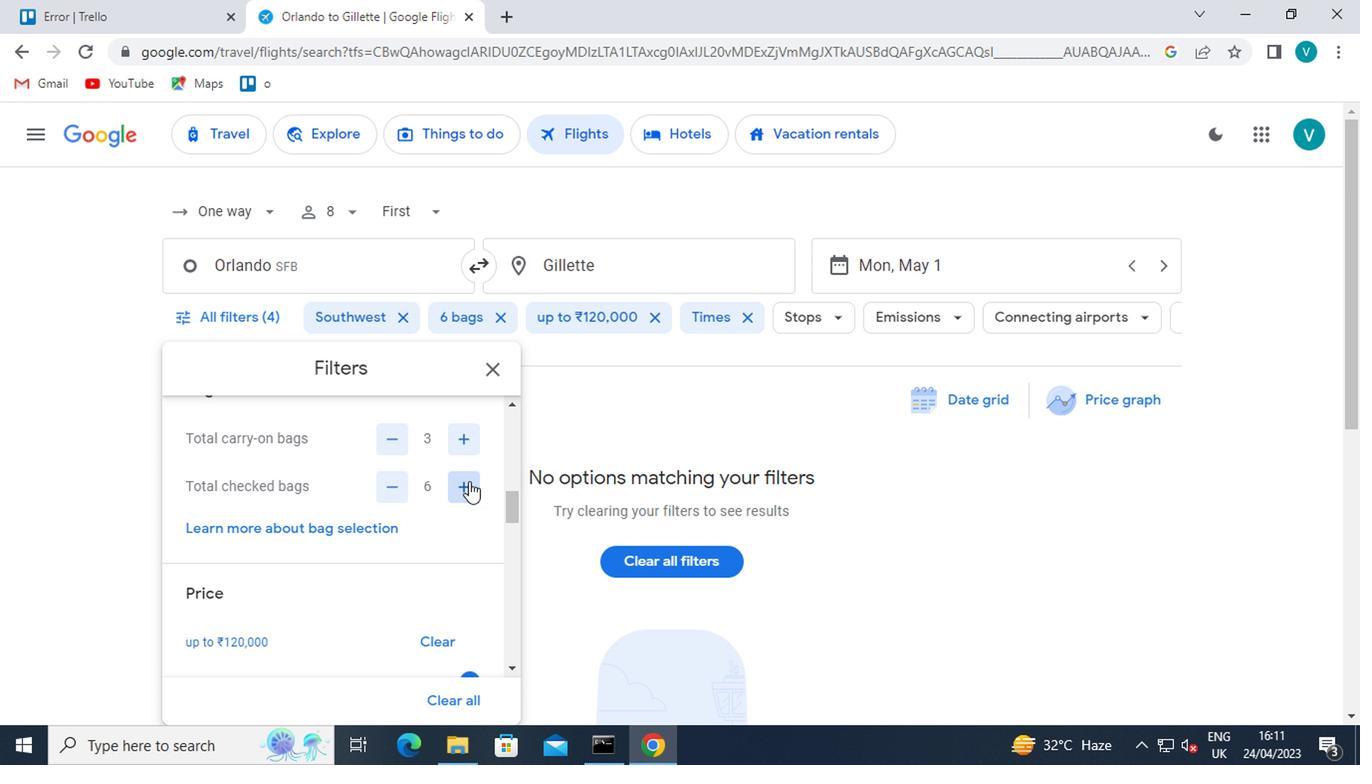 
Action: Mouse scrolled (464, 481) with delta (0, 0)
Screenshot: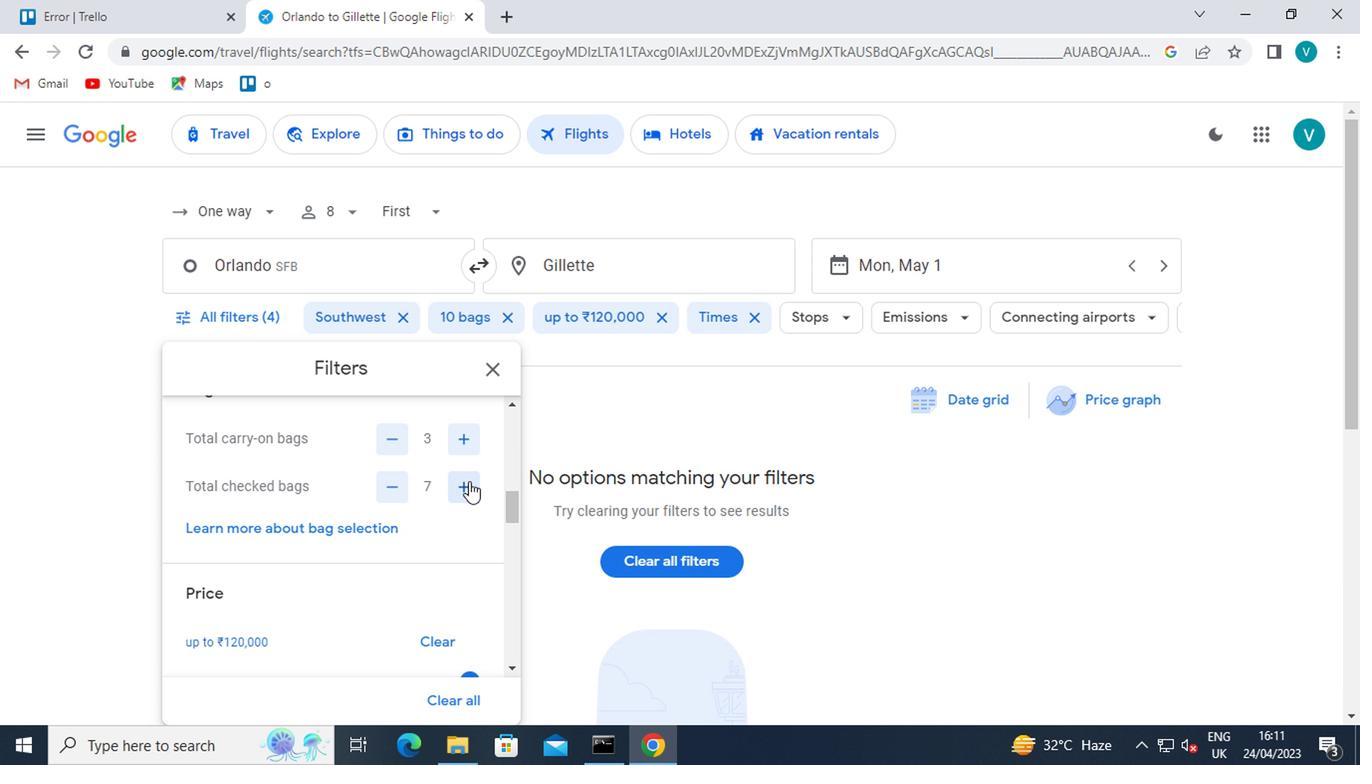
Action: Mouse moved to (467, 581)
Screenshot: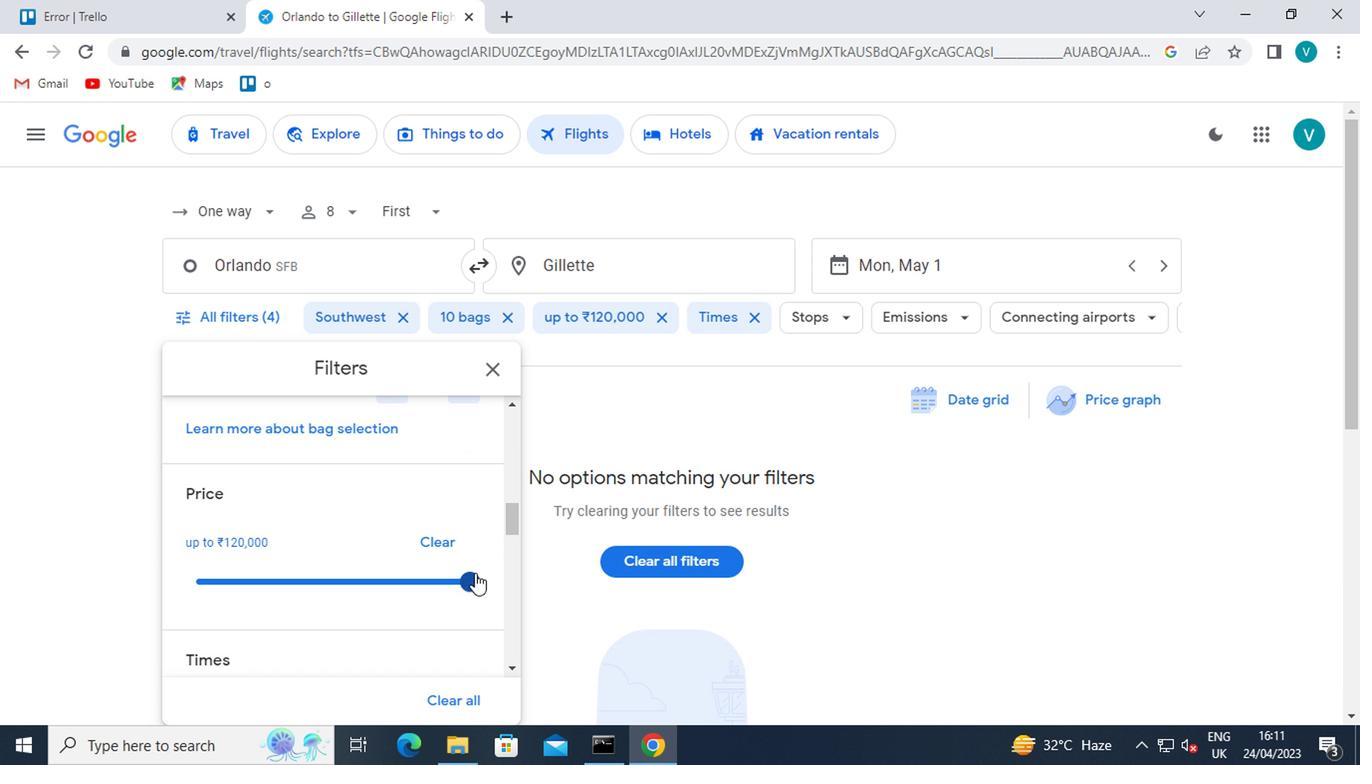 
Action: Mouse pressed left at (467, 581)
Screenshot: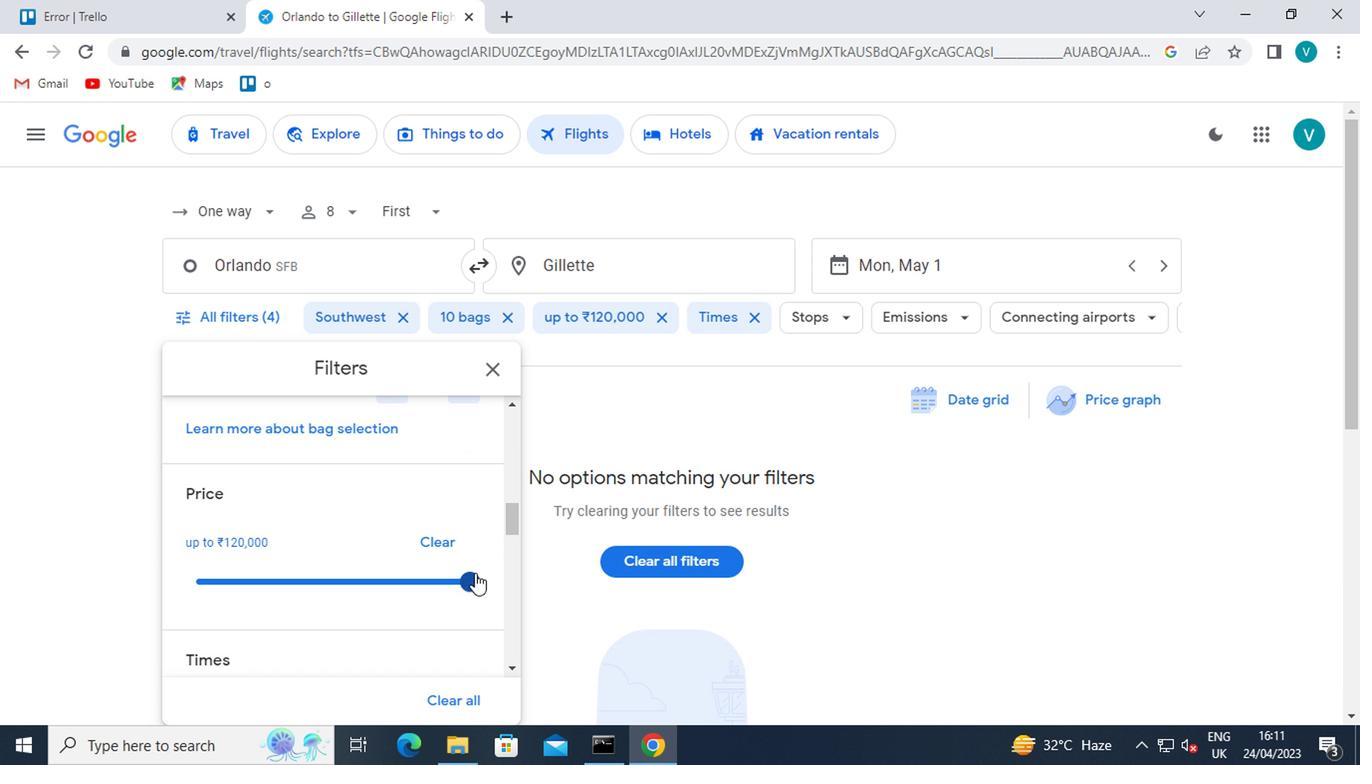 
Action: Mouse moved to (486, 583)
Screenshot: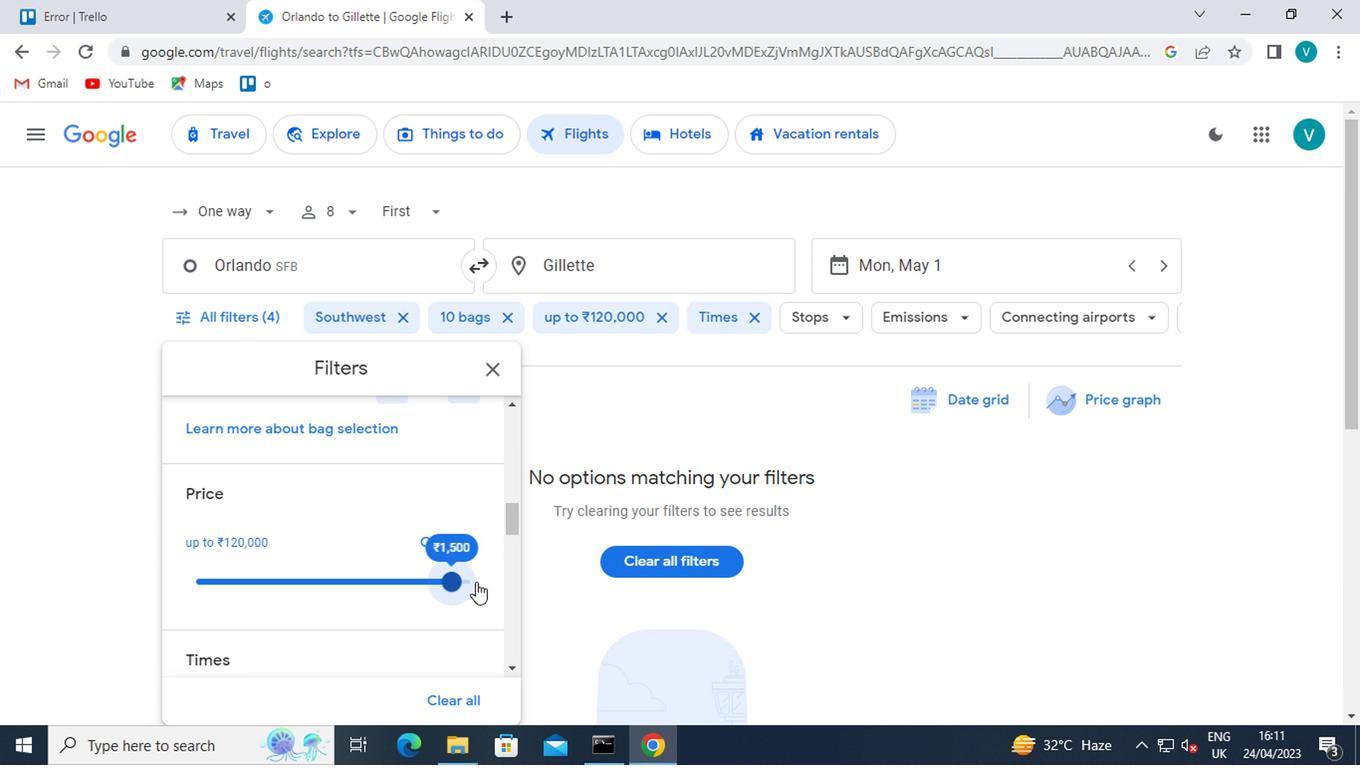 
Action: Mouse scrolled (486, 581) with delta (0, -1)
Screenshot: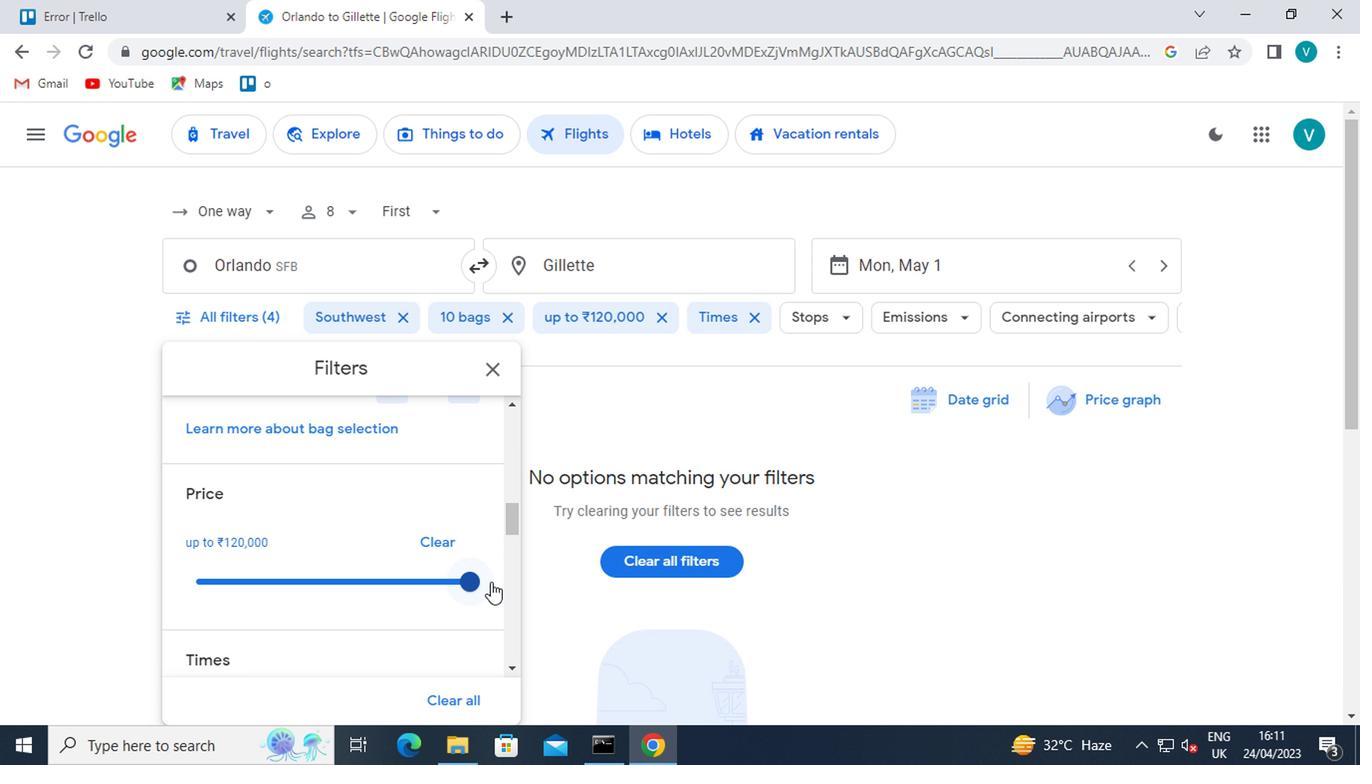 
Action: Mouse scrolled (486, 581) with delta (0, -1)
Screenshot: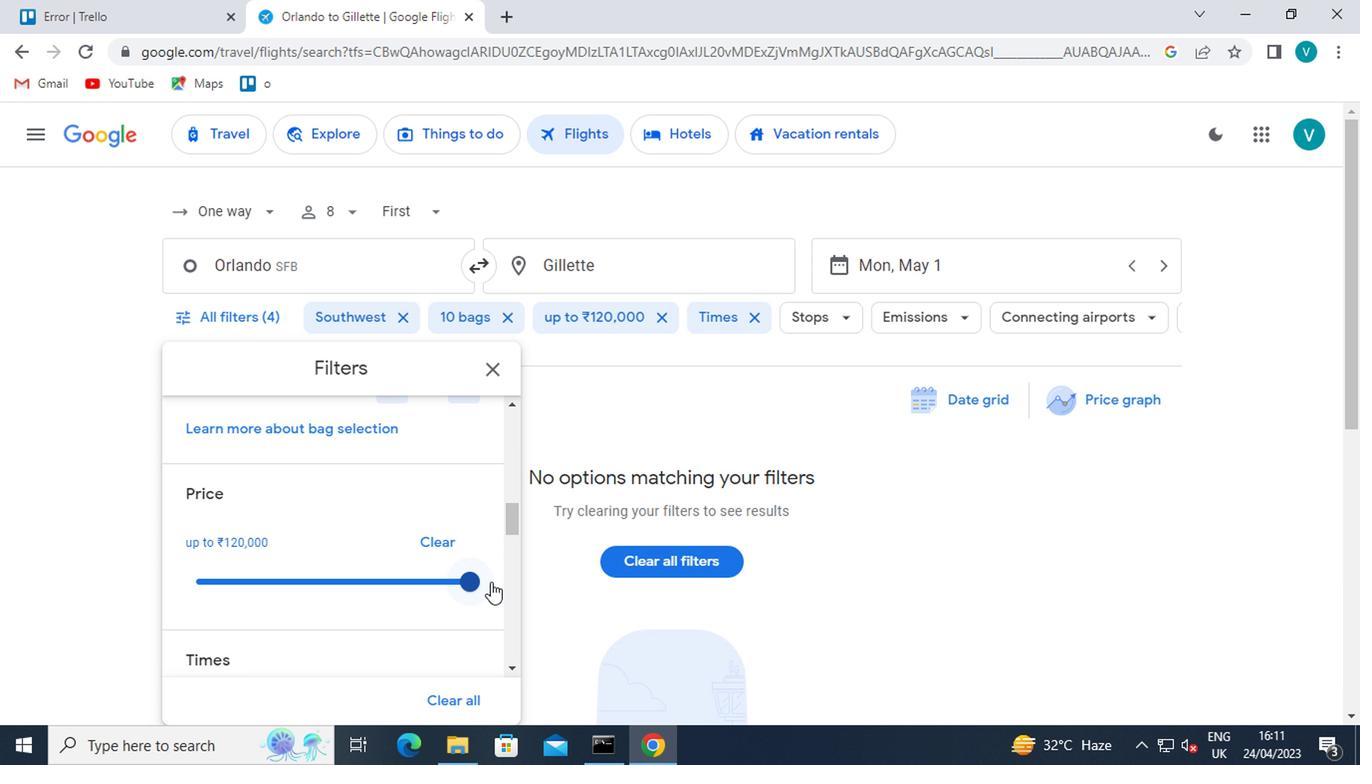 
Action: Mouse scrolled (486, 581) with delta (0, -1)
Screenshot: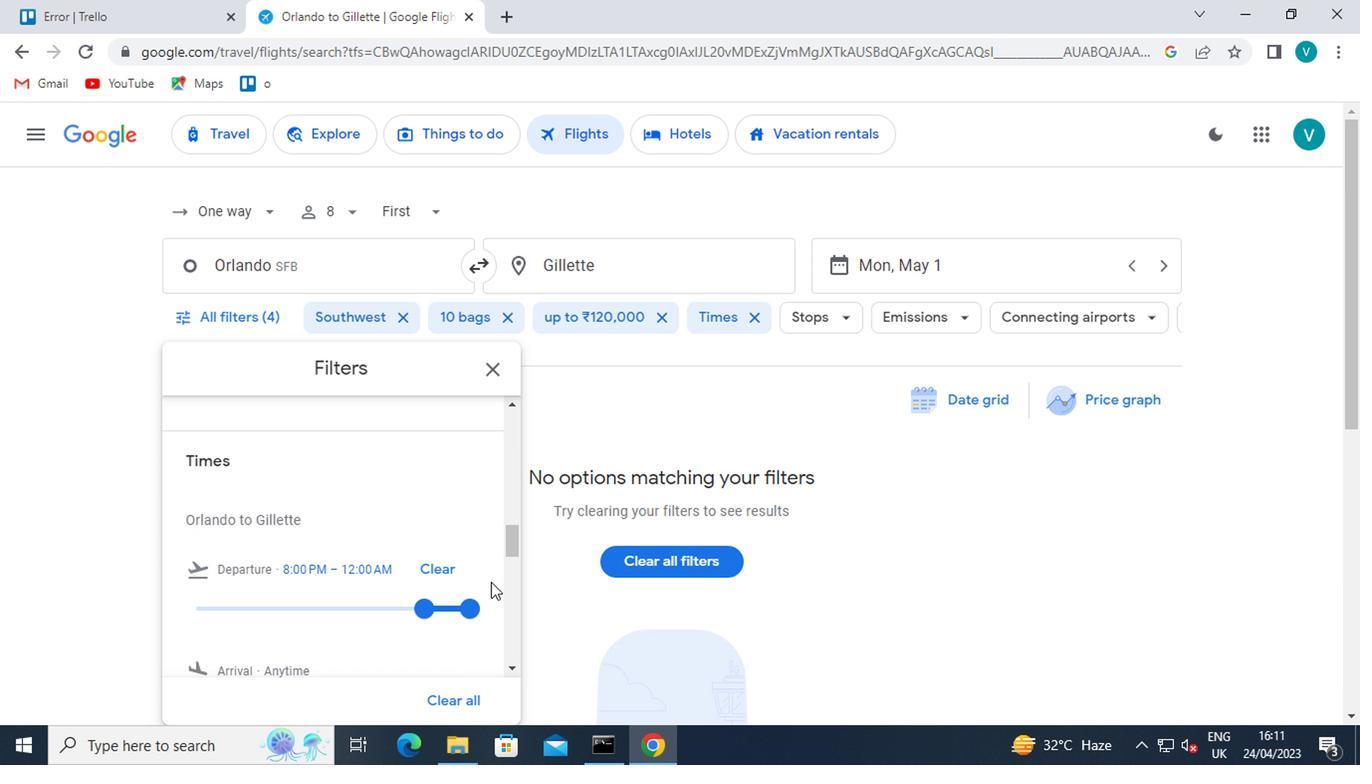
Action: Mouse moved to (416, 517)
Screenshot: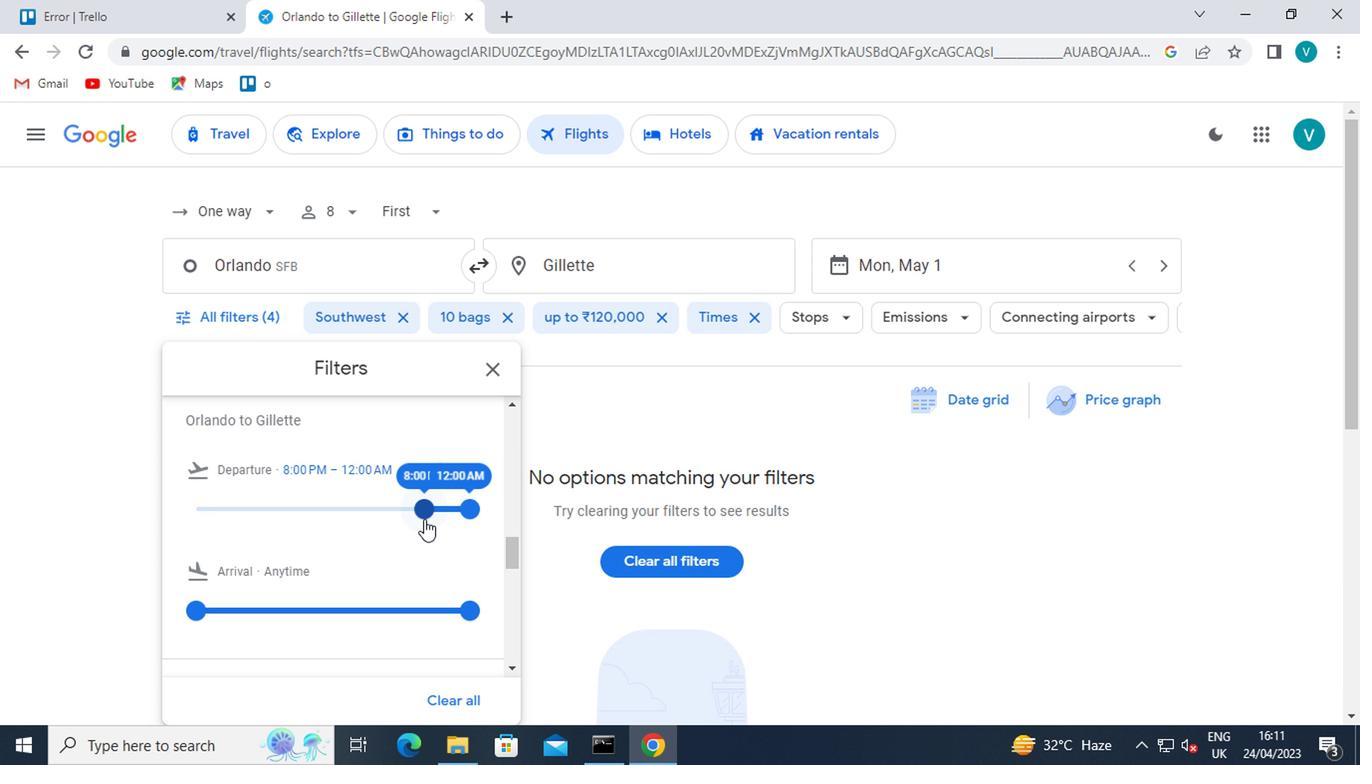 
Action: Mouse pressed left at (416, 517)
Screenshot: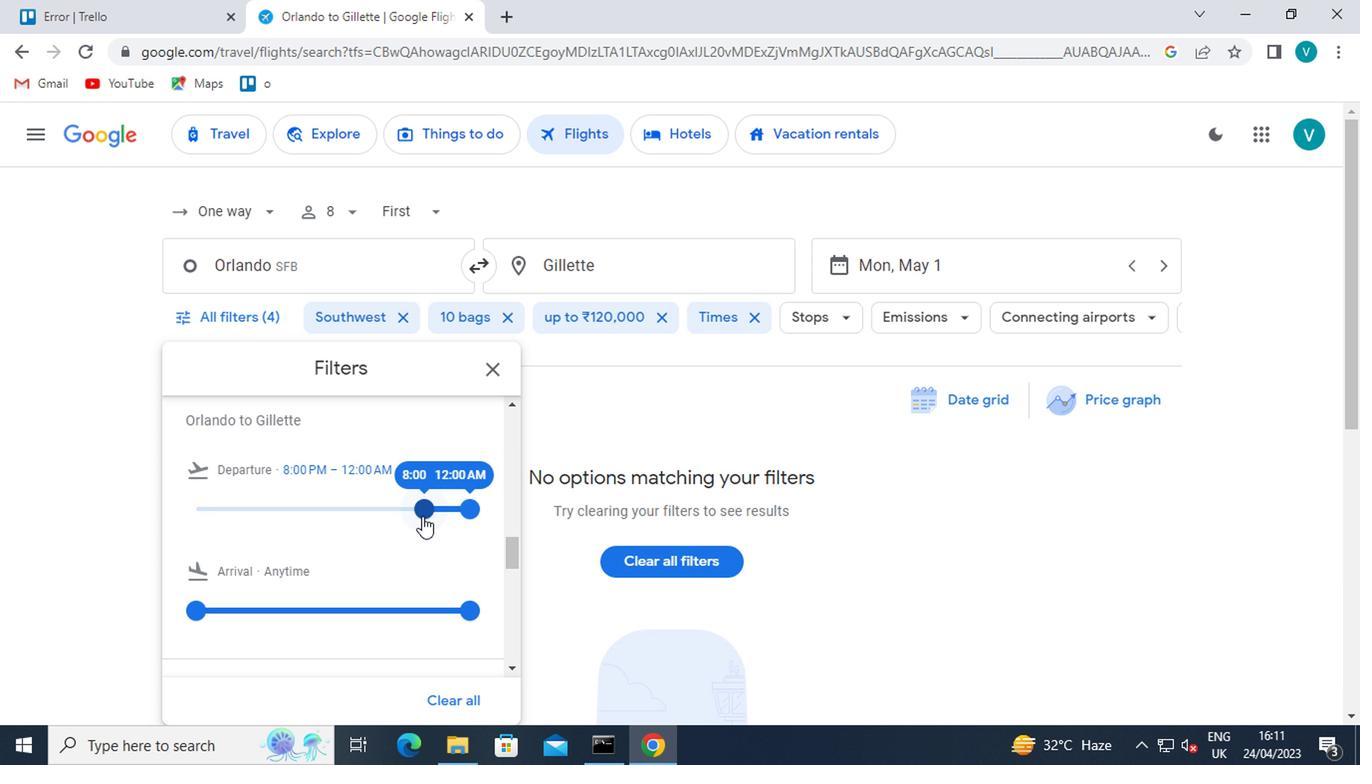 
Action: Mouse moved to (370, 481)
Screenshot: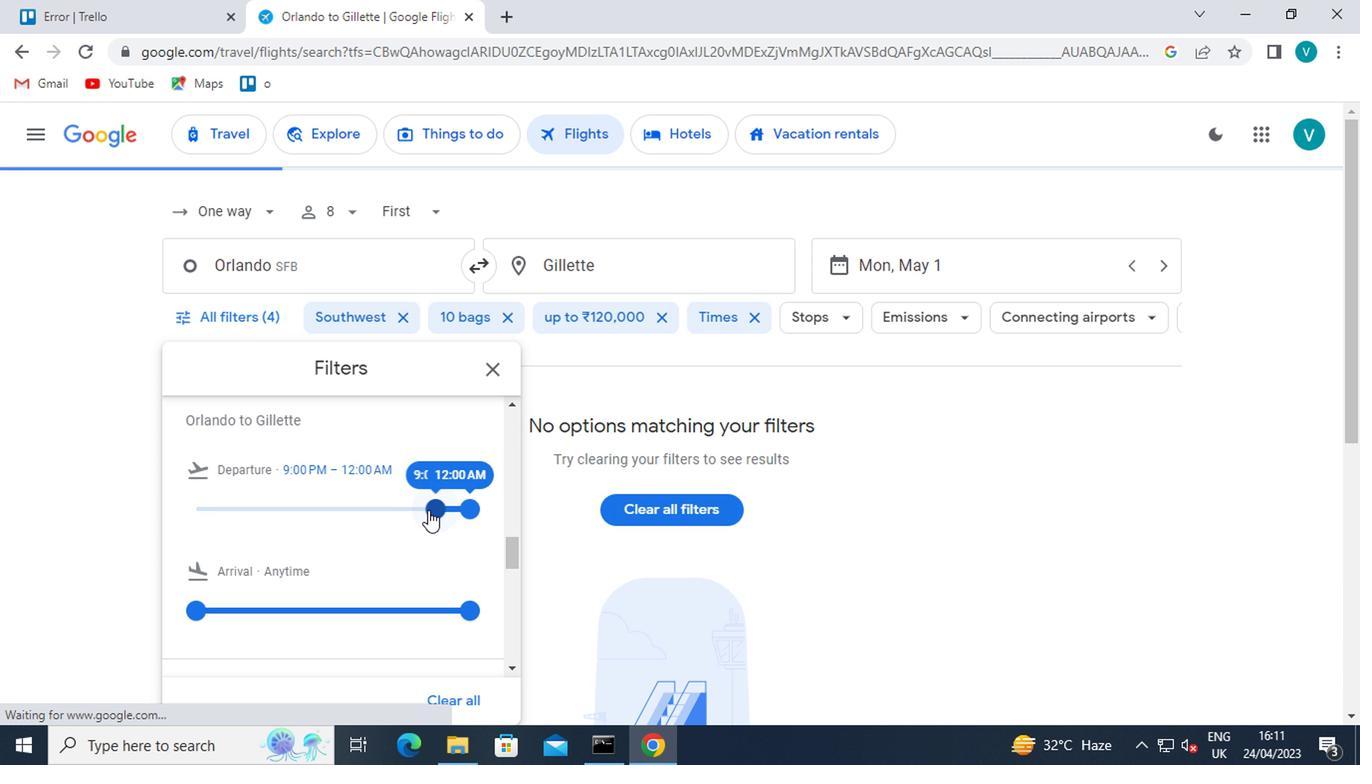 
